 Task: Compressor.
Action: Mouse moved to (1132, 705)
Screenshot: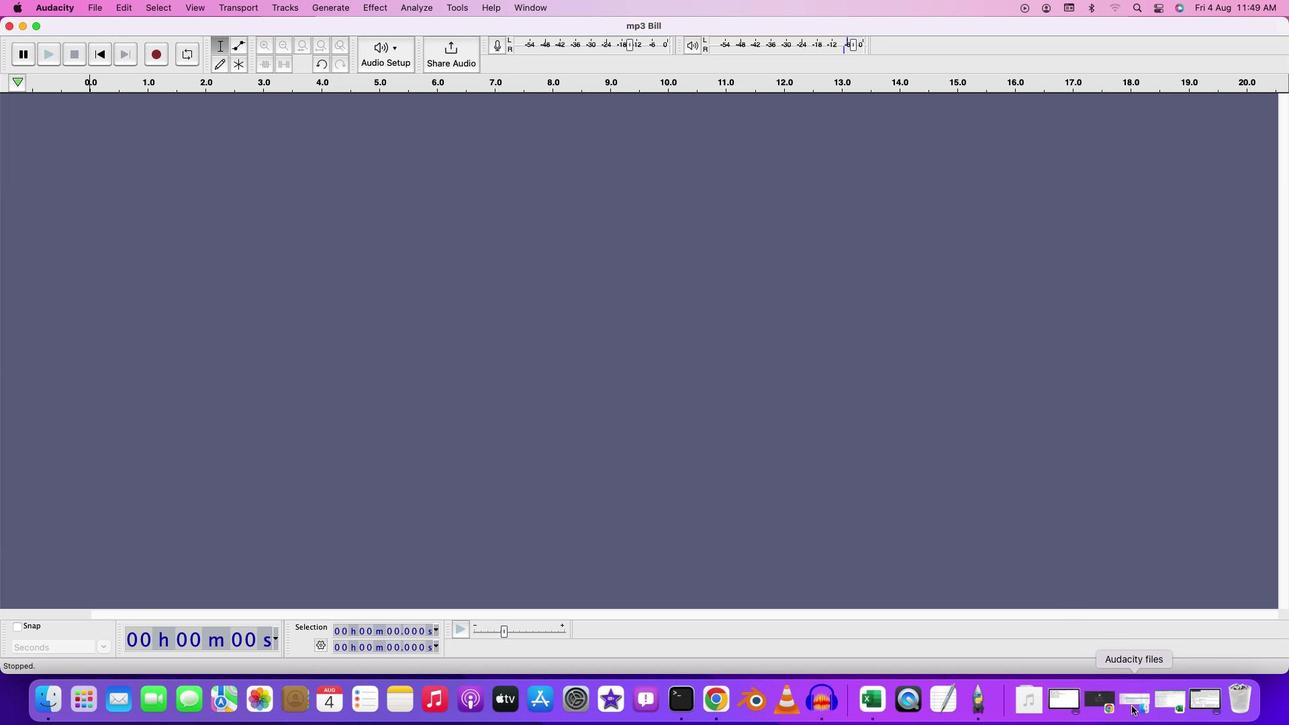 
Action: Mouse pressed left at (1132, 705)
Screenshot: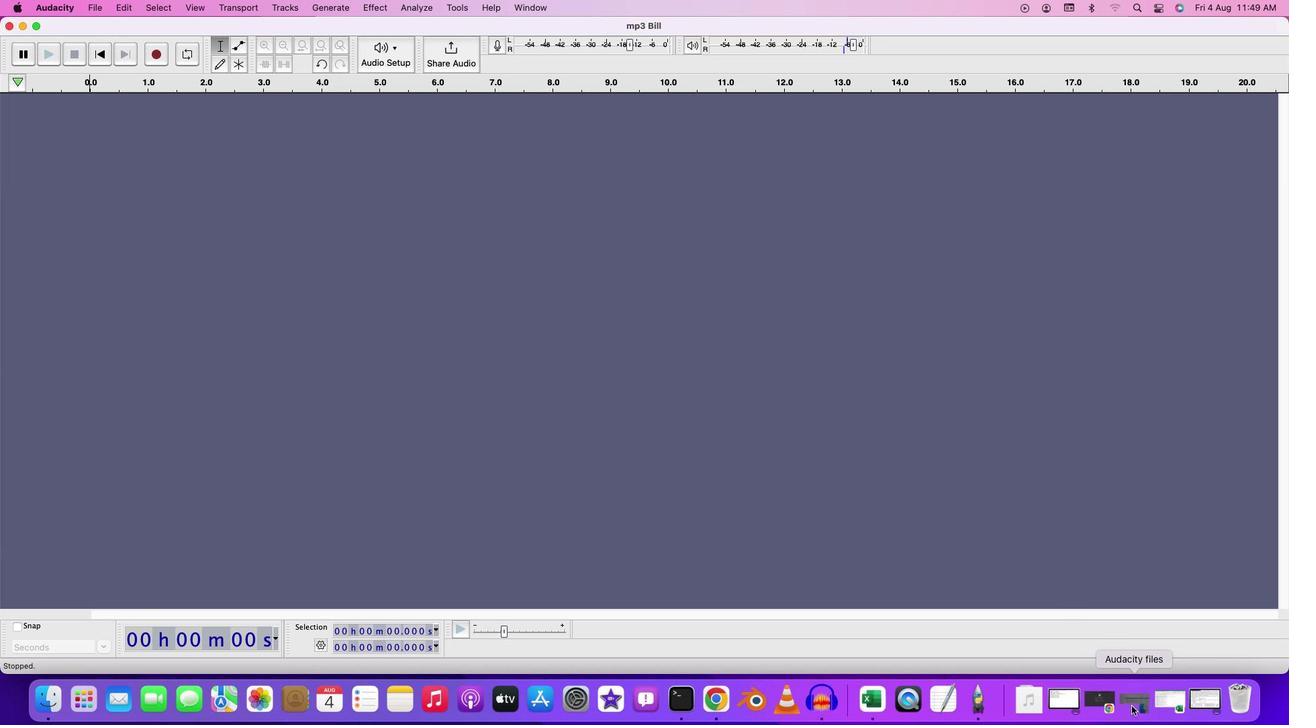 
Action: Mouse moved to (685, 413)
Screenshot: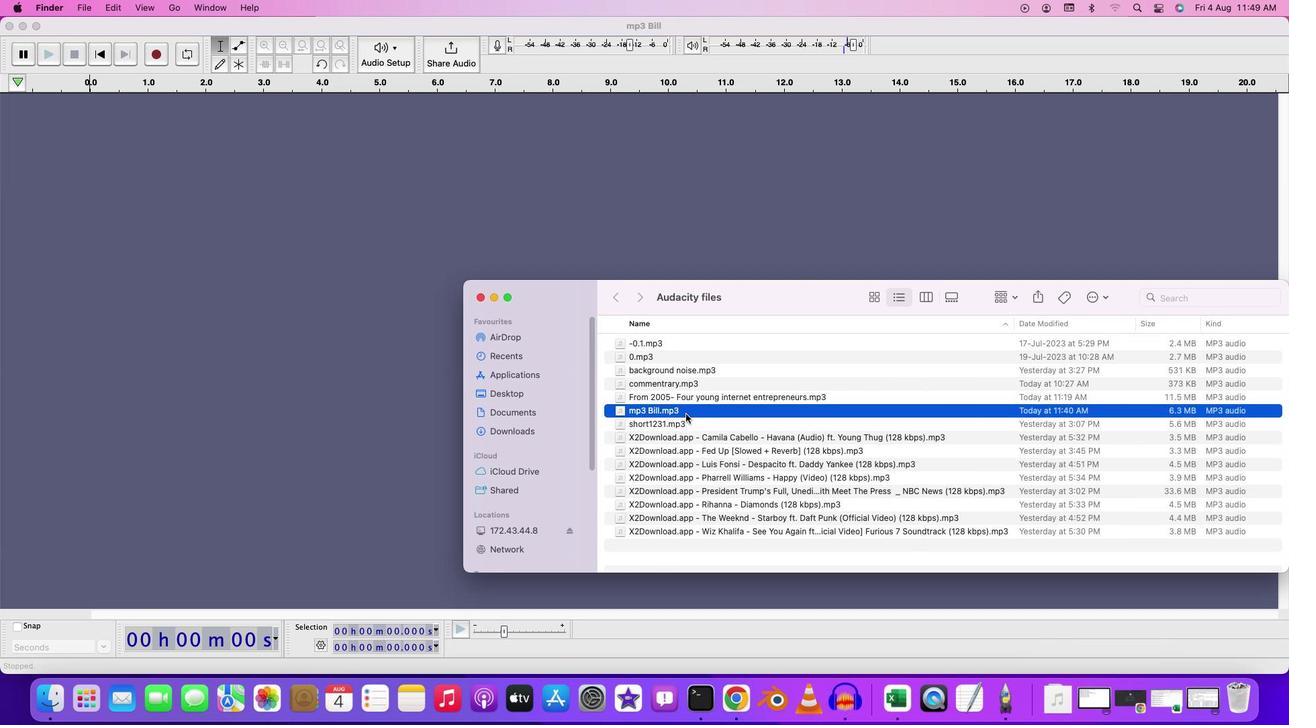 
Action: Mouse pressed left at (685, 413)
Screenshot: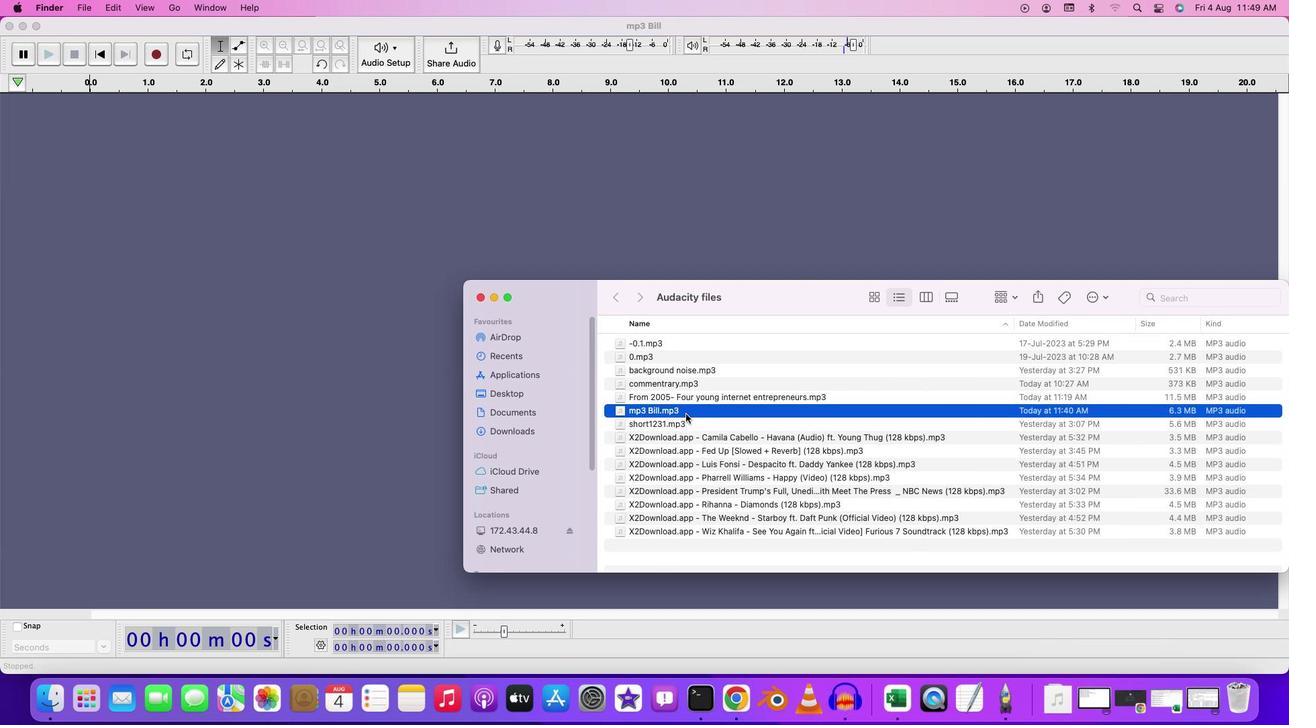 
Action: Mouse moved to (495, 299)
Screenshot: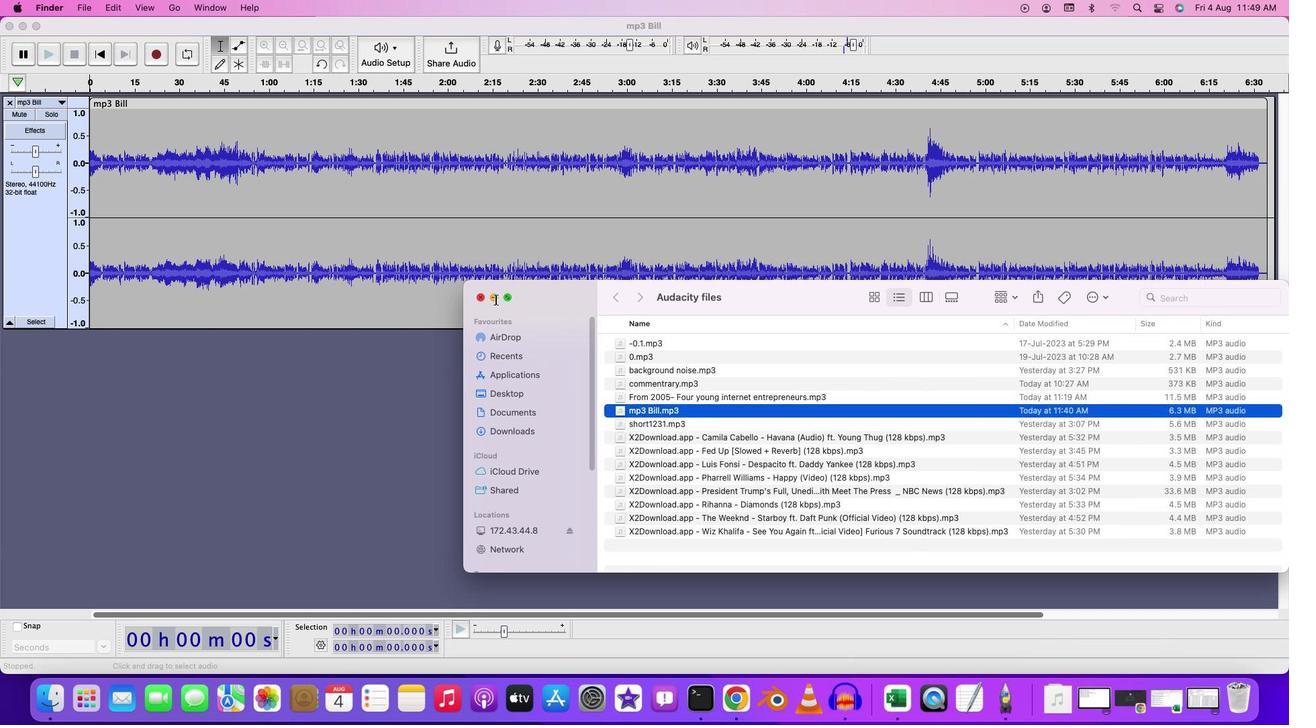 
Action: Mouse pressed left at (495, 299)
Screenshot: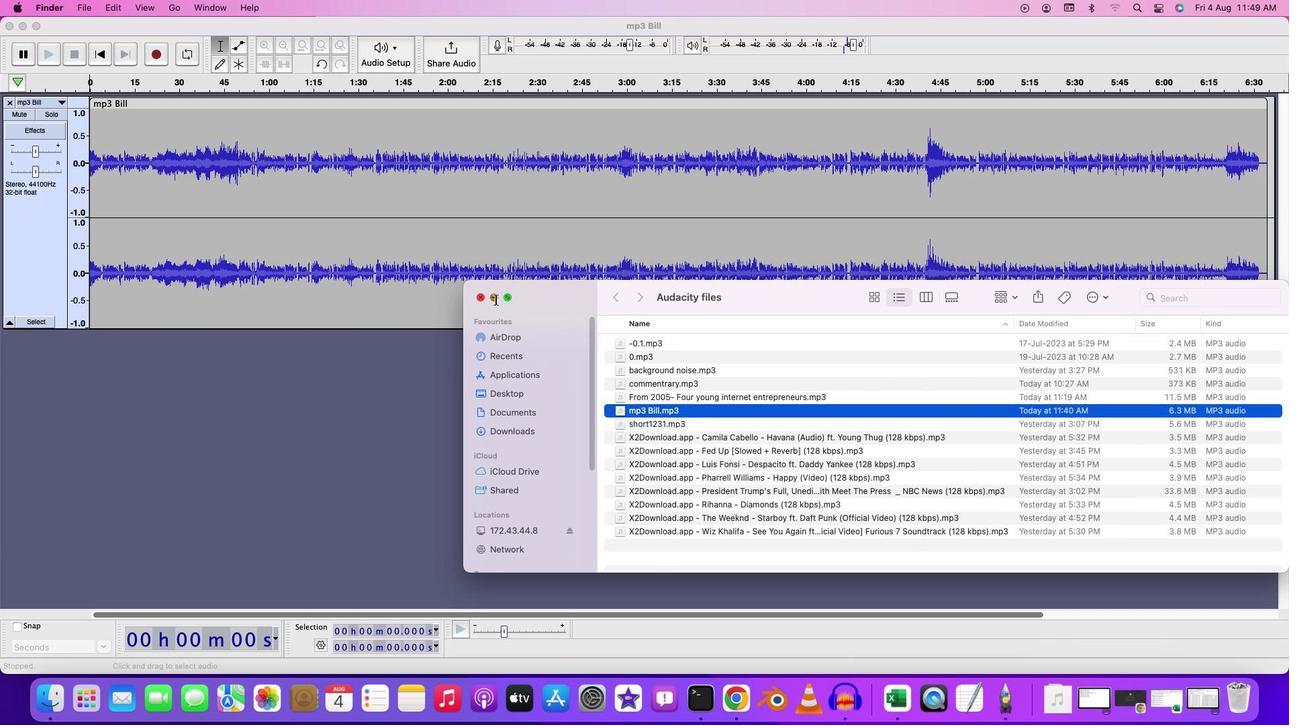 
Action: Mouse moved to (109, 126)
Screenshot: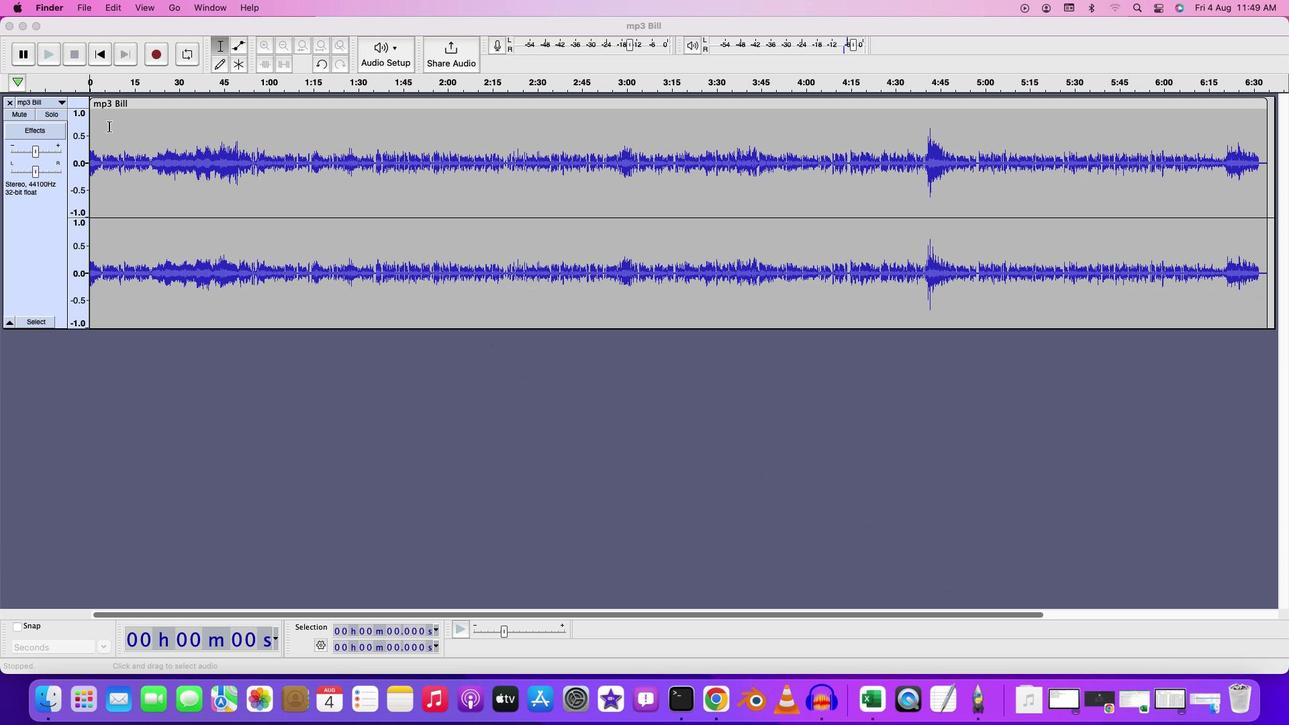 
Action: Mouse pressed left at (109, 126)
Screenshot: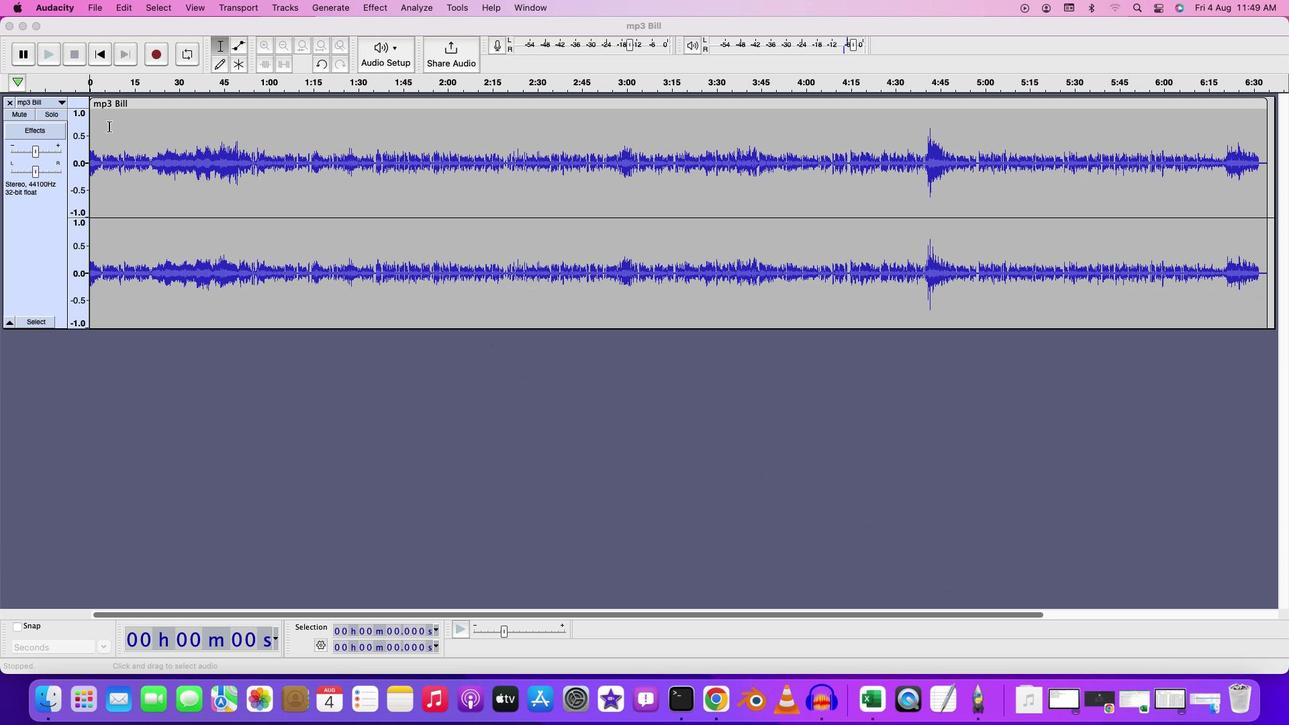 
Action: Key pressed Key.space
Screenshot: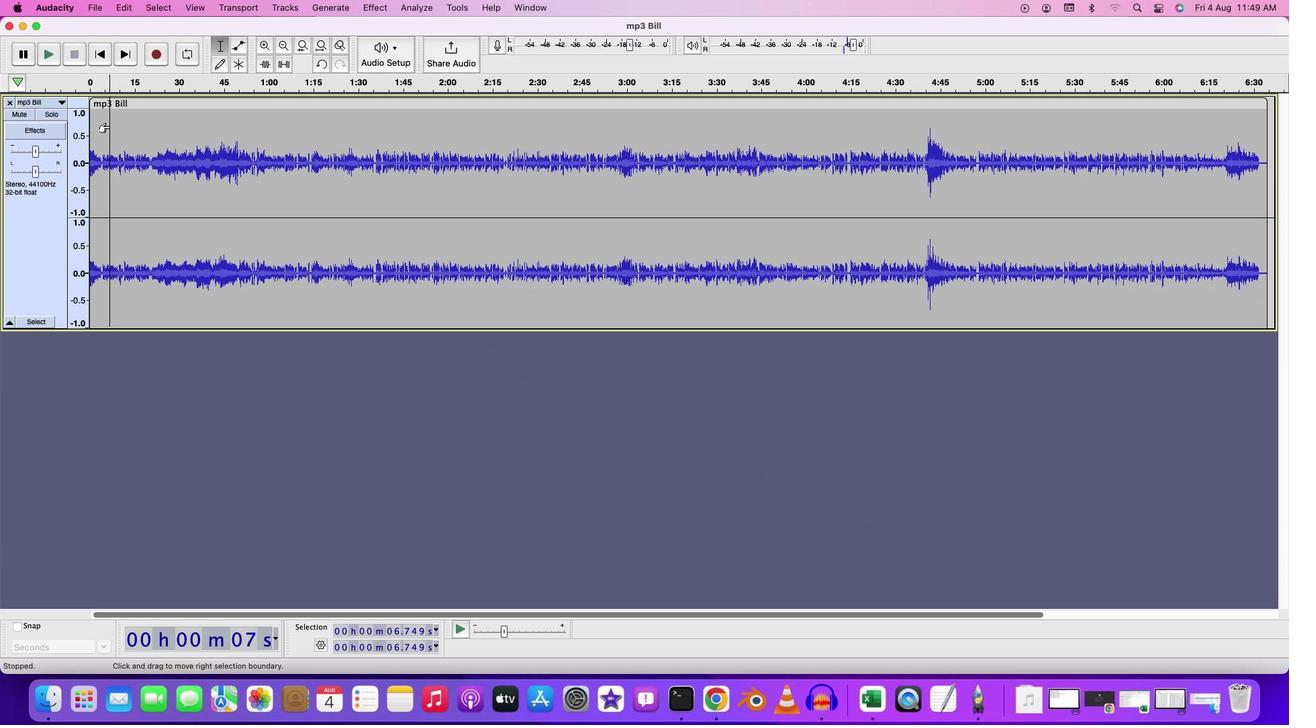 
Action: Mouse moved to (274, 122)
Screenshot: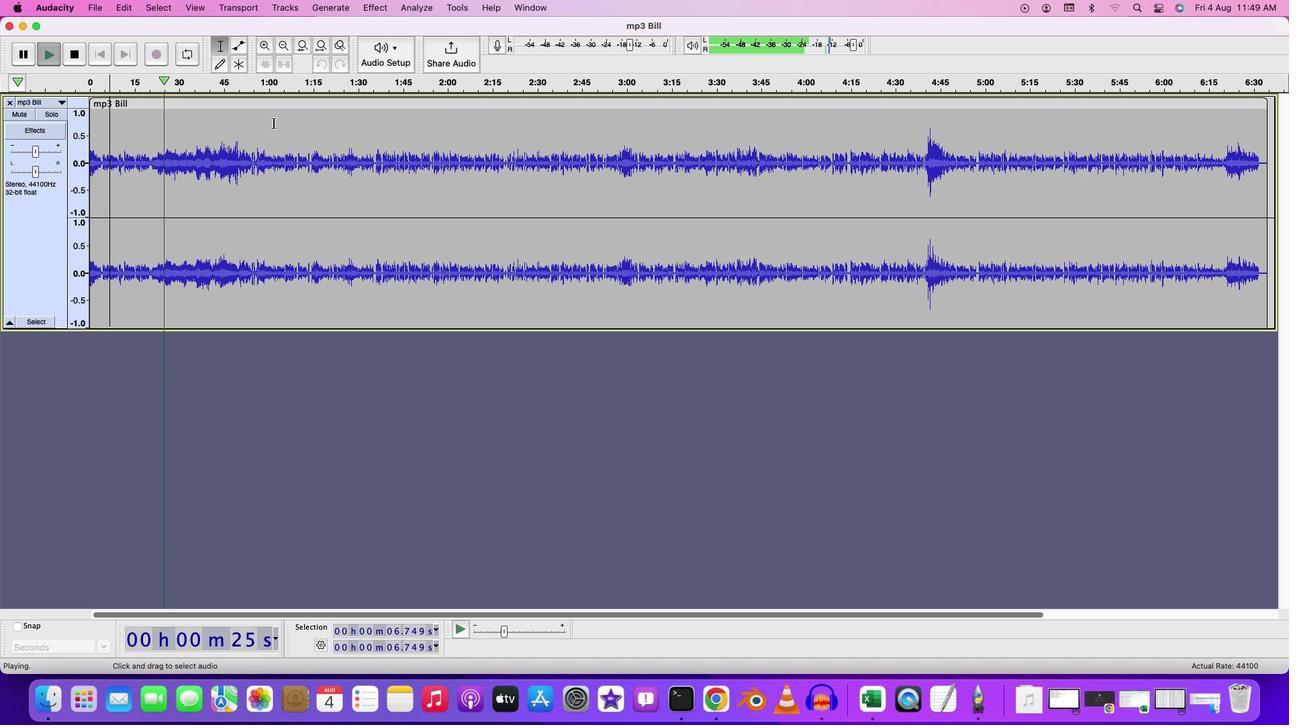 
Action: Mouse pressed left at (274, 122)
Screenshot: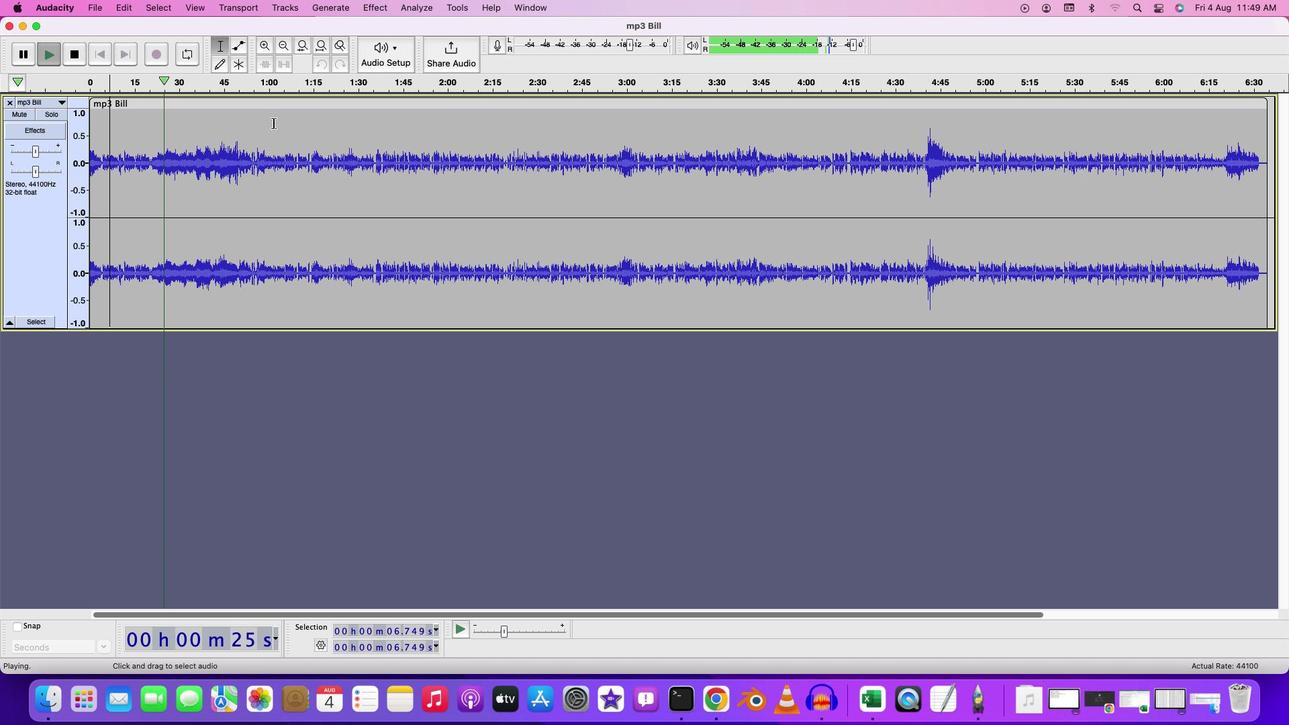 
Action: Key pressed Key.space
Screenshot: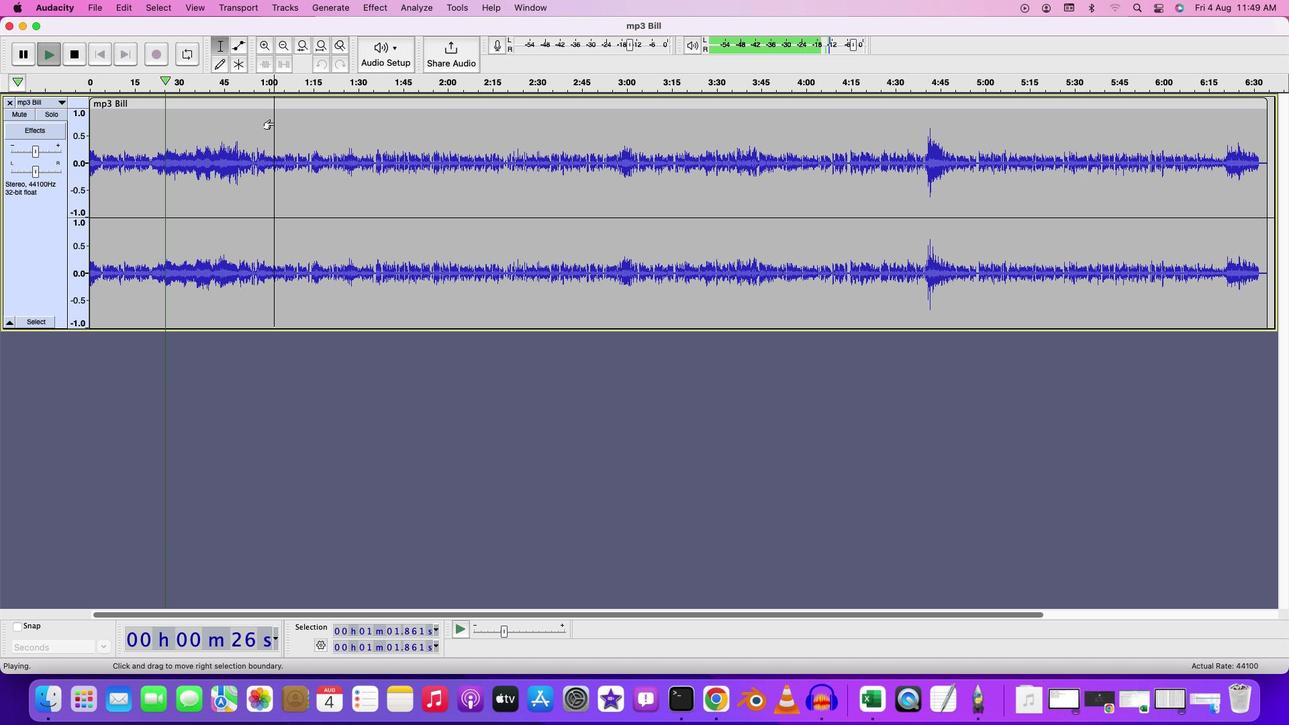 
Action: Mouse moved to (274, 122)
Screenshot: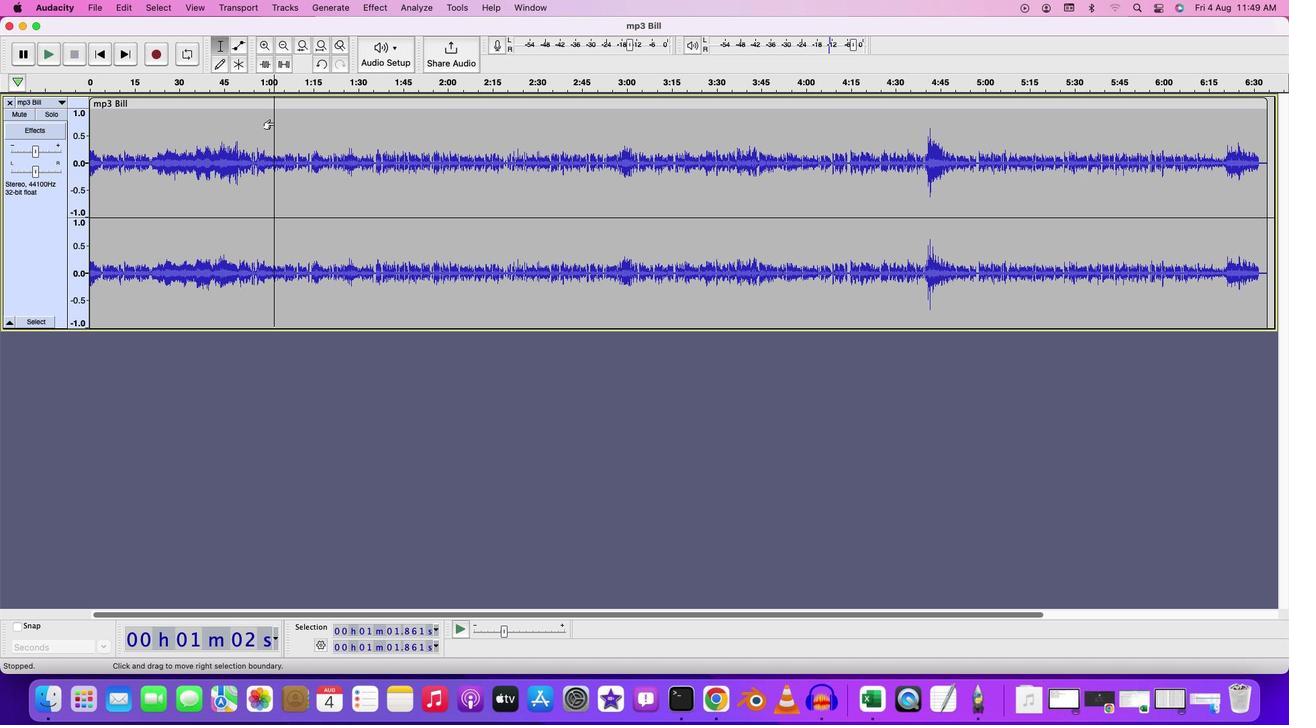 
Action: Key pressed Key.space
Screenshot: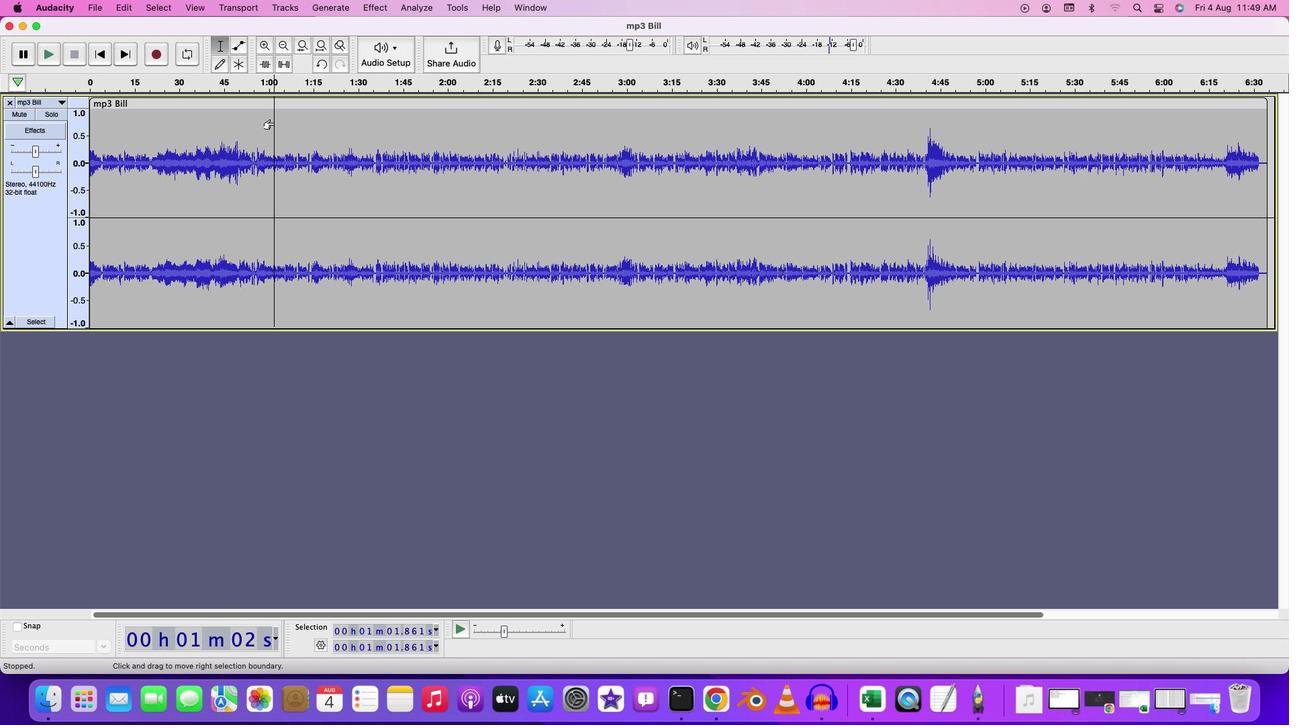 
Action: Mouse moved to (271, 125)
Screenshot: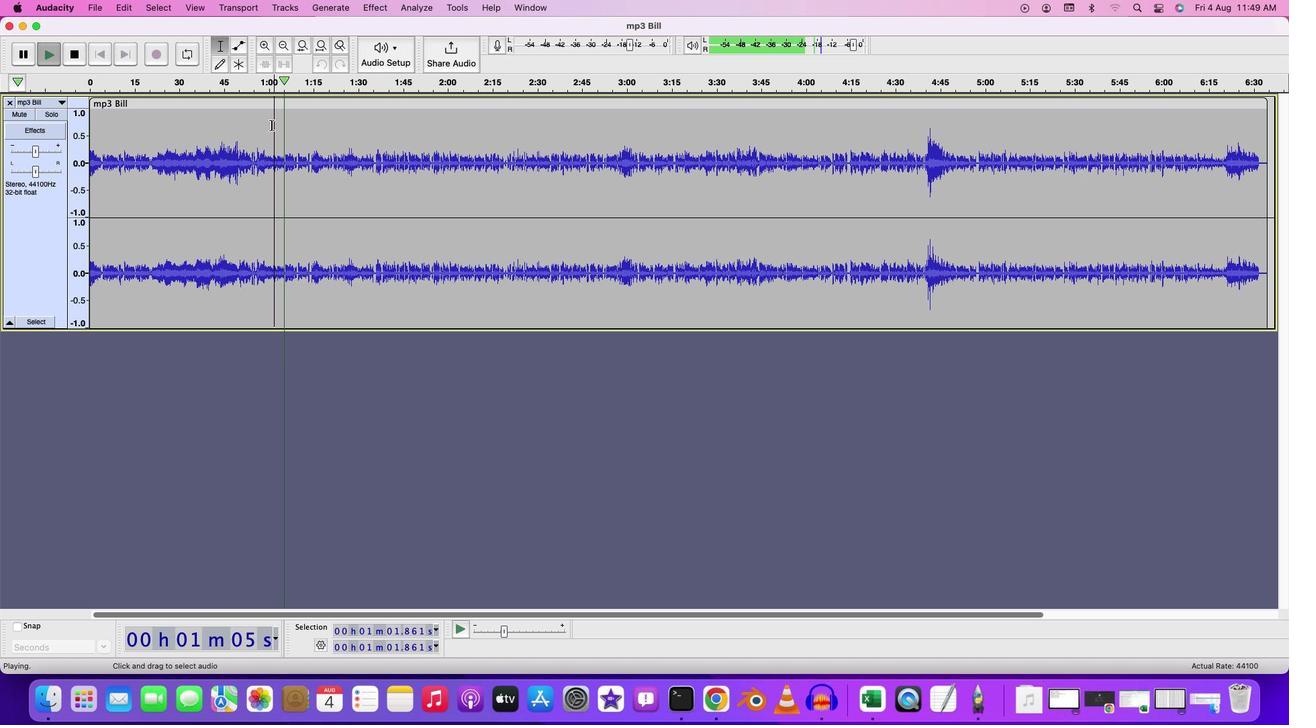 
Action: Key pressed Key.space
Screenshot: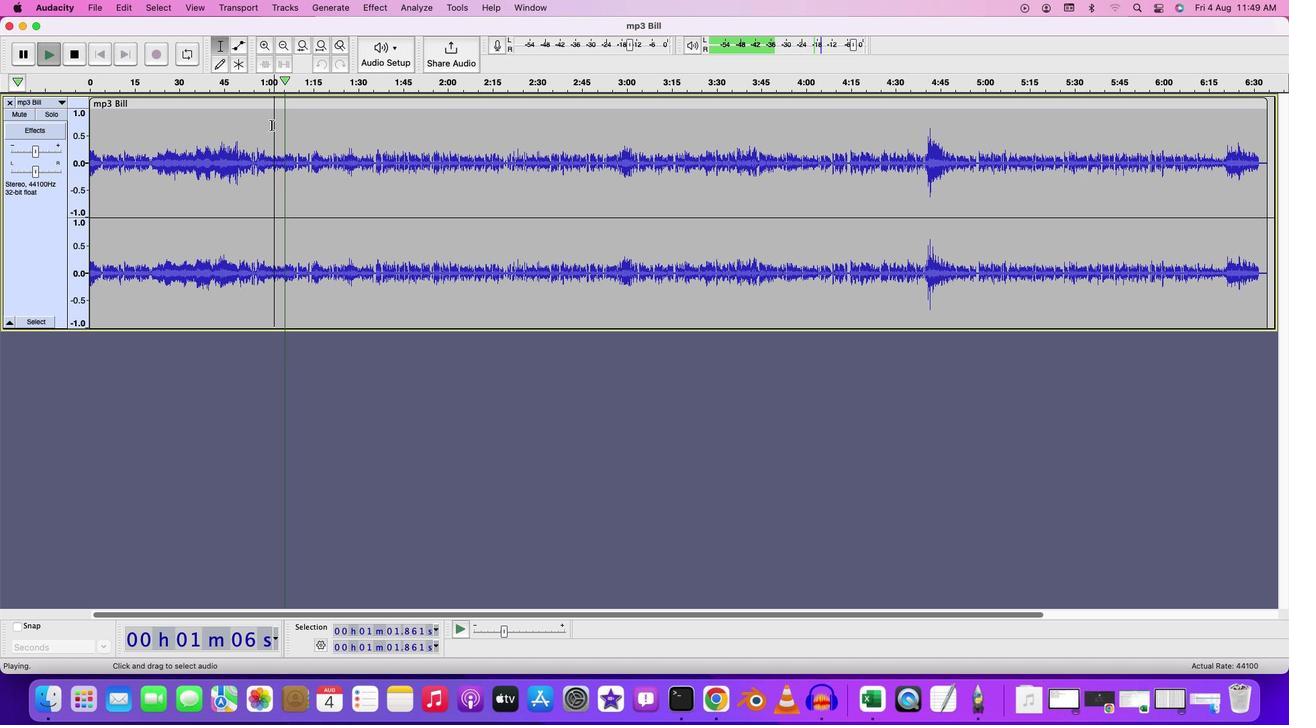 
Action: Mouse moved to (188, 155)
Screenshot: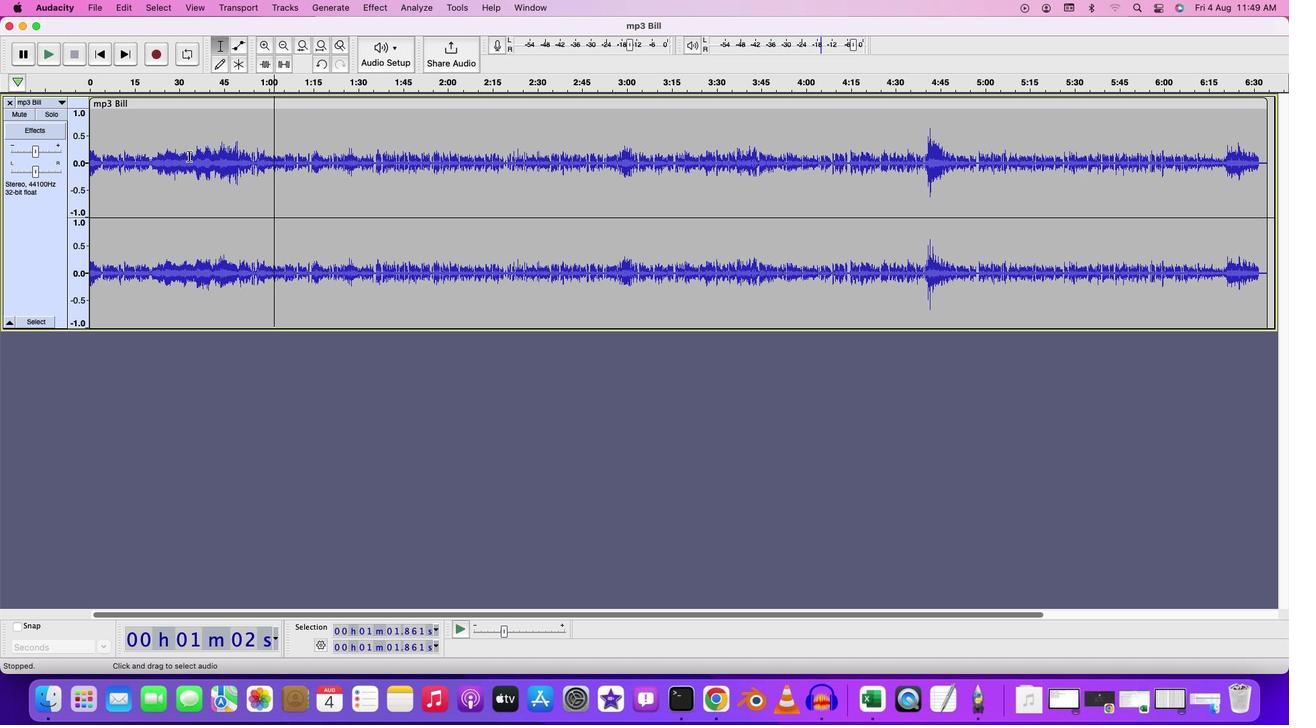 
Action: Mouse pressed left at (188, 155)
Screenshot: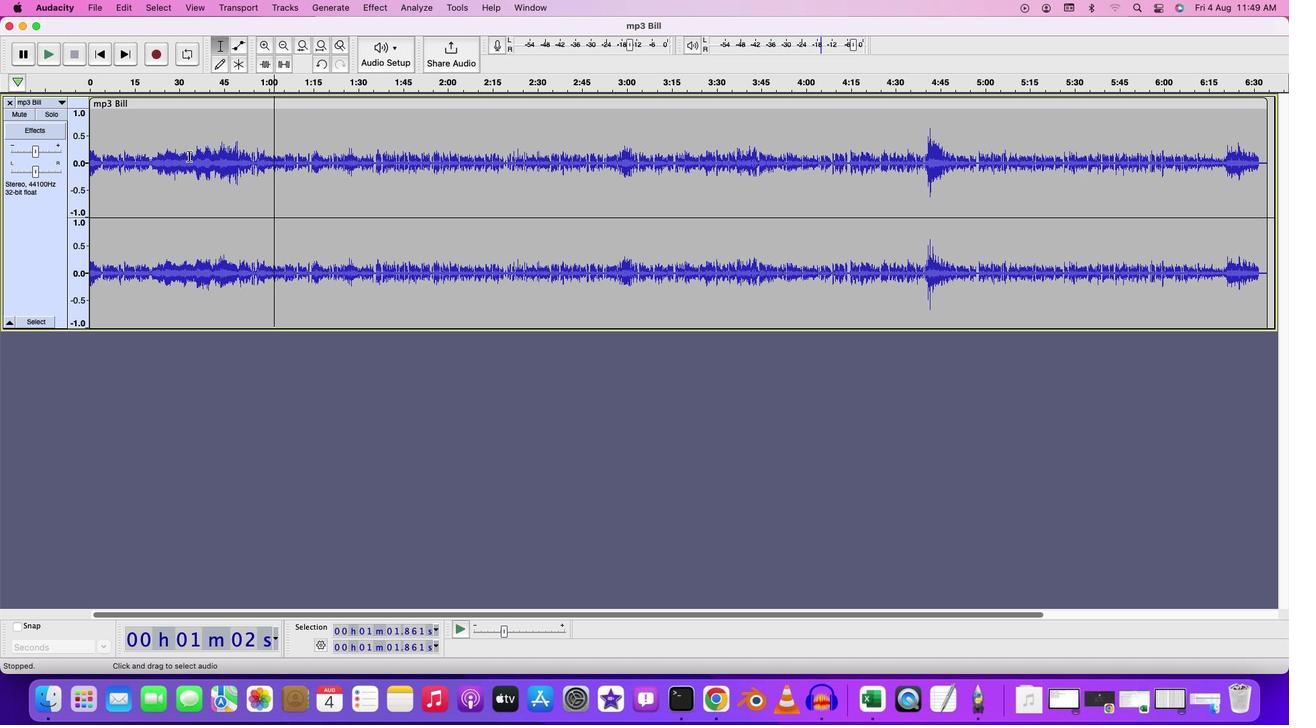 
Action: Key pressed Key.cmd'a'
Screenshot: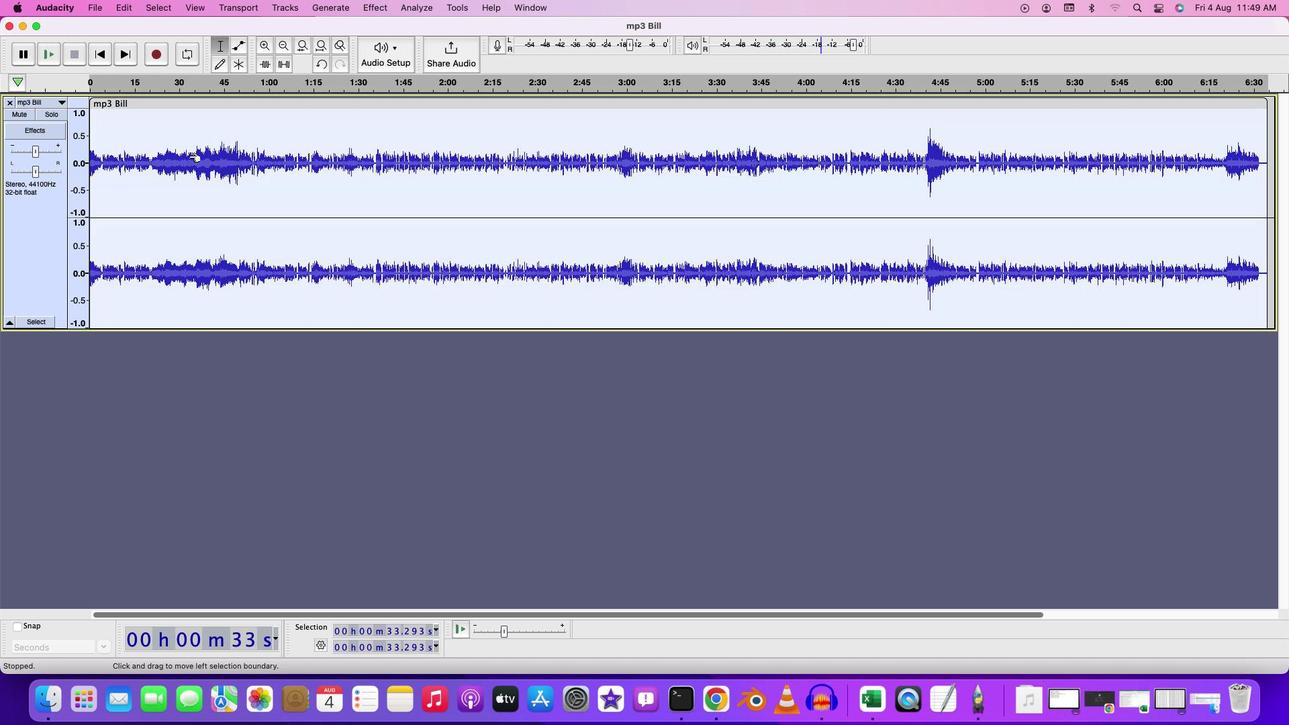 
Action: Mouse moved to (385, 9)
Screenshot: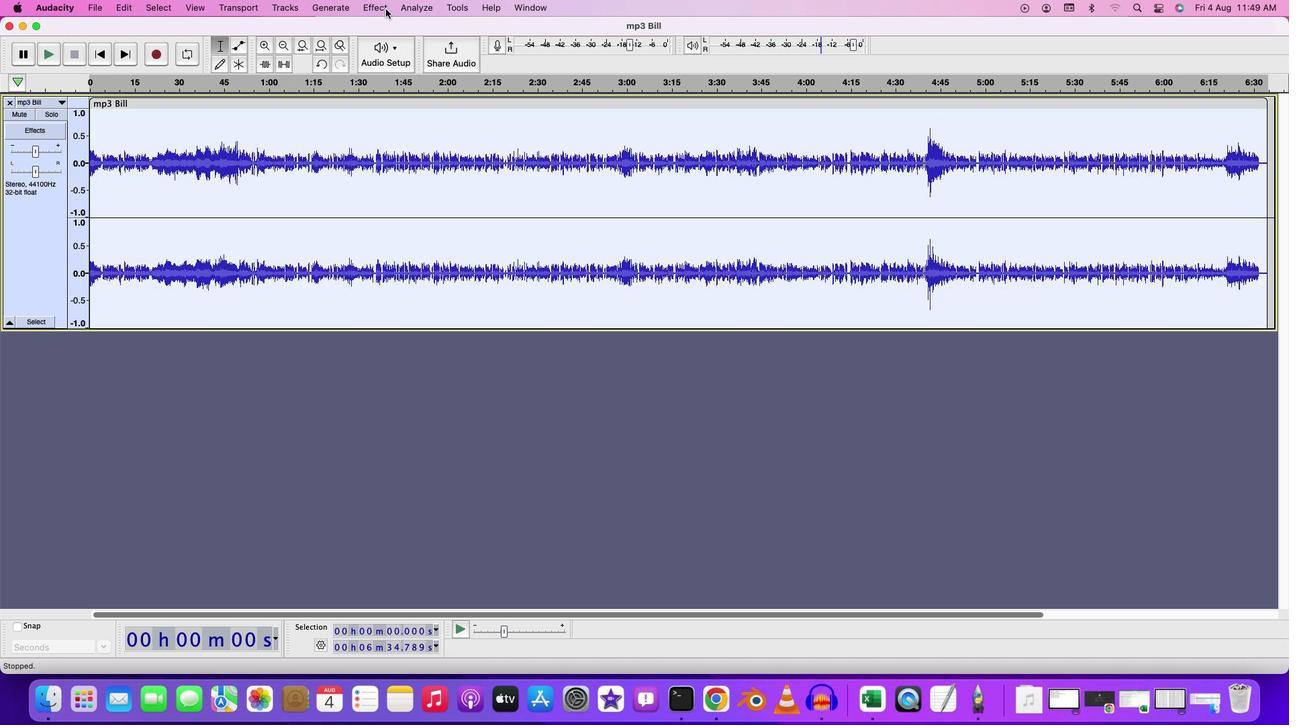 
Action: Mouse pressed left at (385, 9)
Screenshot: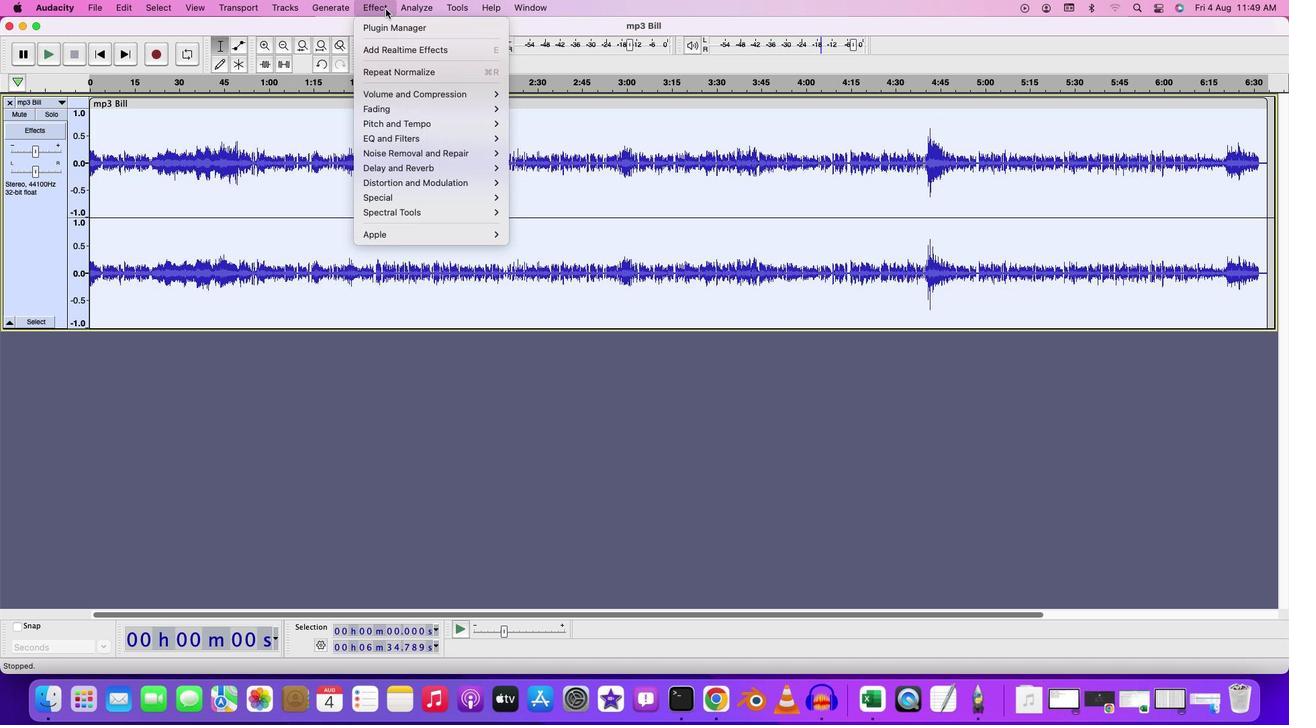 
Action: Mouse moved to (544, 122)
Screenshot: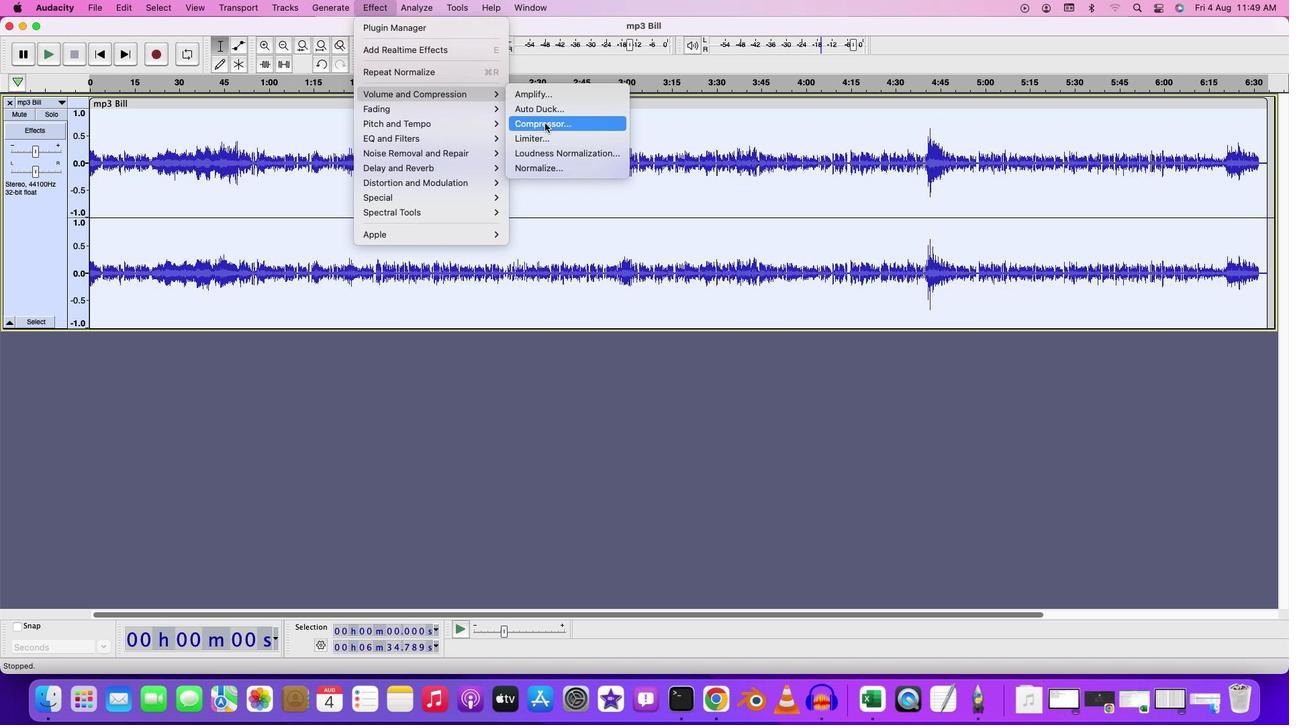 
Action: Mouse pressed left at (544, 122)
Screenshot: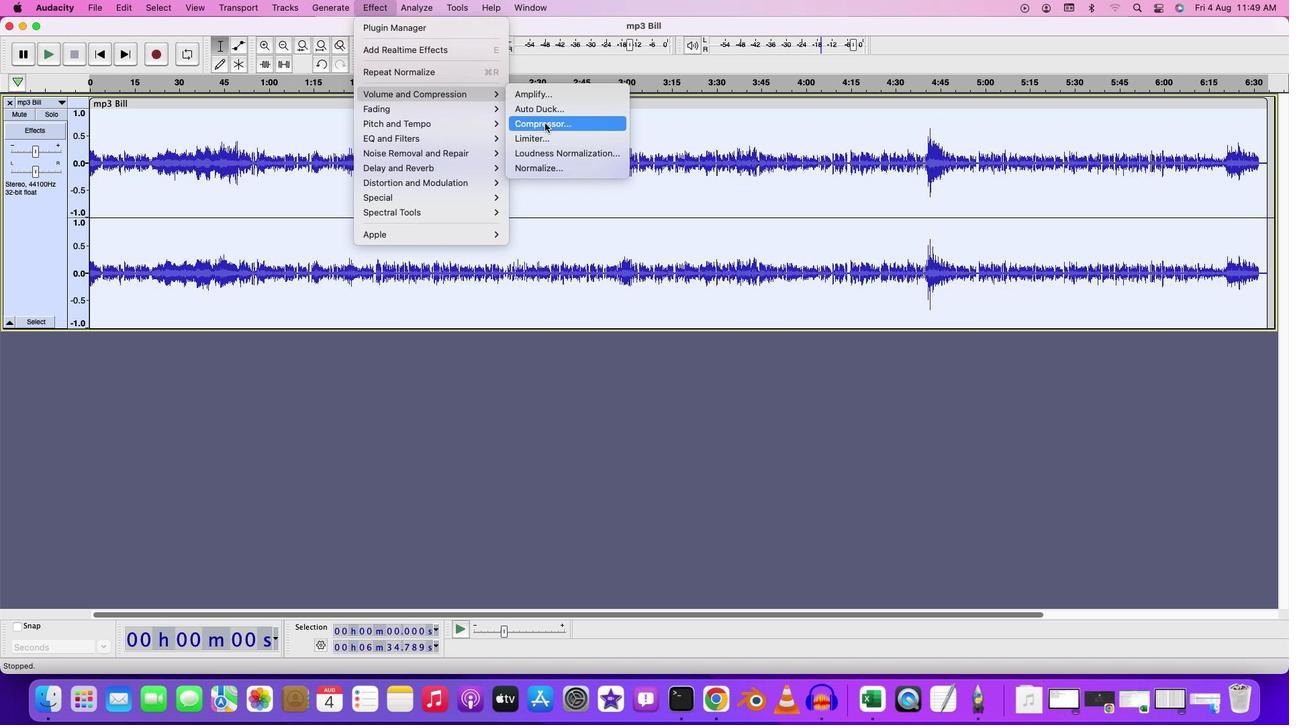 
Action: Mouse moved to (744, 239)
Screenshot: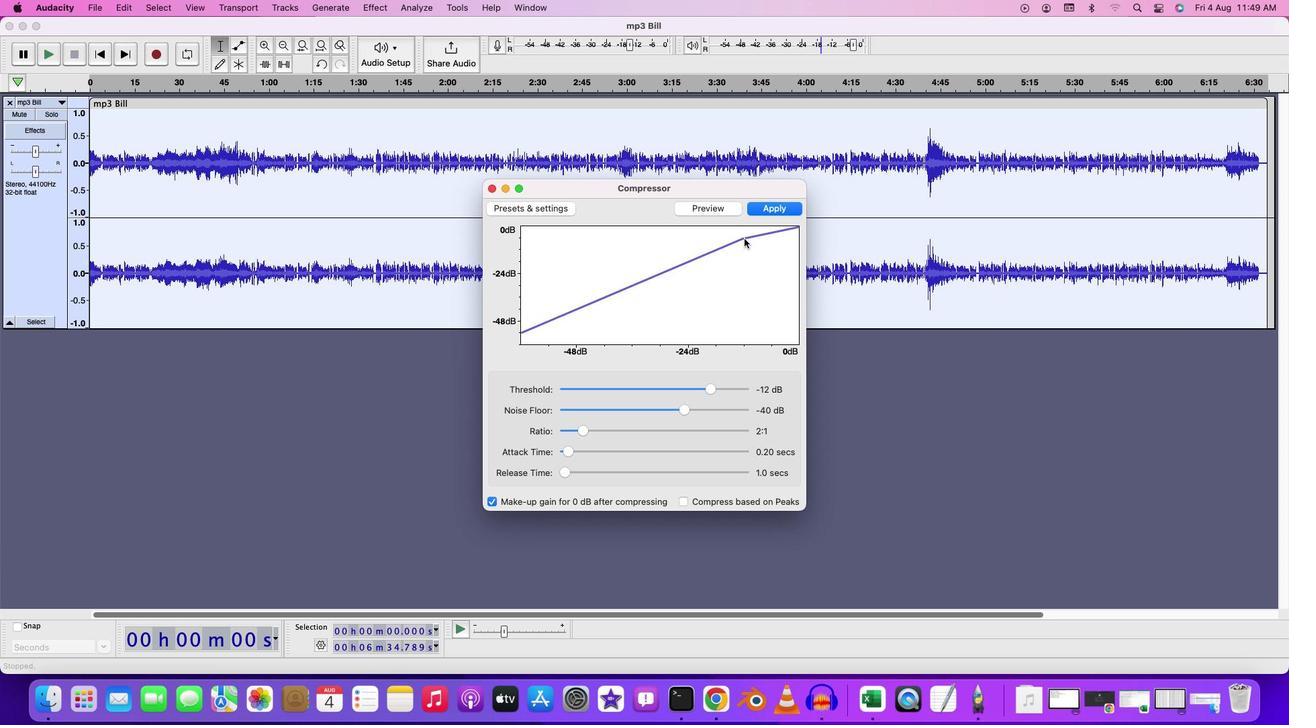 
Action: Mouse pressed left at (744, 239)
Screenshot: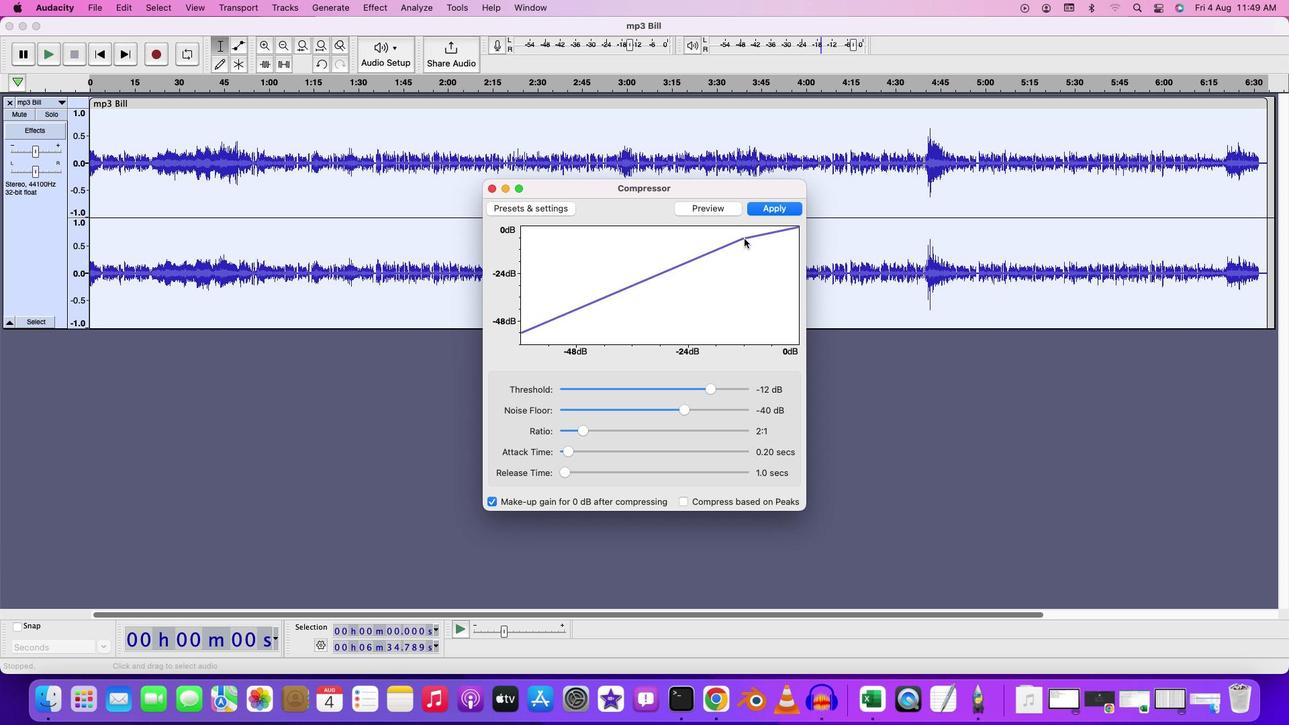 
Action: Mouse moved to (713, 388)
Screenshot: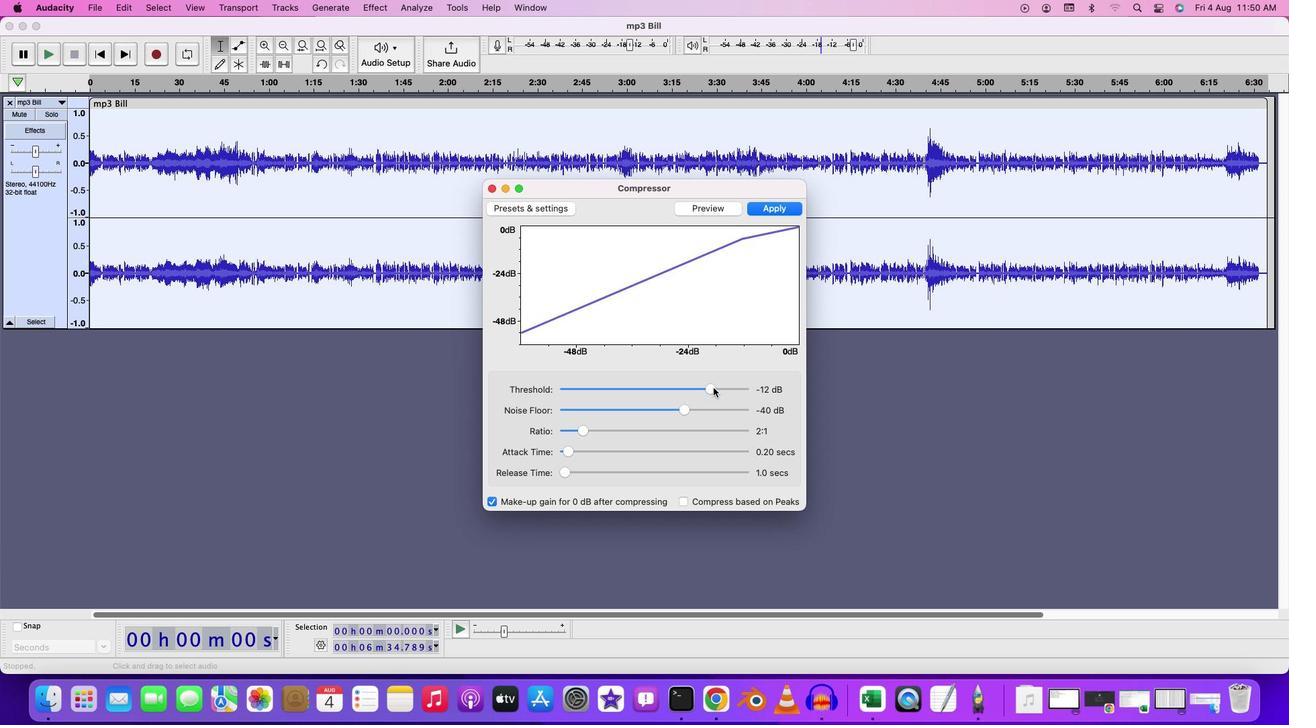 
Action: Mouse pressed left at (713, 388)
Screenshot: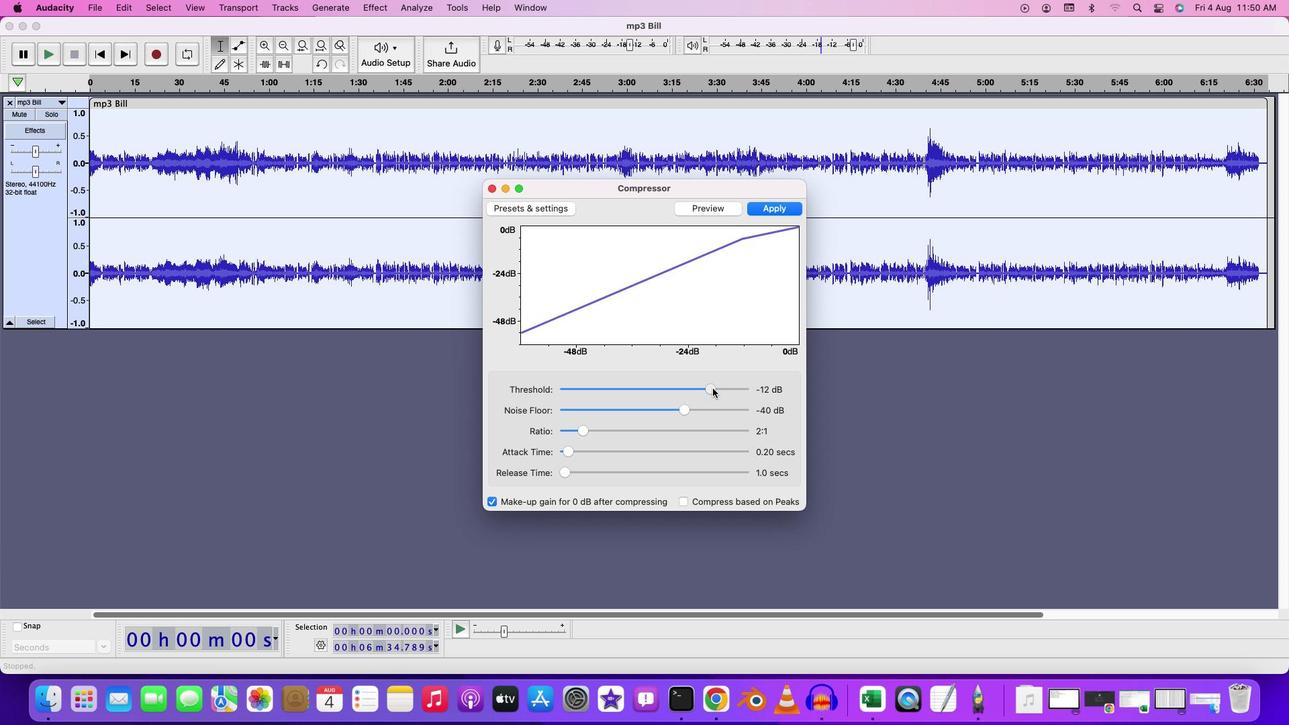 
Action: Mouse moved to (683, 412)
Screenshot: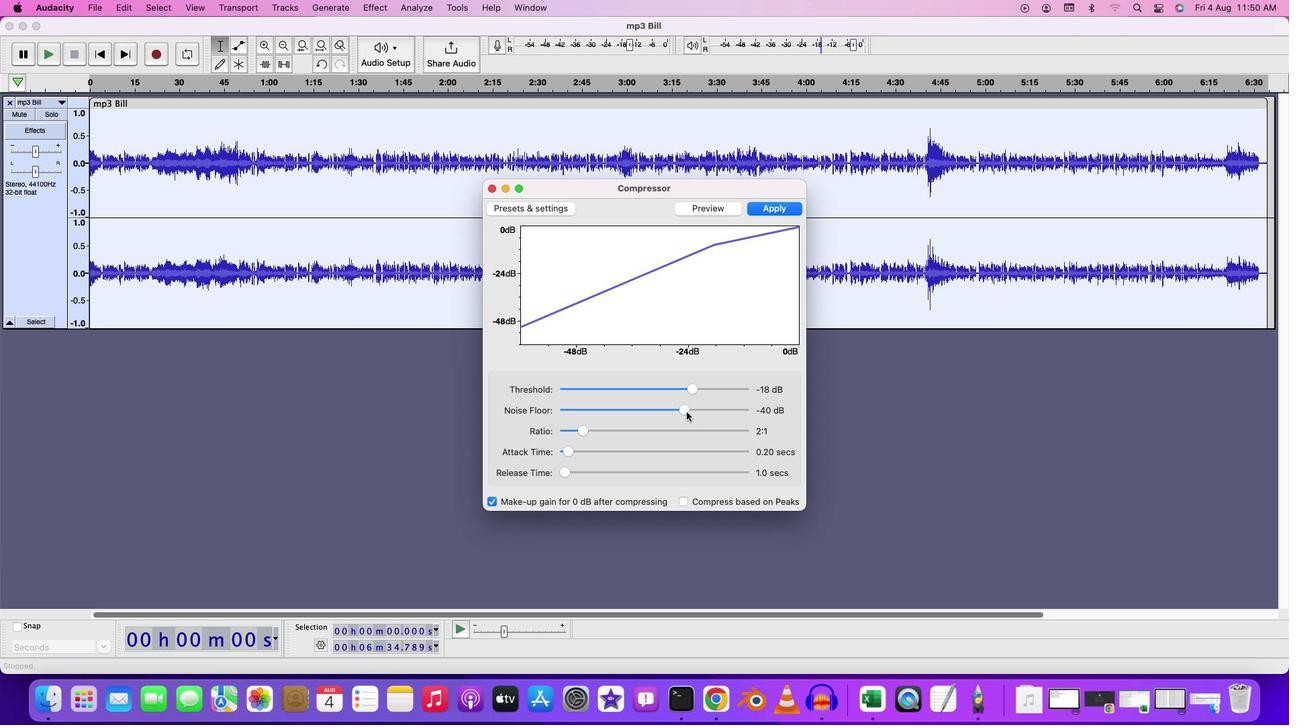 
Action: Mouse pressed left at (683, 412)
Screenshot: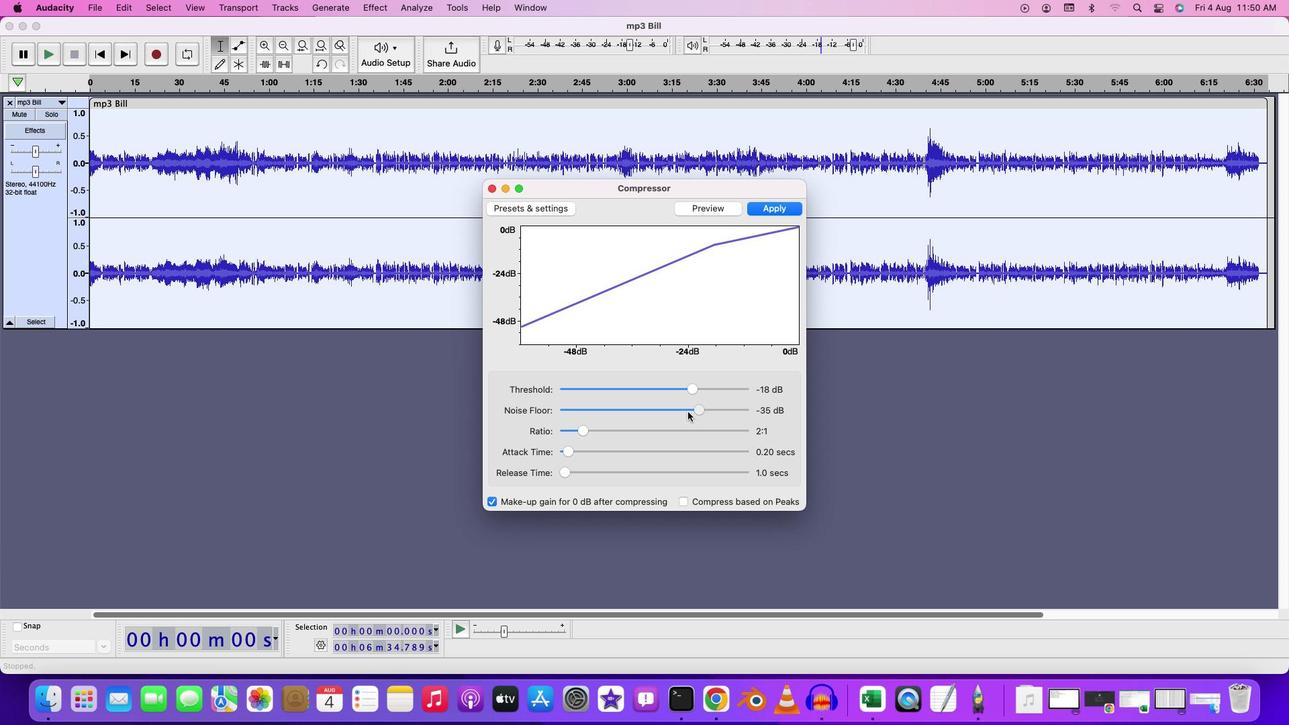 
Action: Mouse moved to (582, 432)
Screenshot: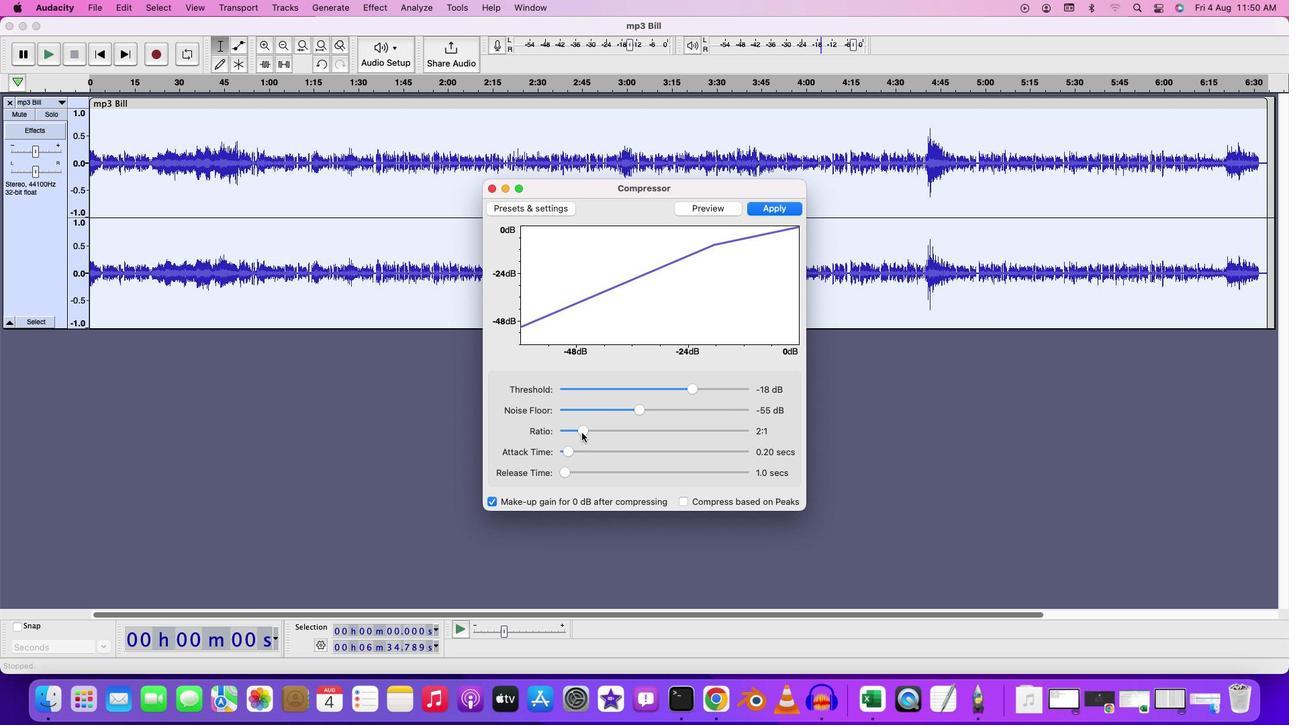 
Action: Mouse pressed left at (582, 432)
Screenshot: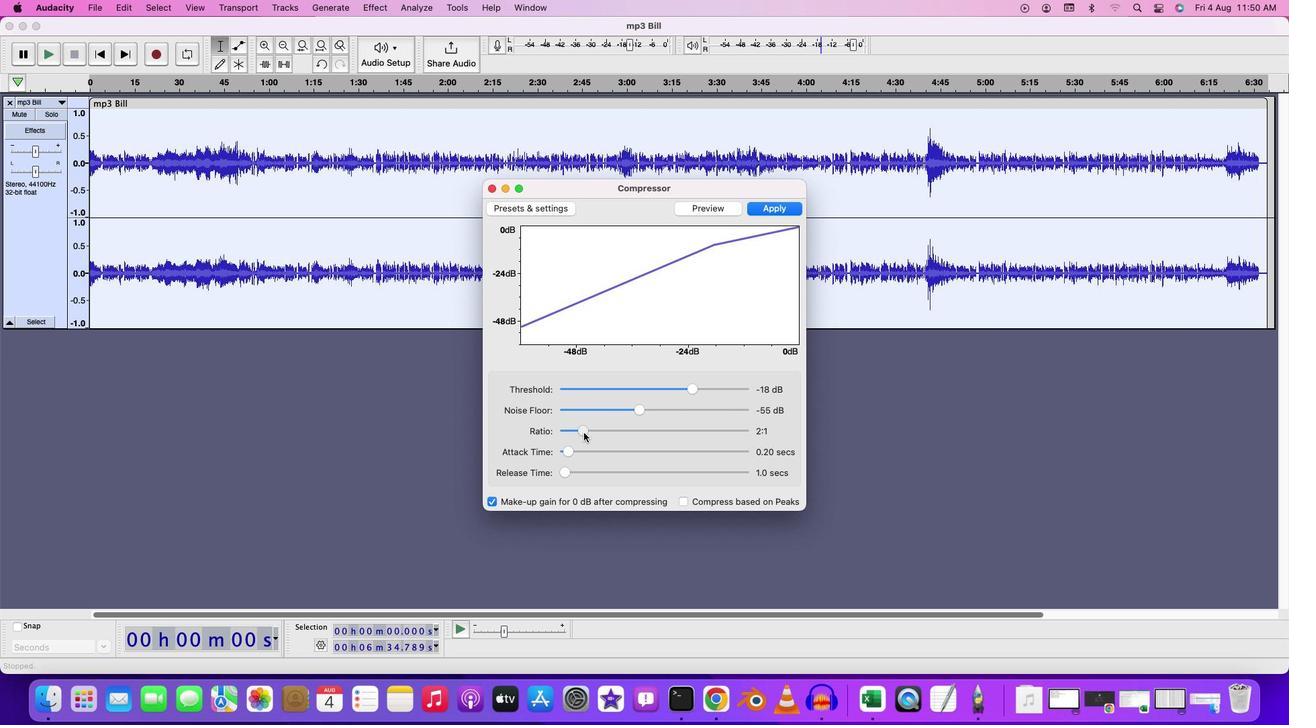
Action: Mouse moved to (570, 450)
Screenshot: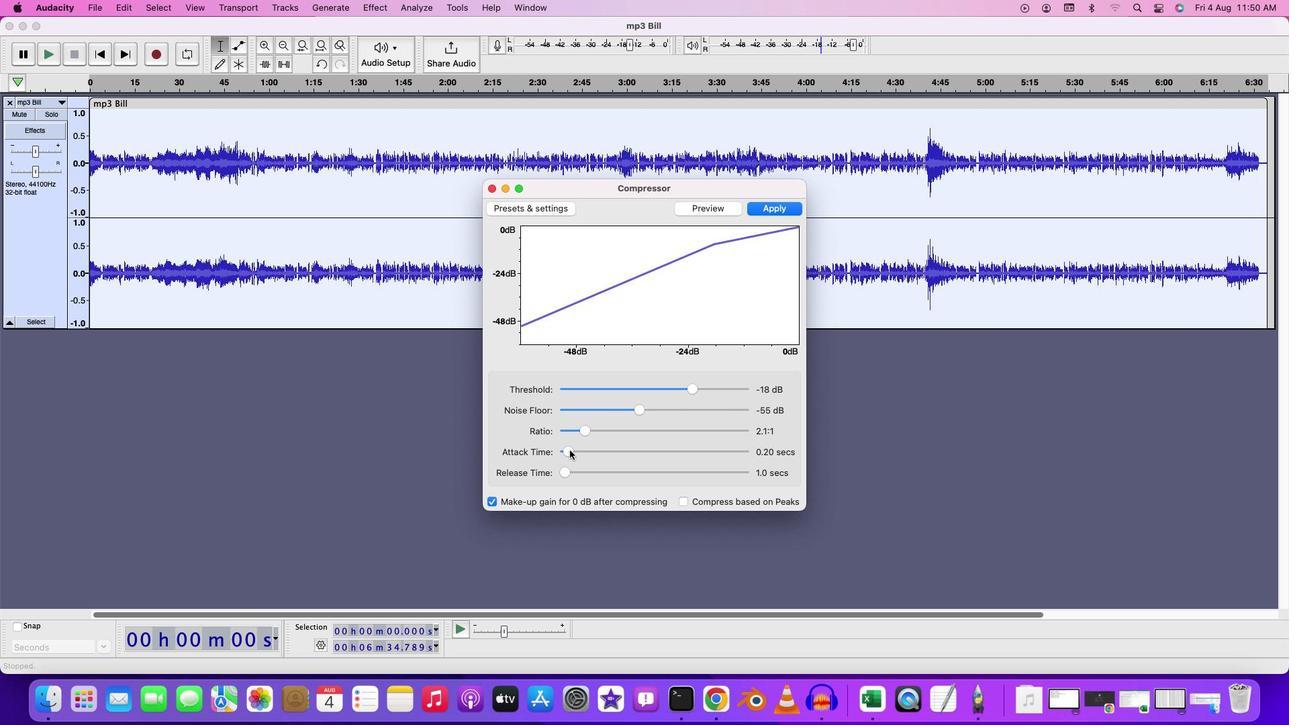 
Action: Mouse pressed left at (570, 450)
Screenshot: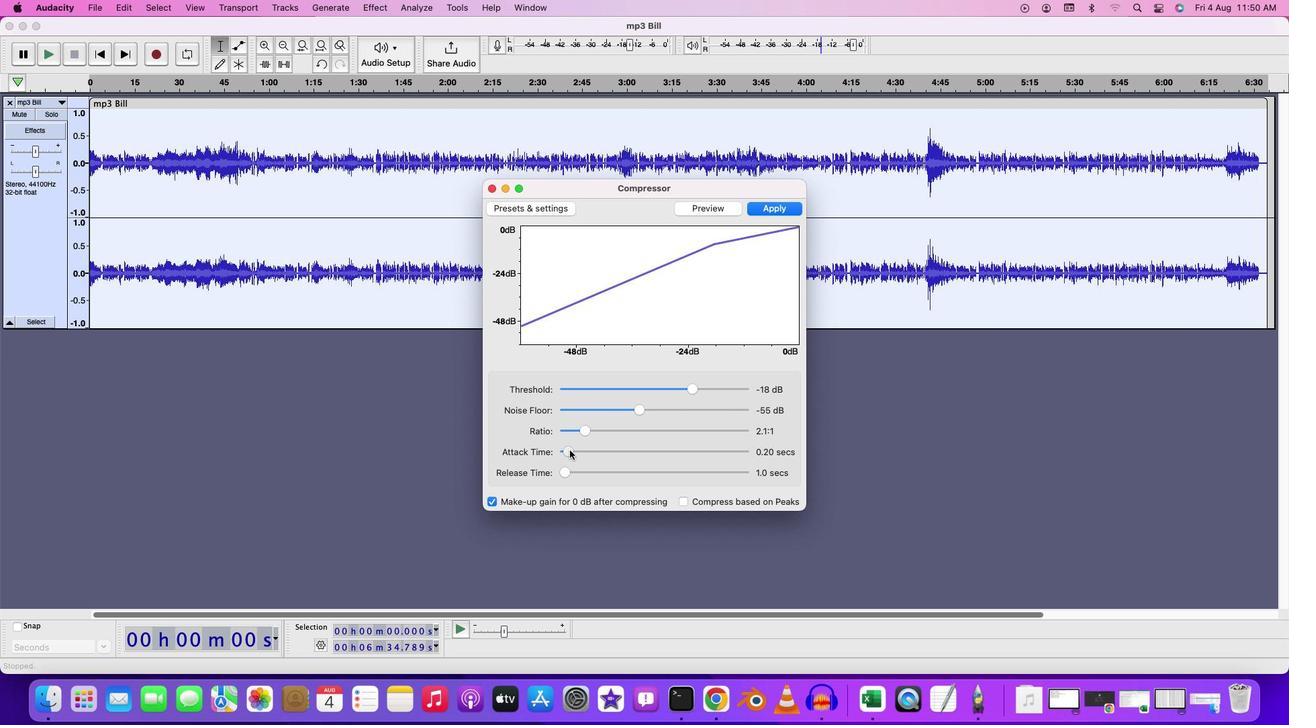 
Action: Mouse moved to (564, 470)
Screenshot: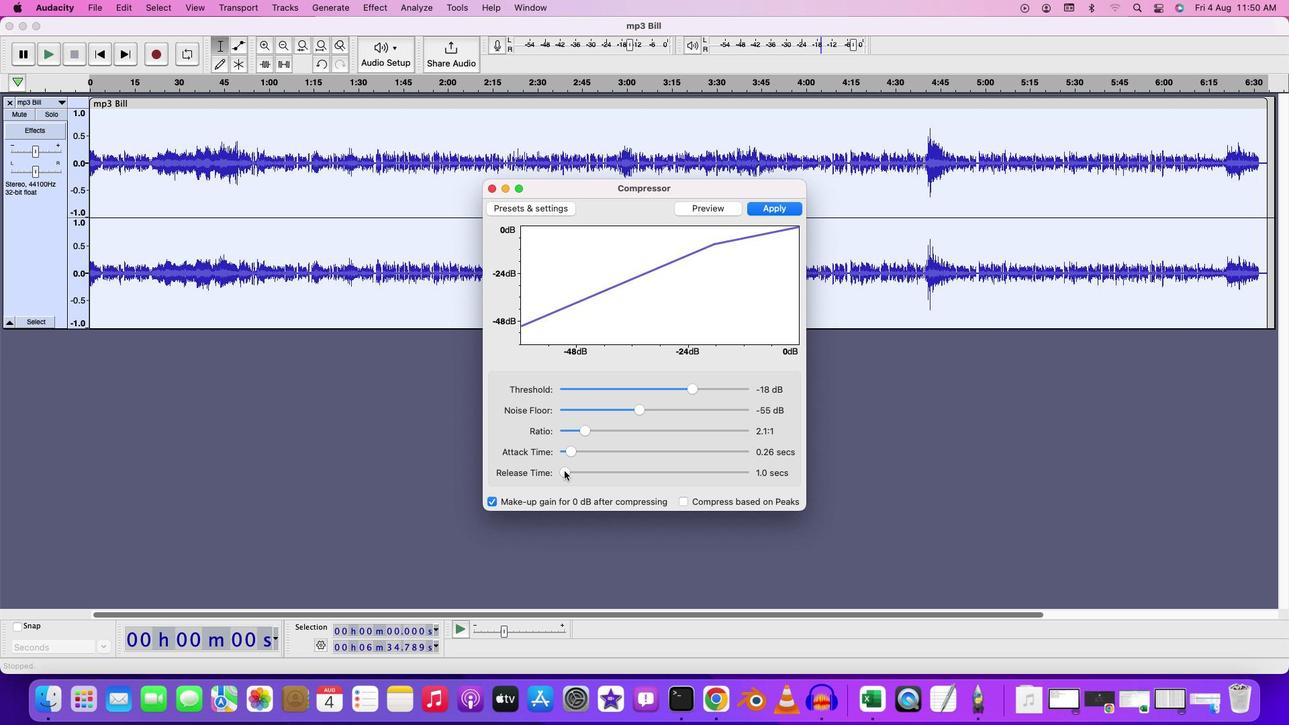 
Action: Mouse pressed left at (564, 470)
Screenshot: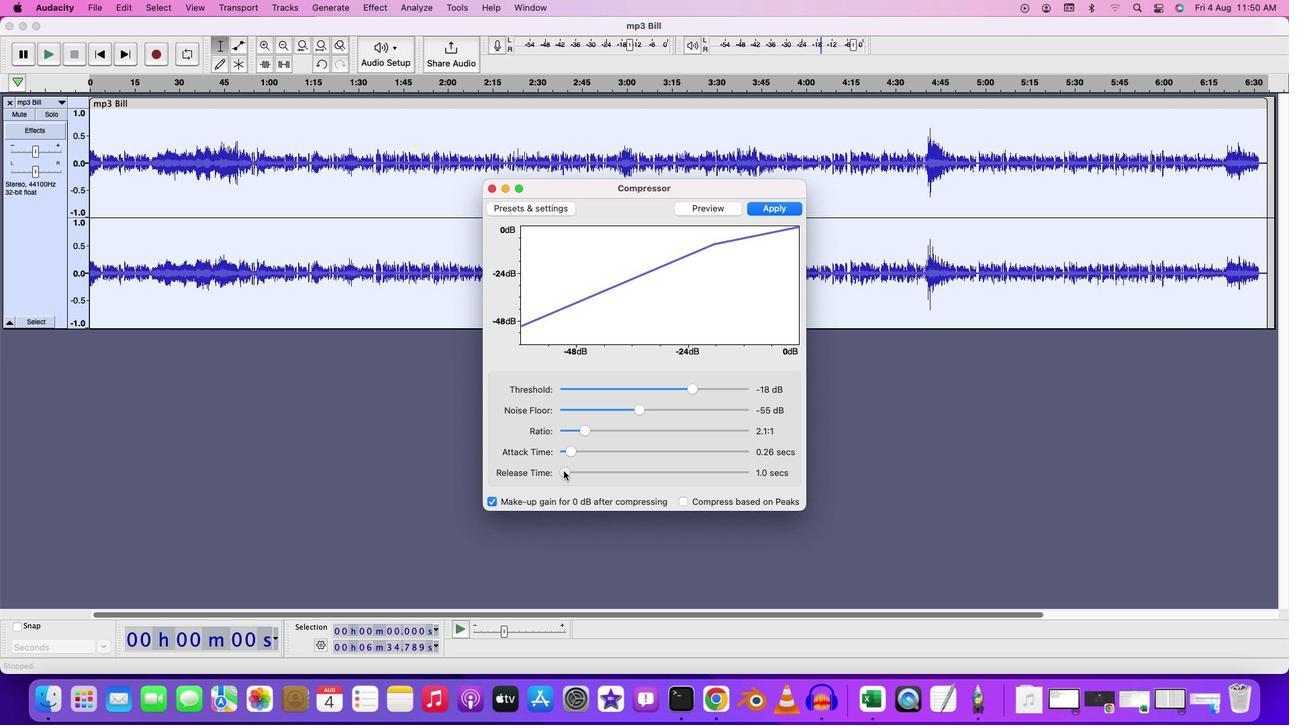 
Action: Mouse moved to (714, 210)
Screenshot: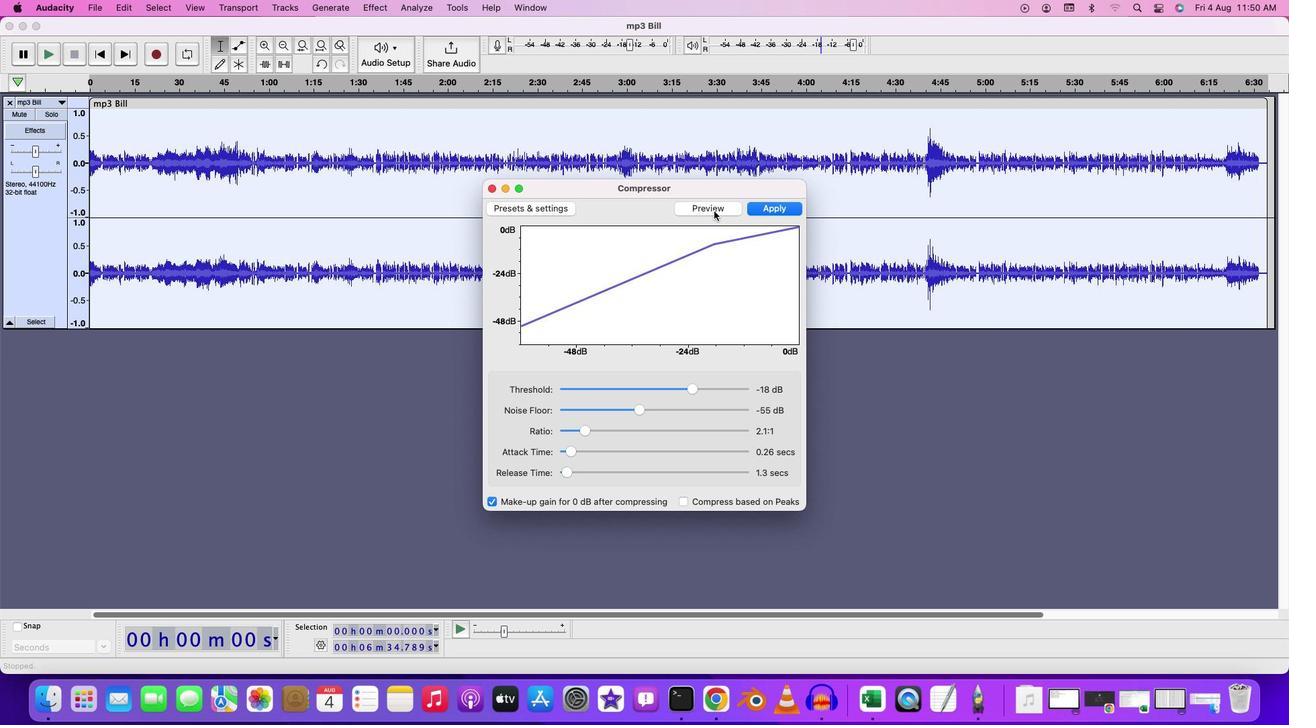 
Action: Mouse pressed left at (714, 210)
Screenshot: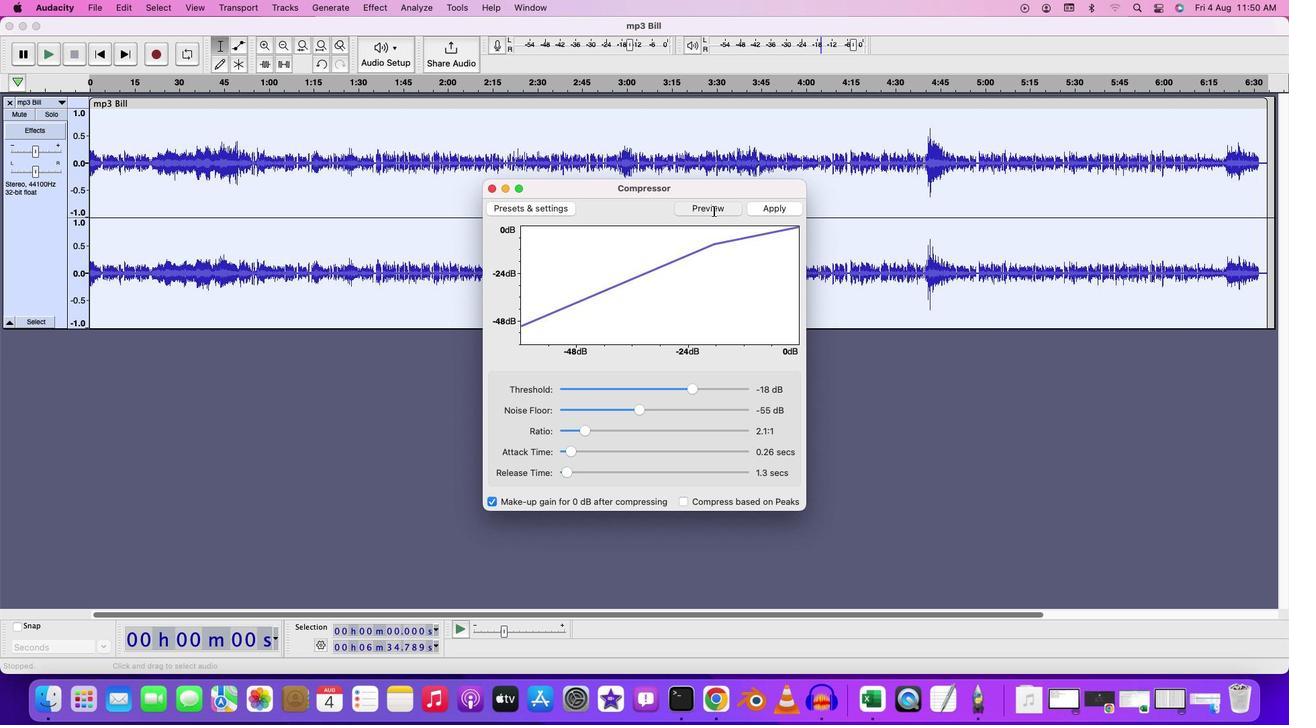 
Action: Mouse moved to (694, 390)
Screenshot: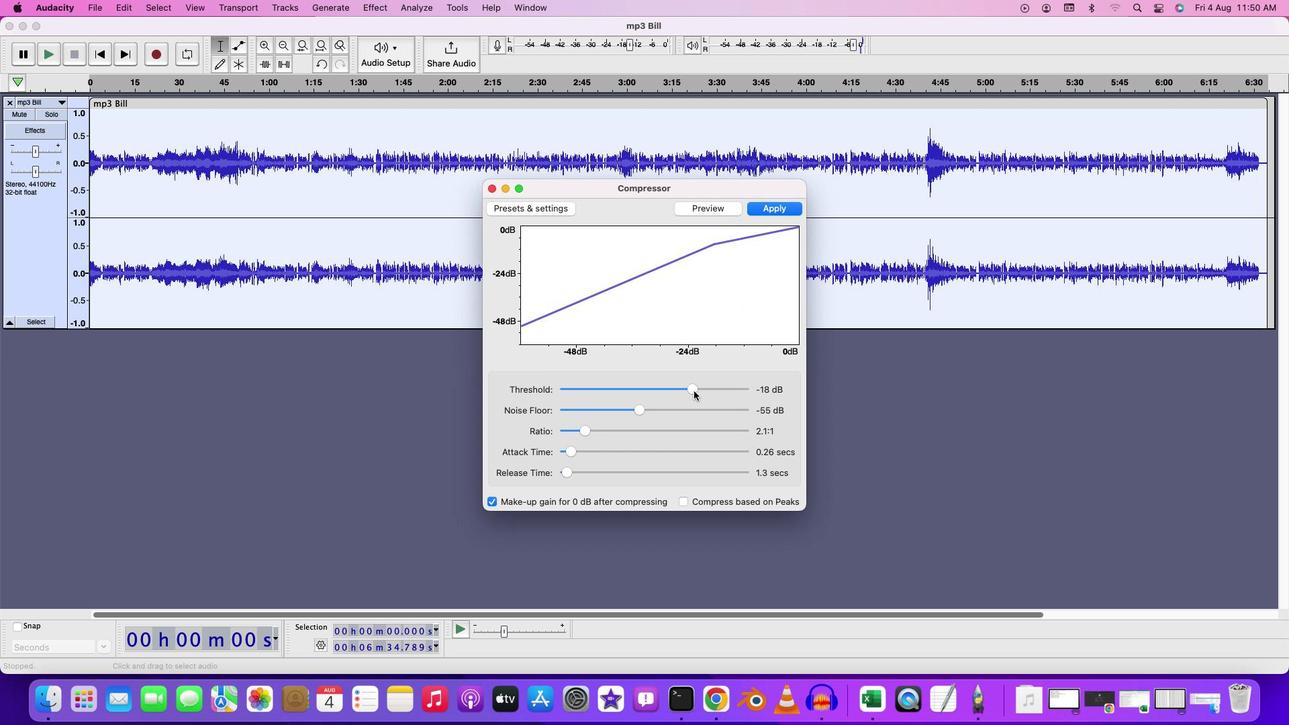 
Action: Mouse pressed left at (694, 390)
Screenshot: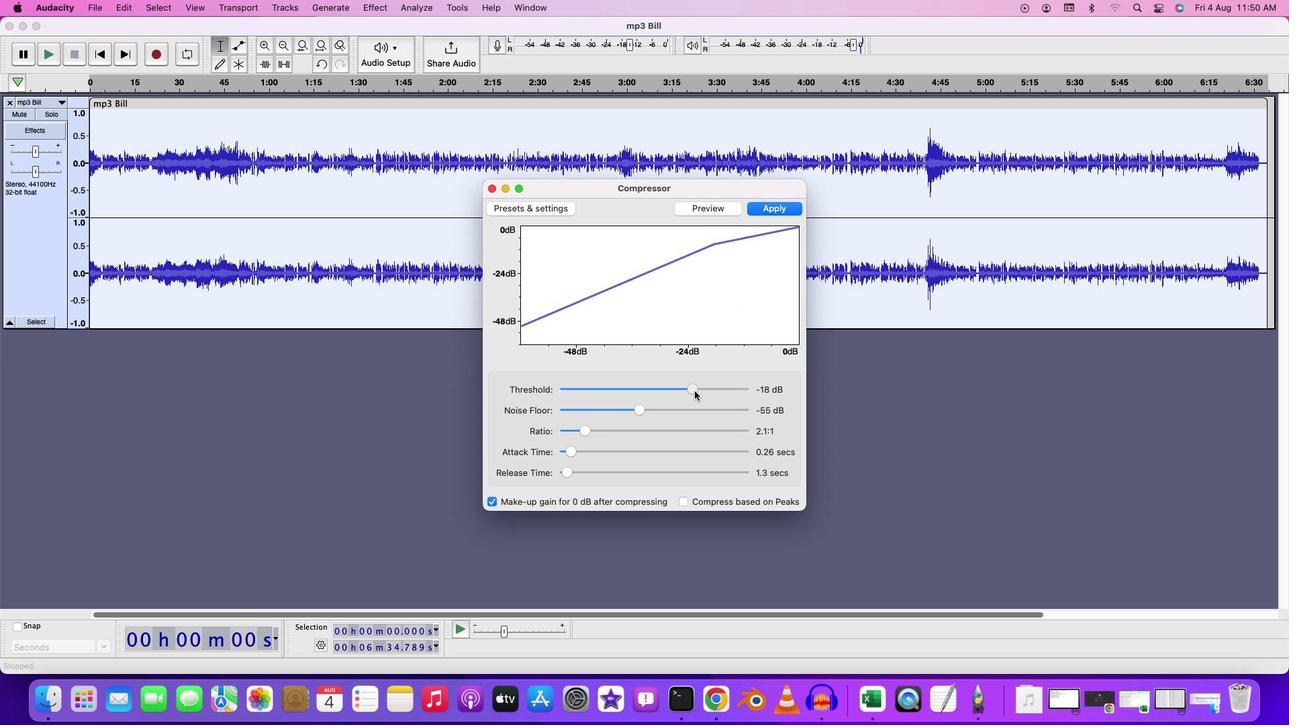 
Action: Mouse moved to (643, 409)
Screenshot: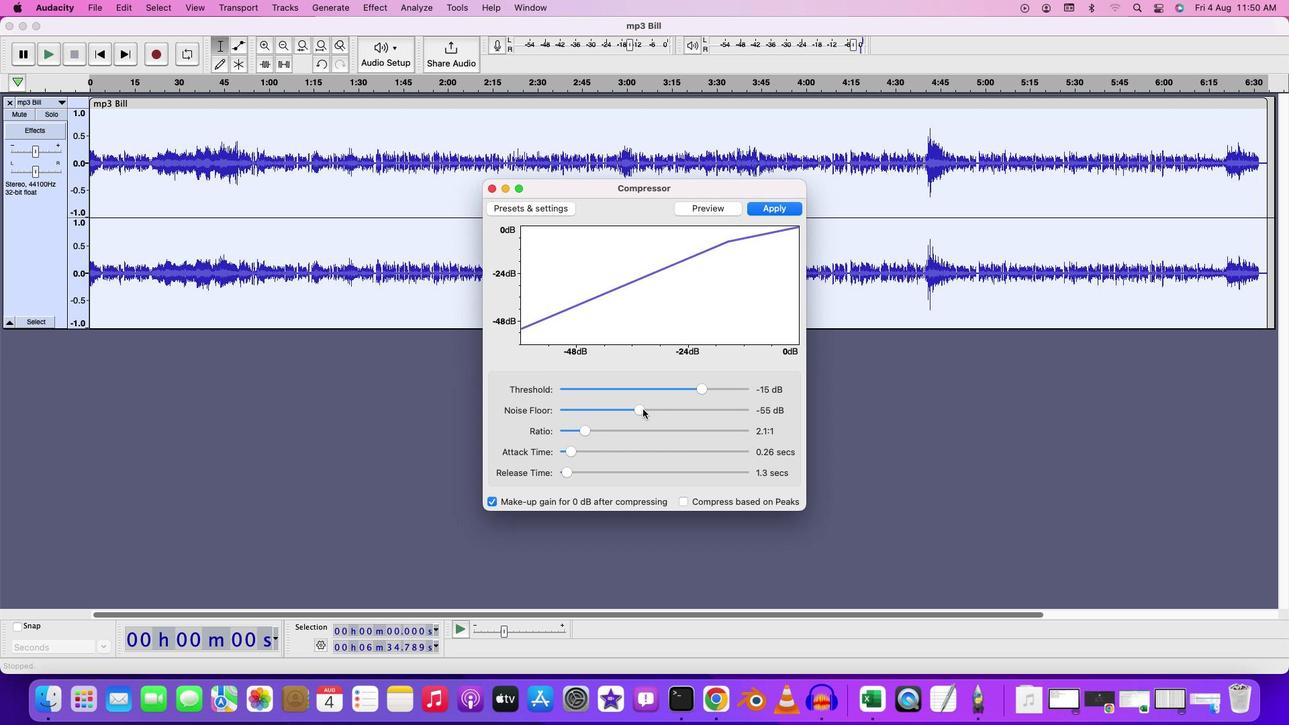 
Action: Mouse pressed left at (643, 409)
Screenshot: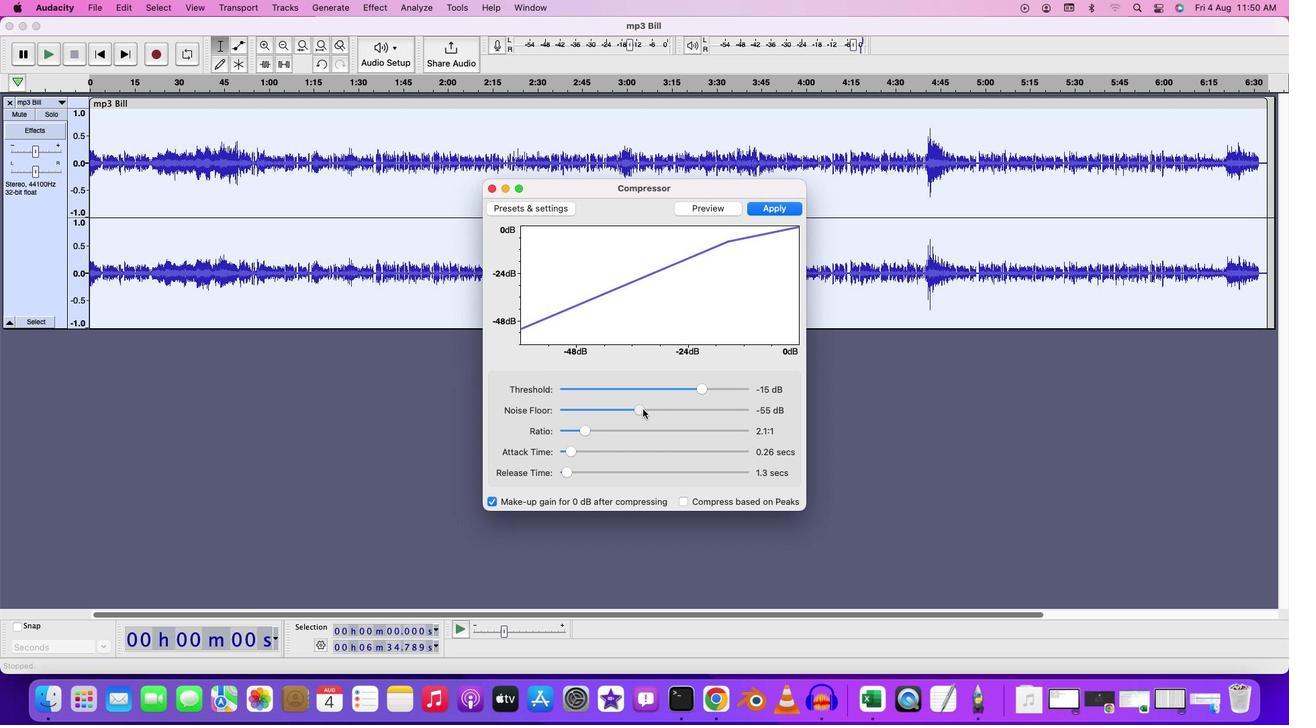
Action: Mouse moved to (654, 409)
Screenshot: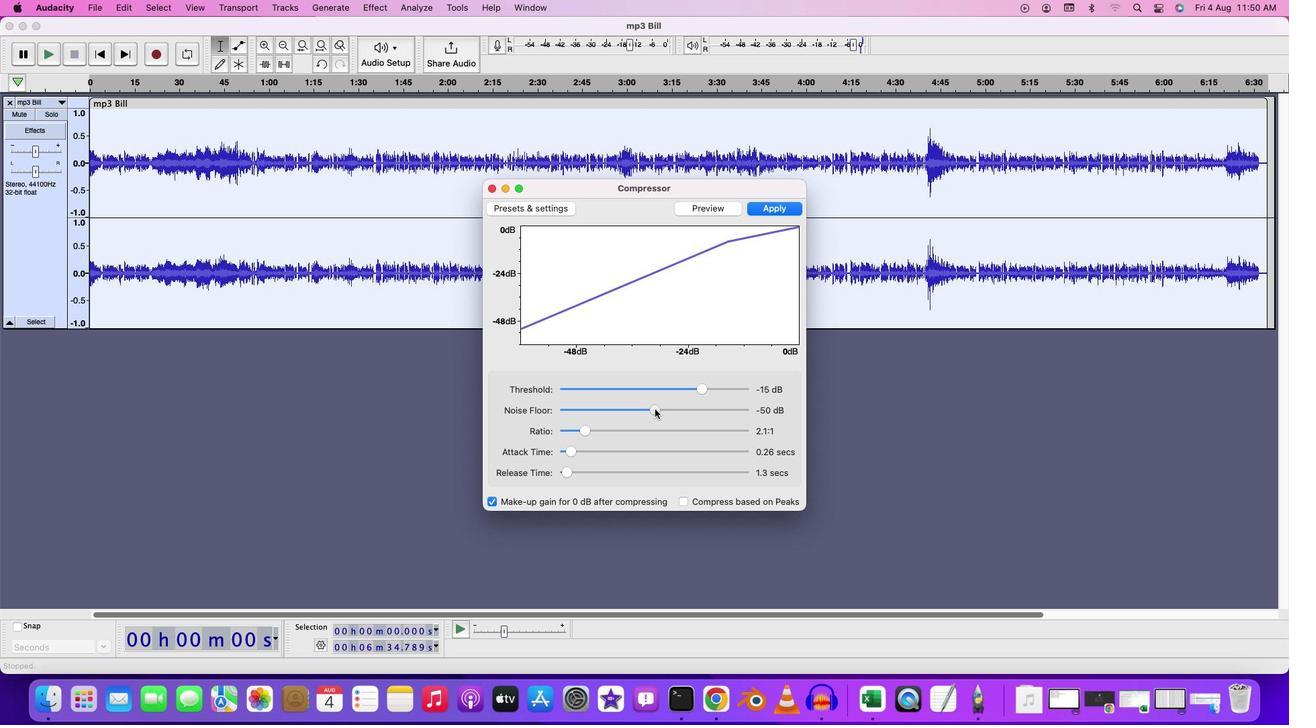 
Action: Mouse pressed left at (654, 409)
Screenshot: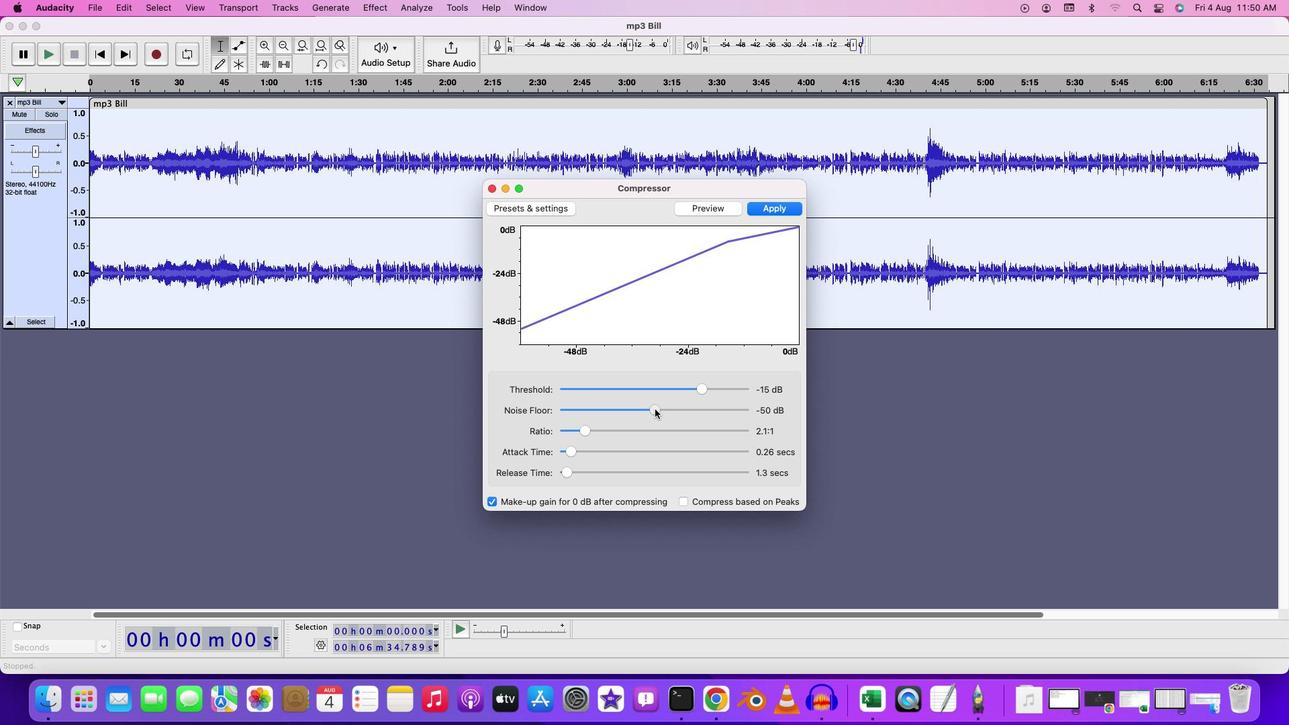 
Action: Mouse moved to (587, 429)
Screenshot: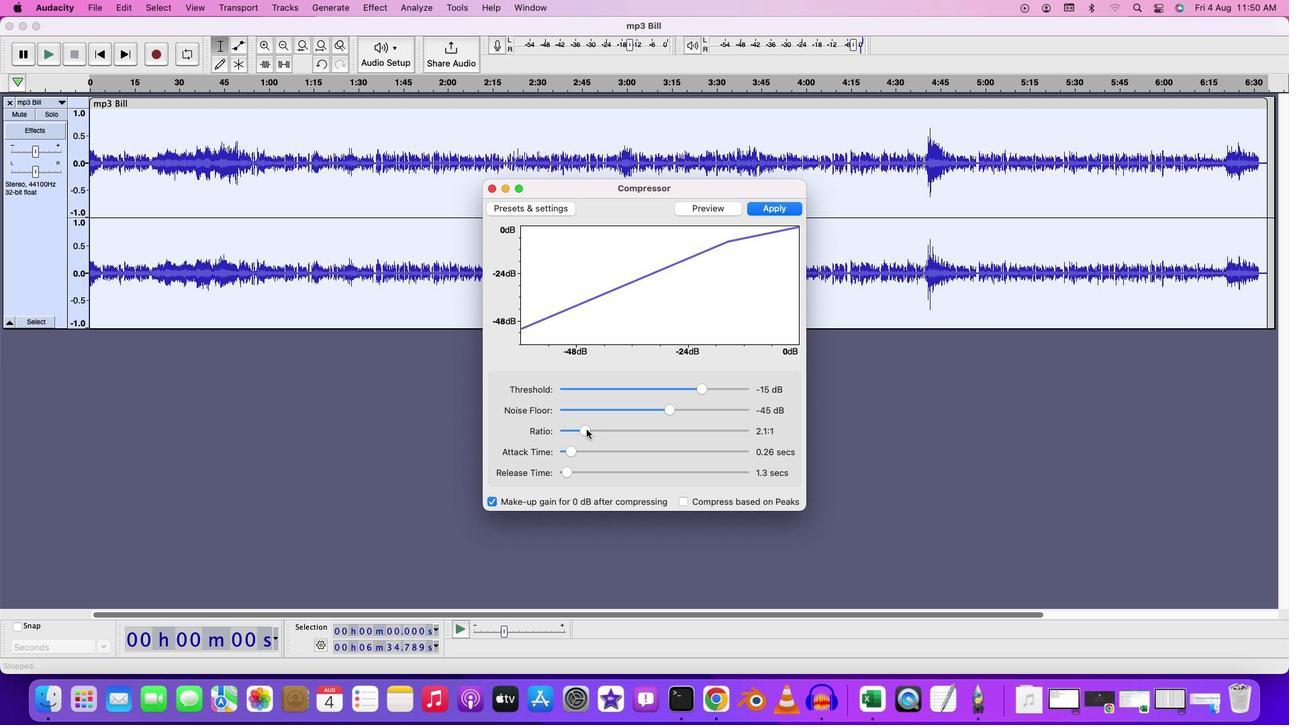 
Action: Mouse pressed left at (587, 429)
Screenshot: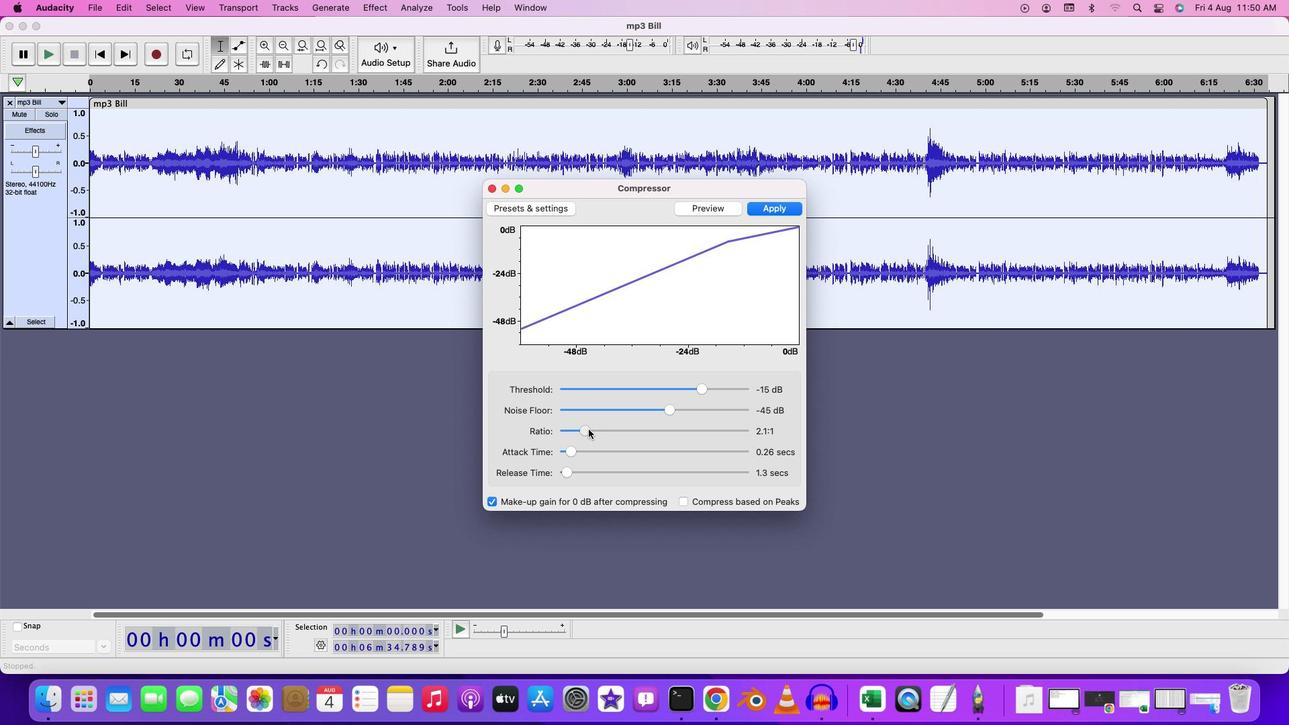 
Action: Mouse moved to (700, 390)
Screenshot: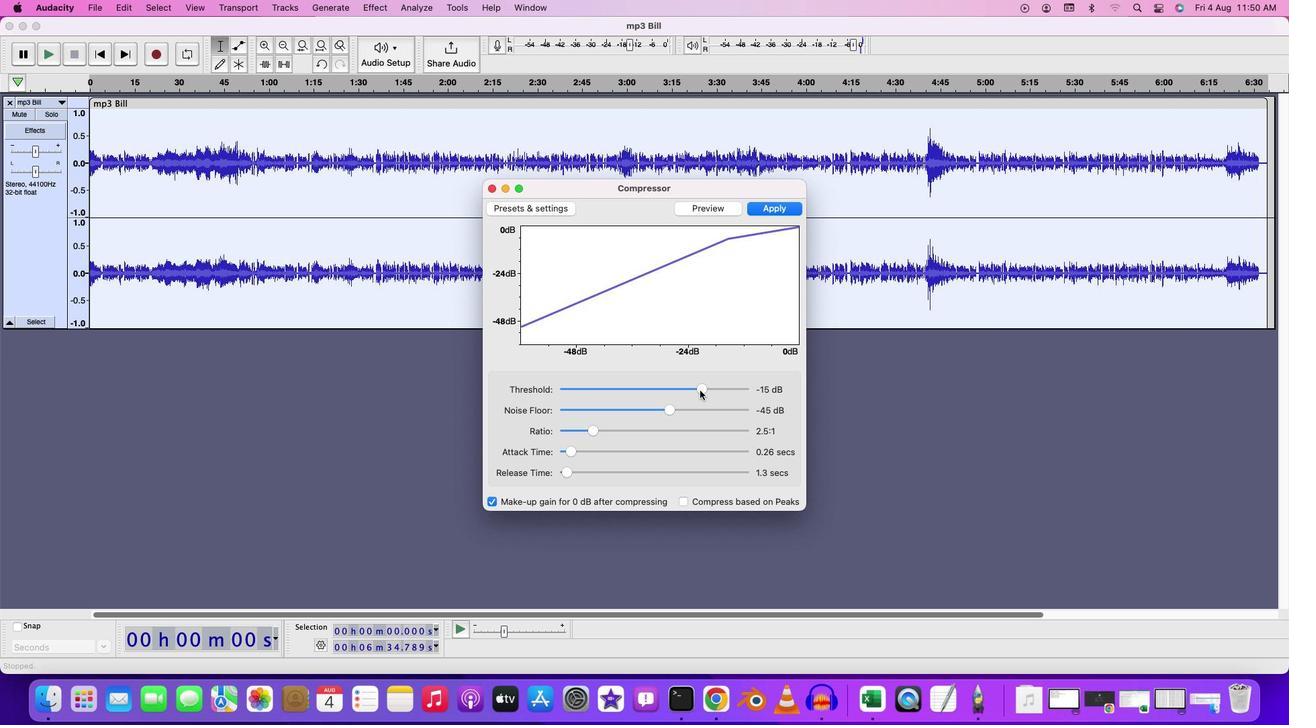 
Action: Mouse pressed left at (700, 390)
Screenshot: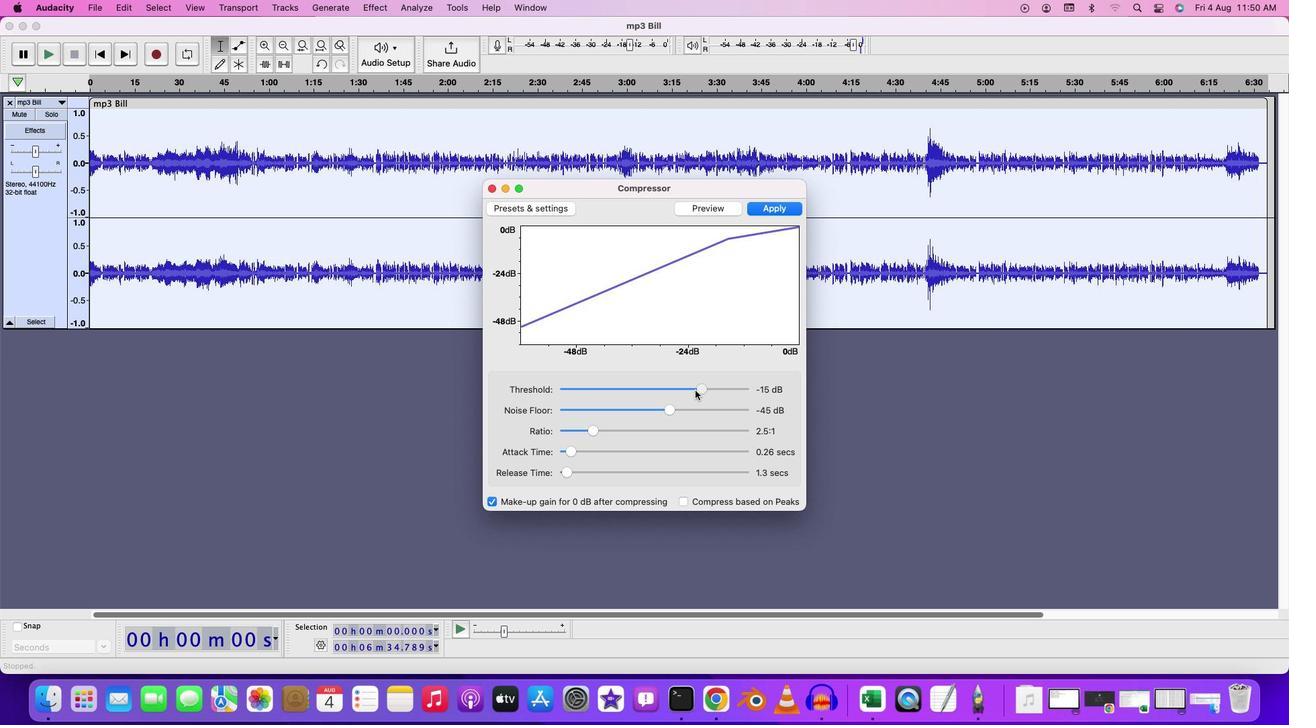 
Action: Mouse moved to (700, 208)
Screenshot: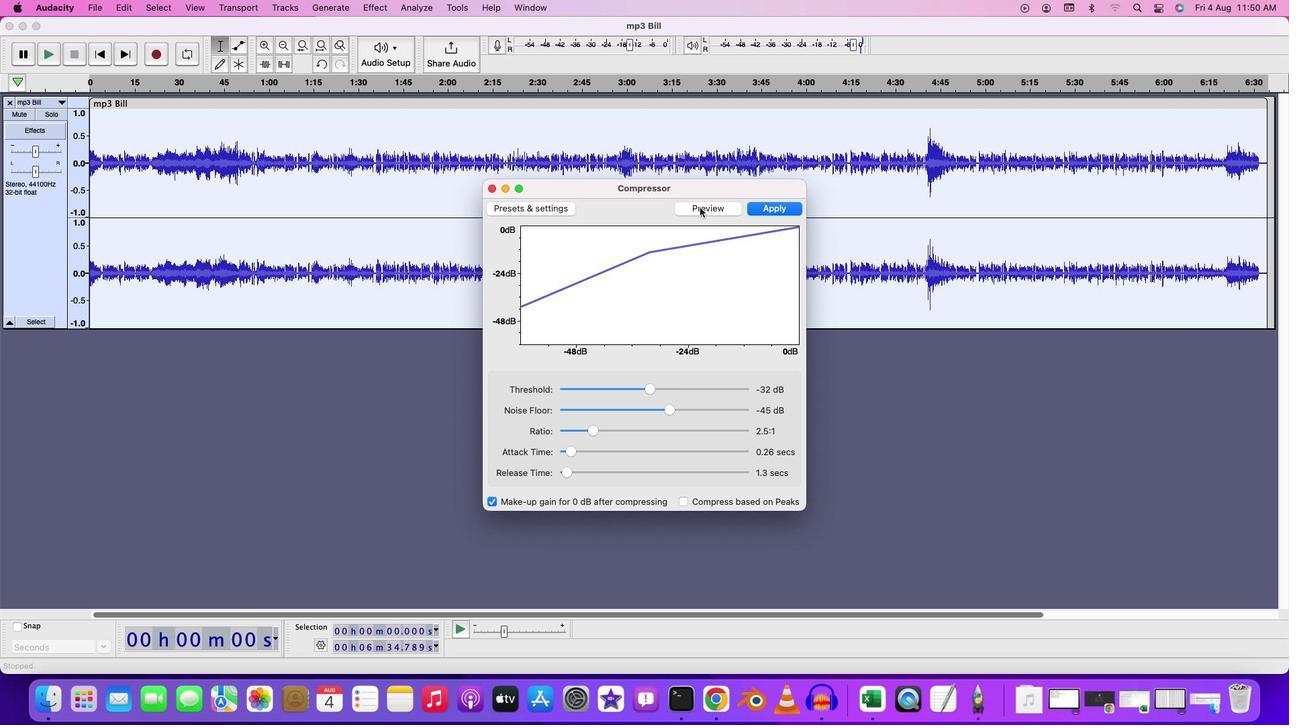 
Action: Mouse pressed left at (700, 208)
Screenshot: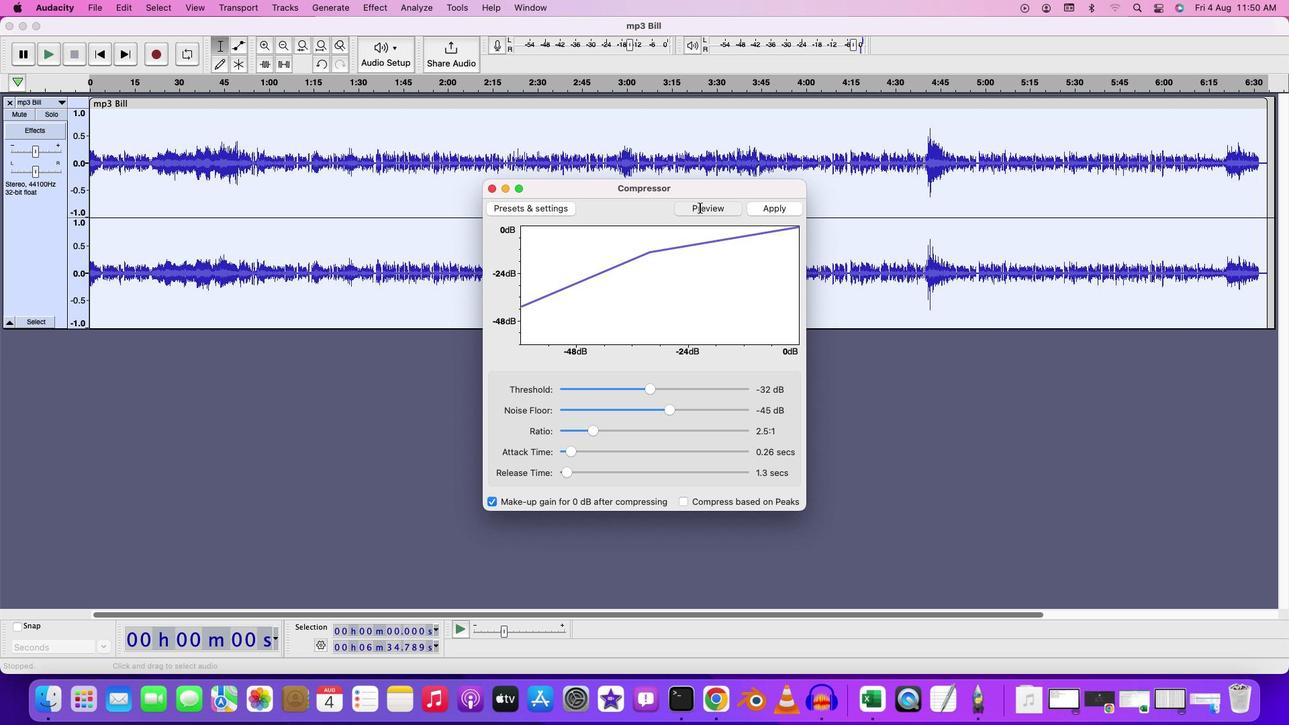 
Action: Mouse moved to (651, 390)
Screenshot: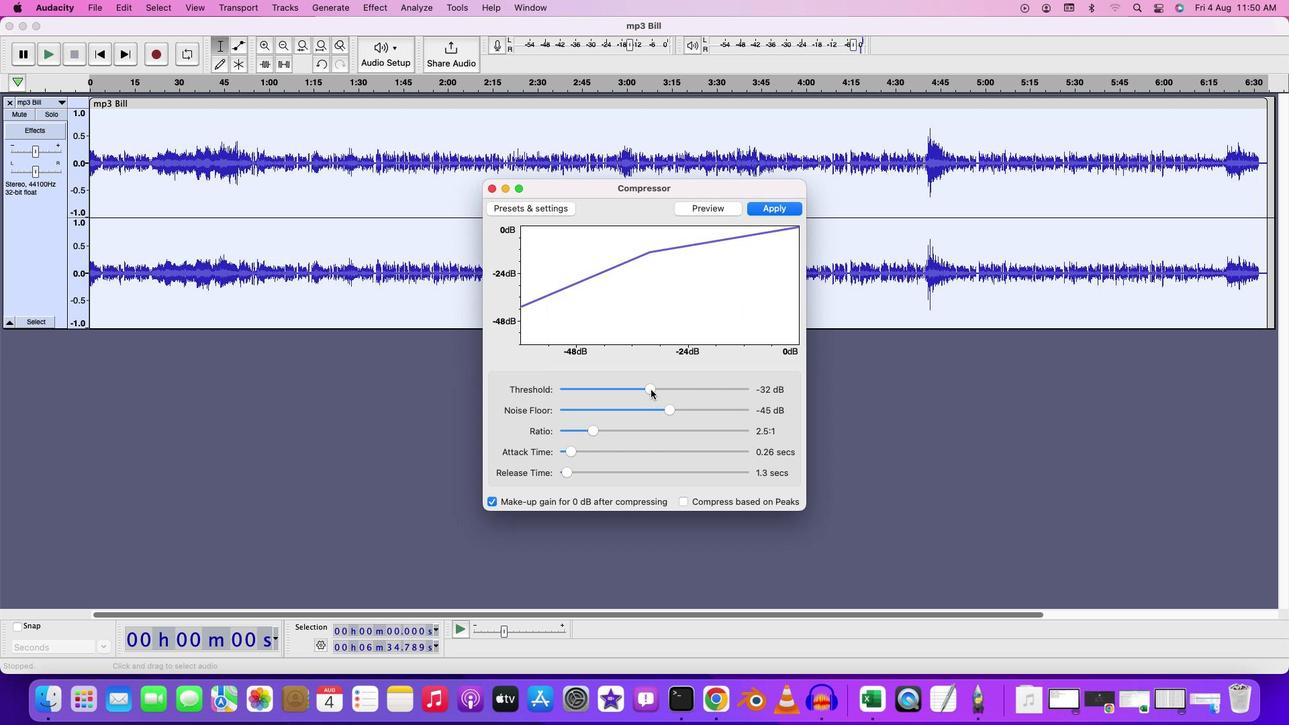 
Action: Mouse pressed left at (651, 390)
Screenshot: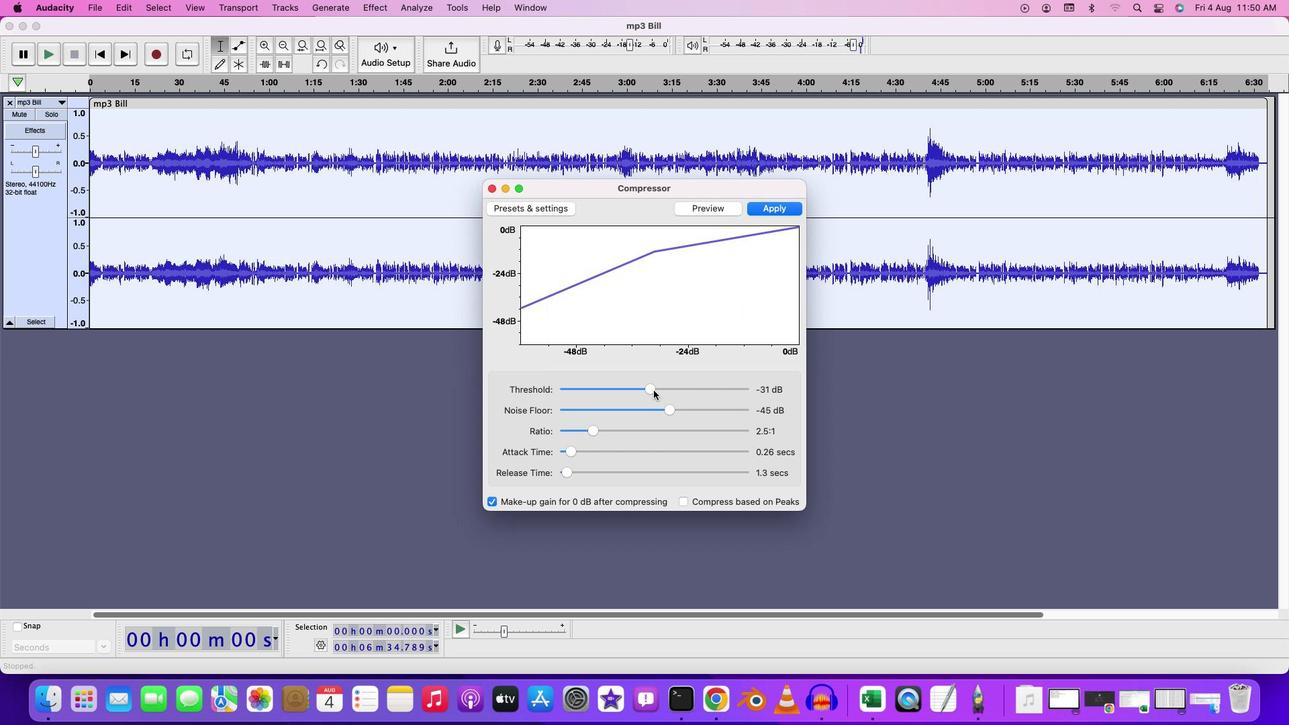 
Action: Mouse moved to (568, 453)
Screenshot: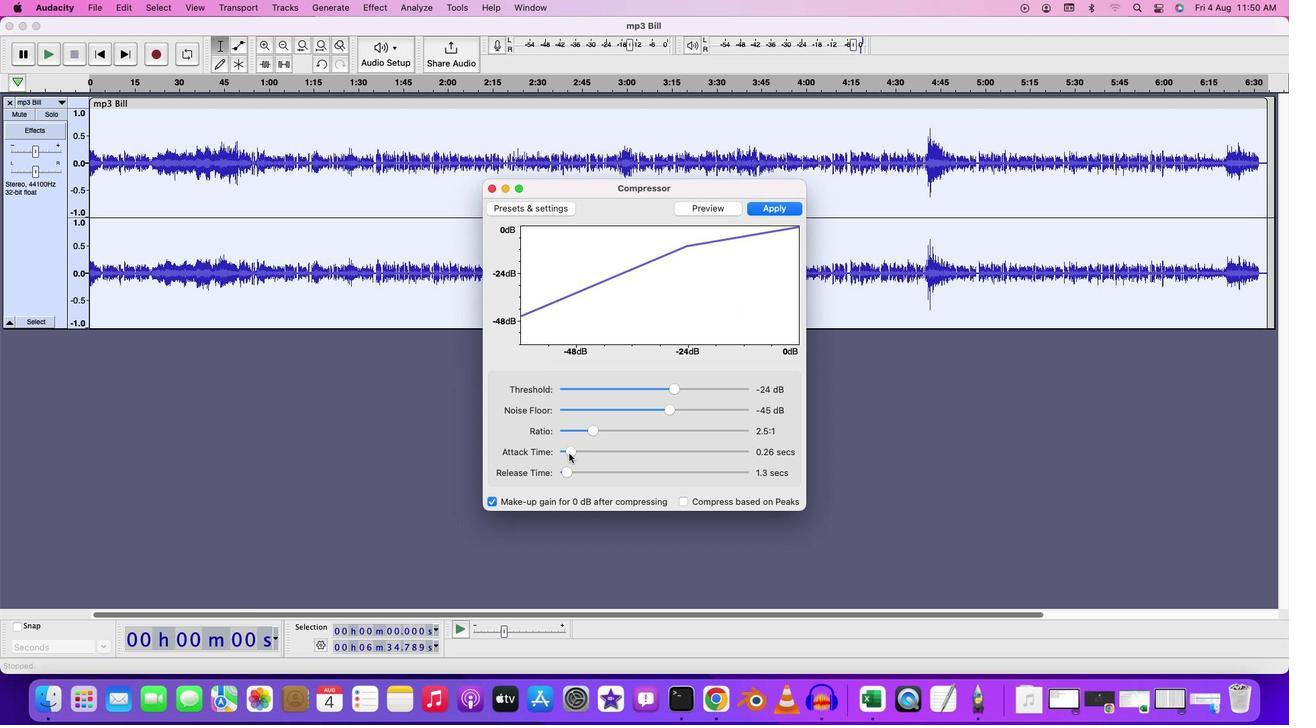 
Action: Mouse pressed left at (568, 453)
Screenshot: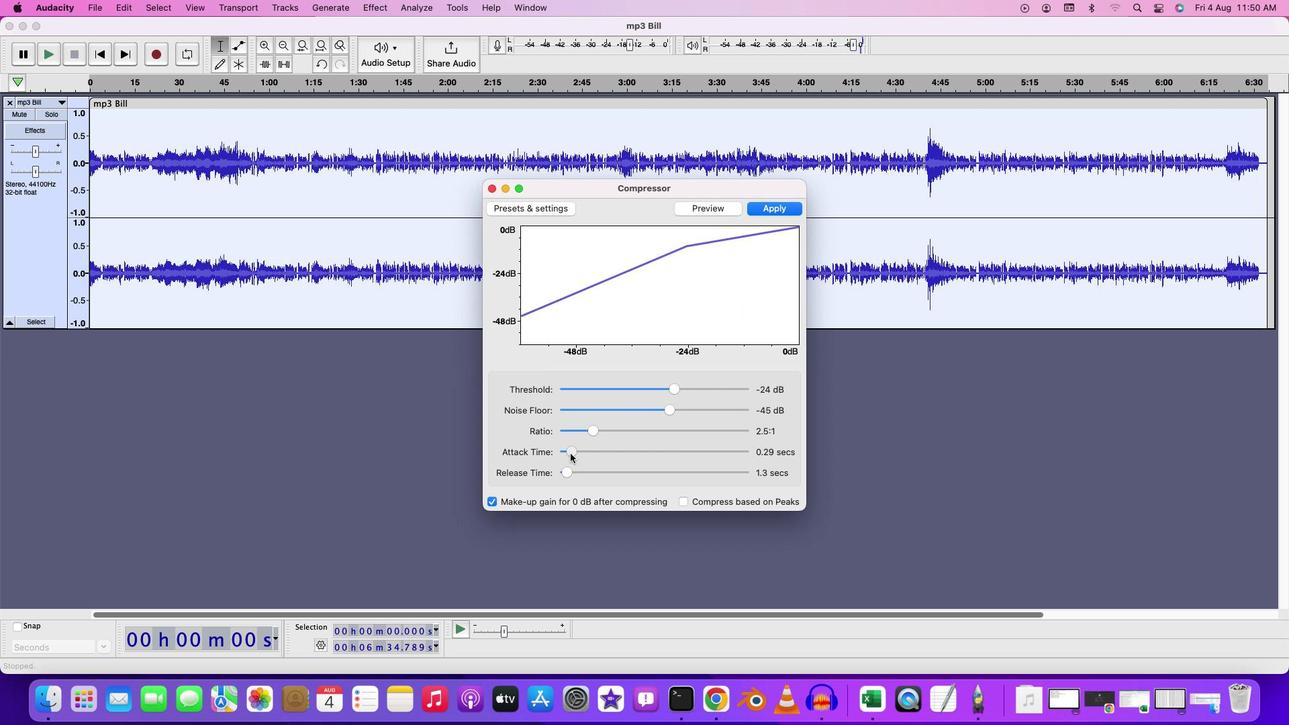 
Action: Mouse moved to (567, 472)
Screenshot: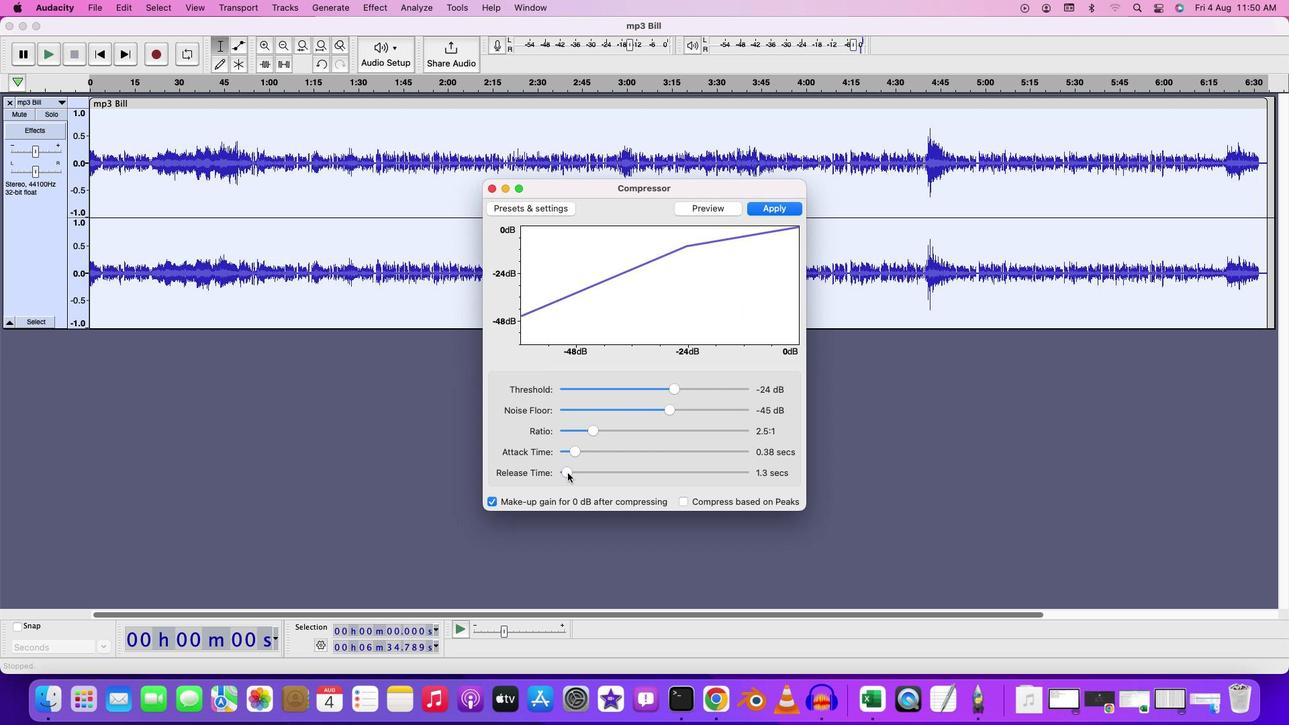
Action: Mouse pressed left at (567, 472)
Screenshot: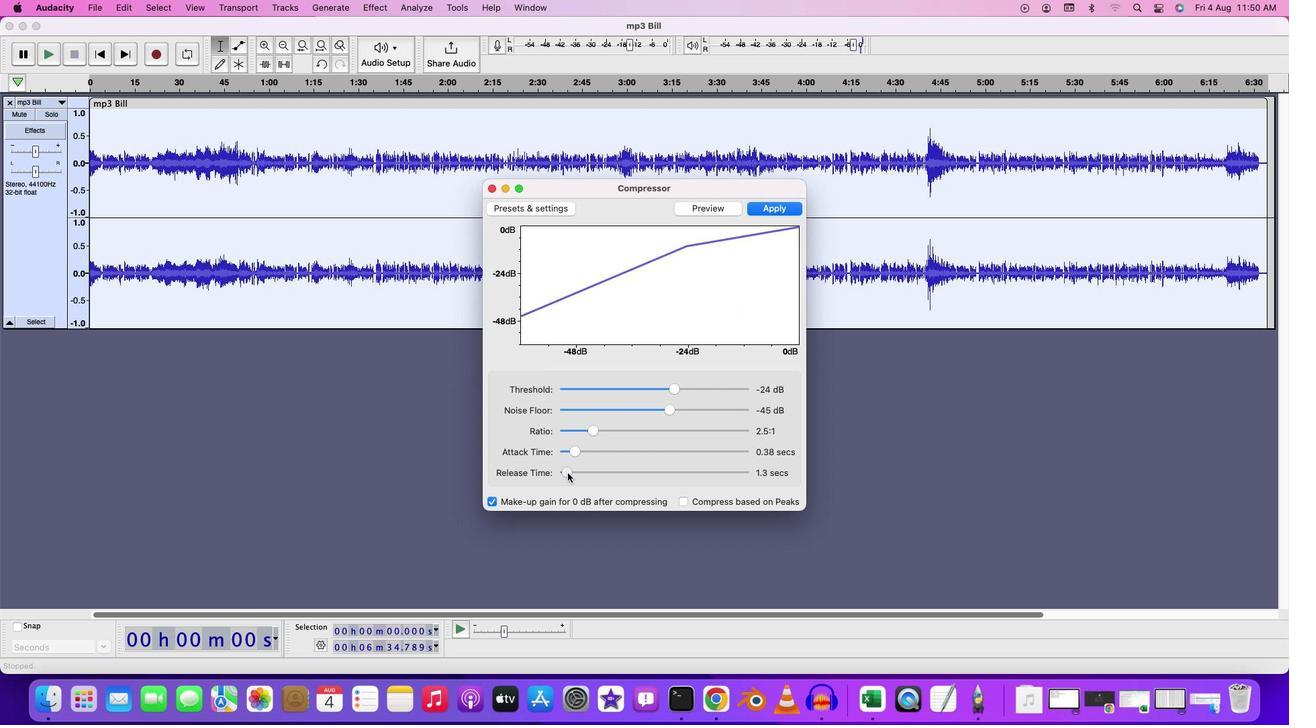 
Action: Mouse moved to (716, 210)
Screenshot: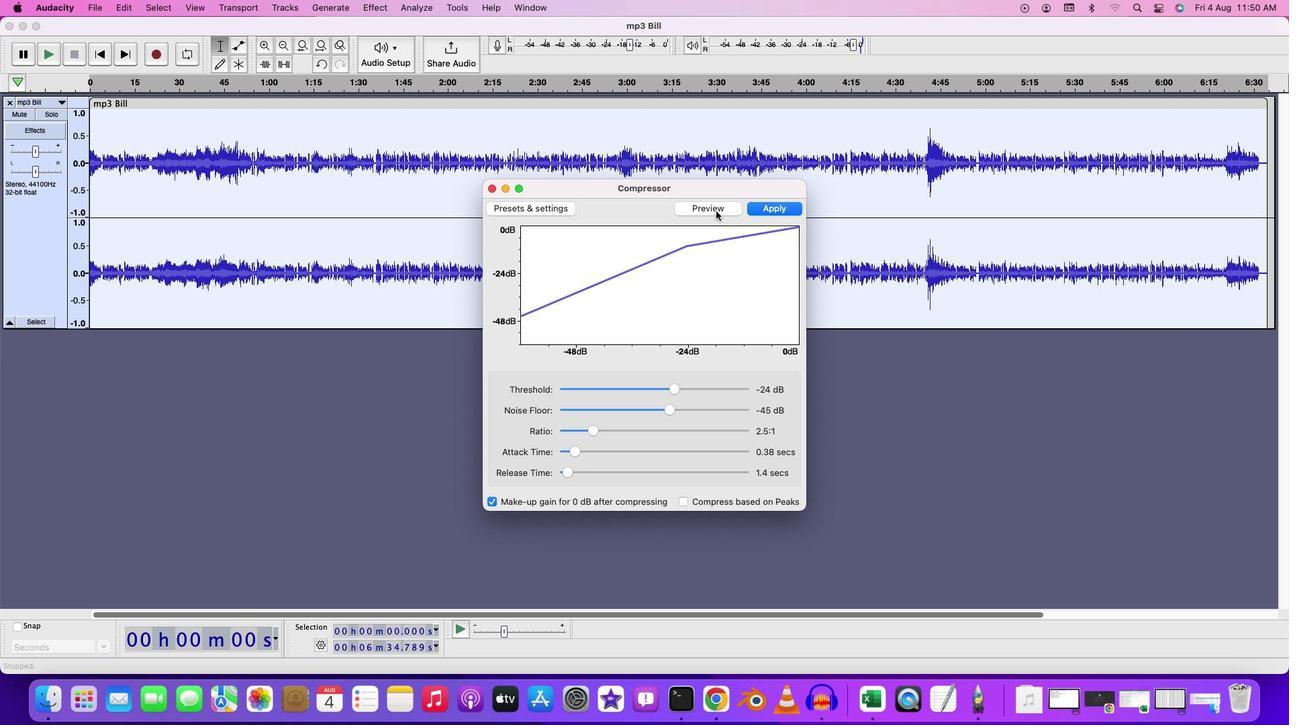 
Action: Mouse pressed left at (716, 210)
Screenshot: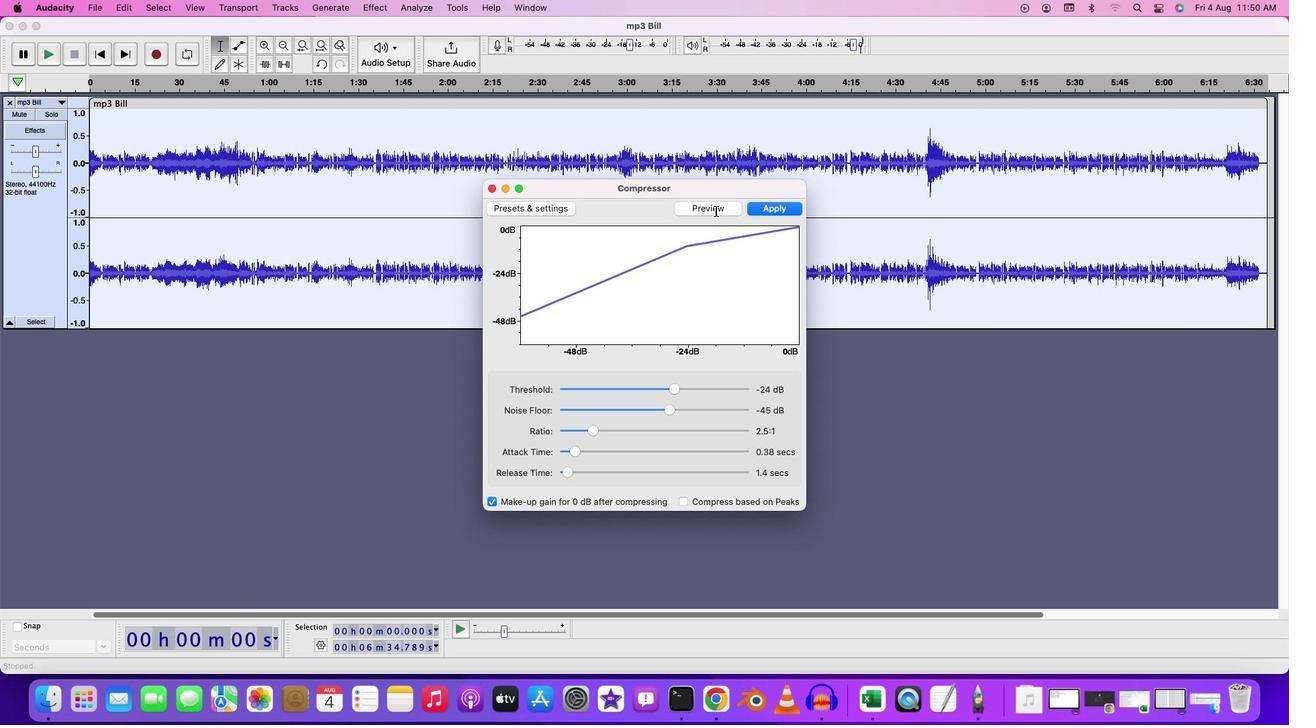 
Action: Mouse moved to (764, 210)
Screenshot: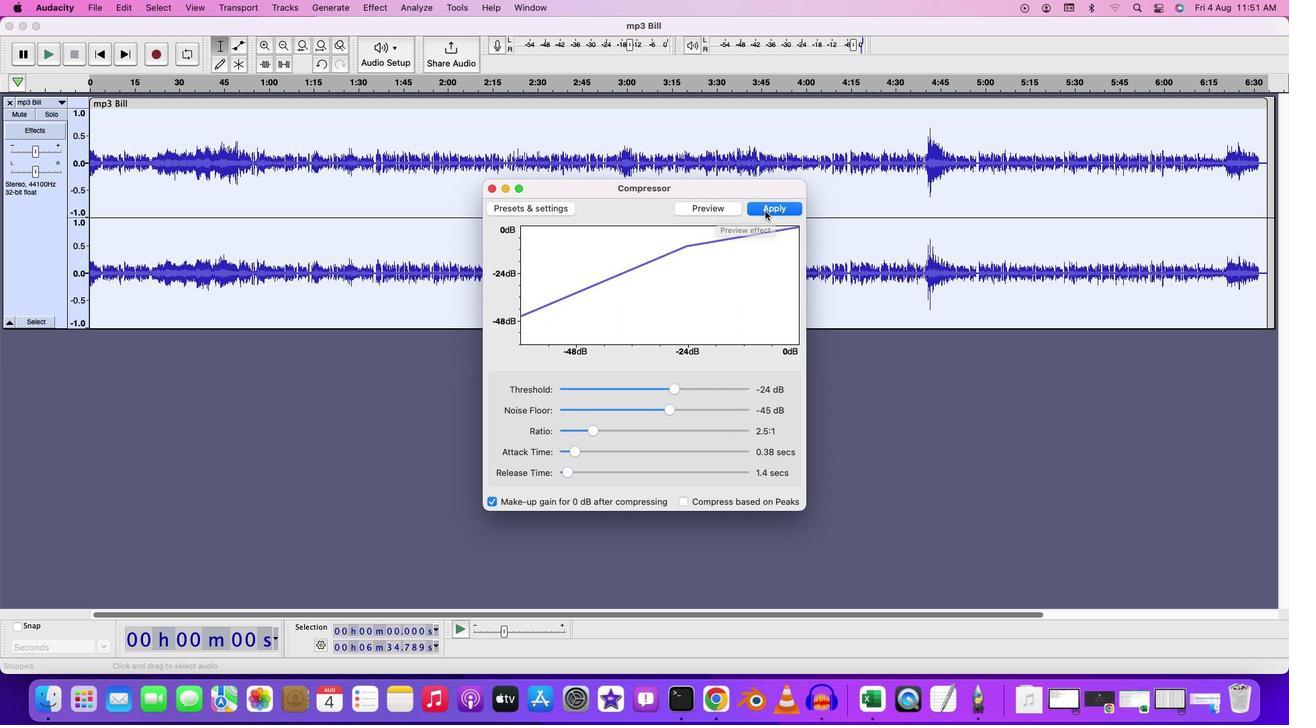 
Action: Mouse pressed left at (764, 210)
Screenshot: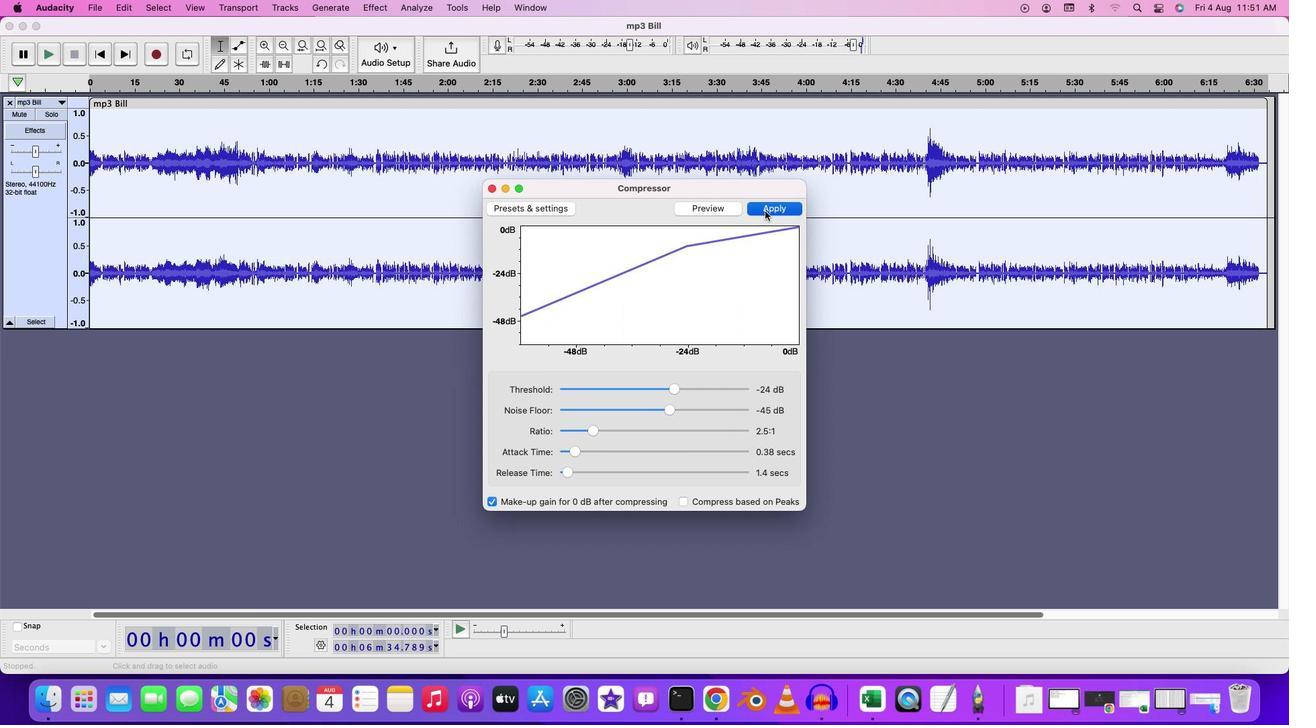 
Action: Mouse moved to (94, 118)
Screenshot: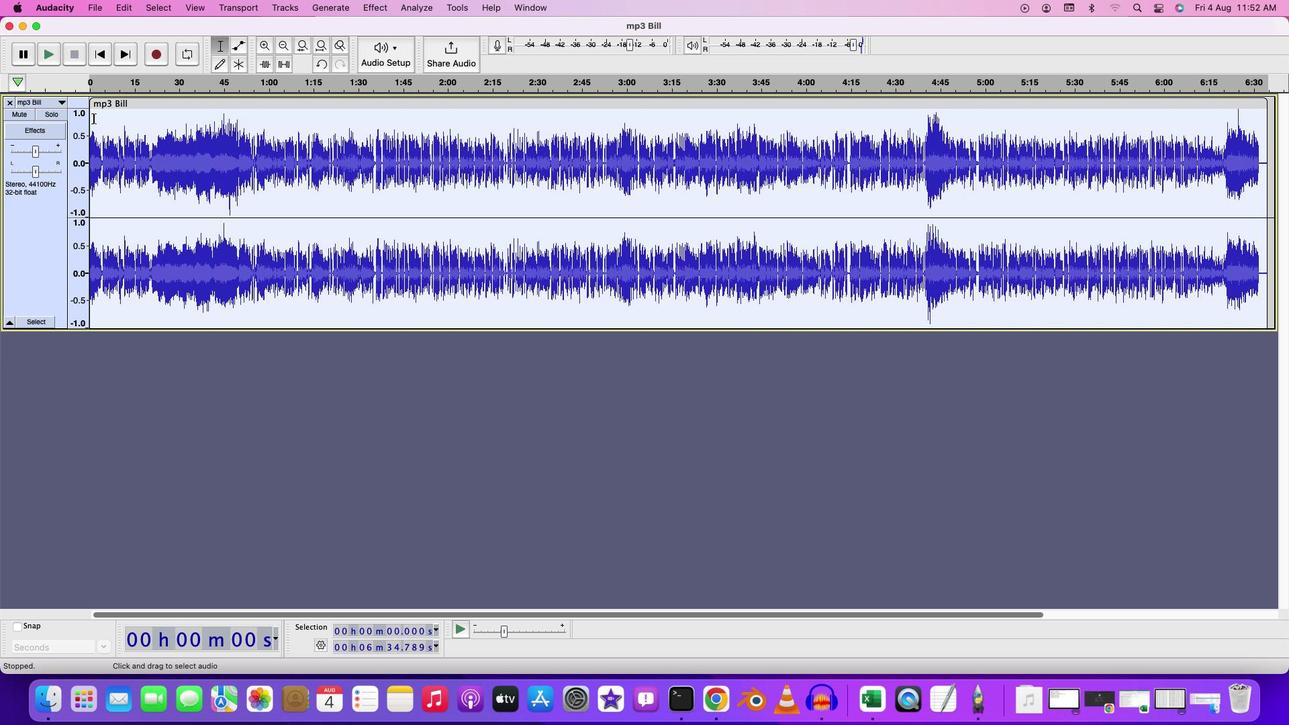 
Action: Mouse pressed left at (94, 118)
Screenshot: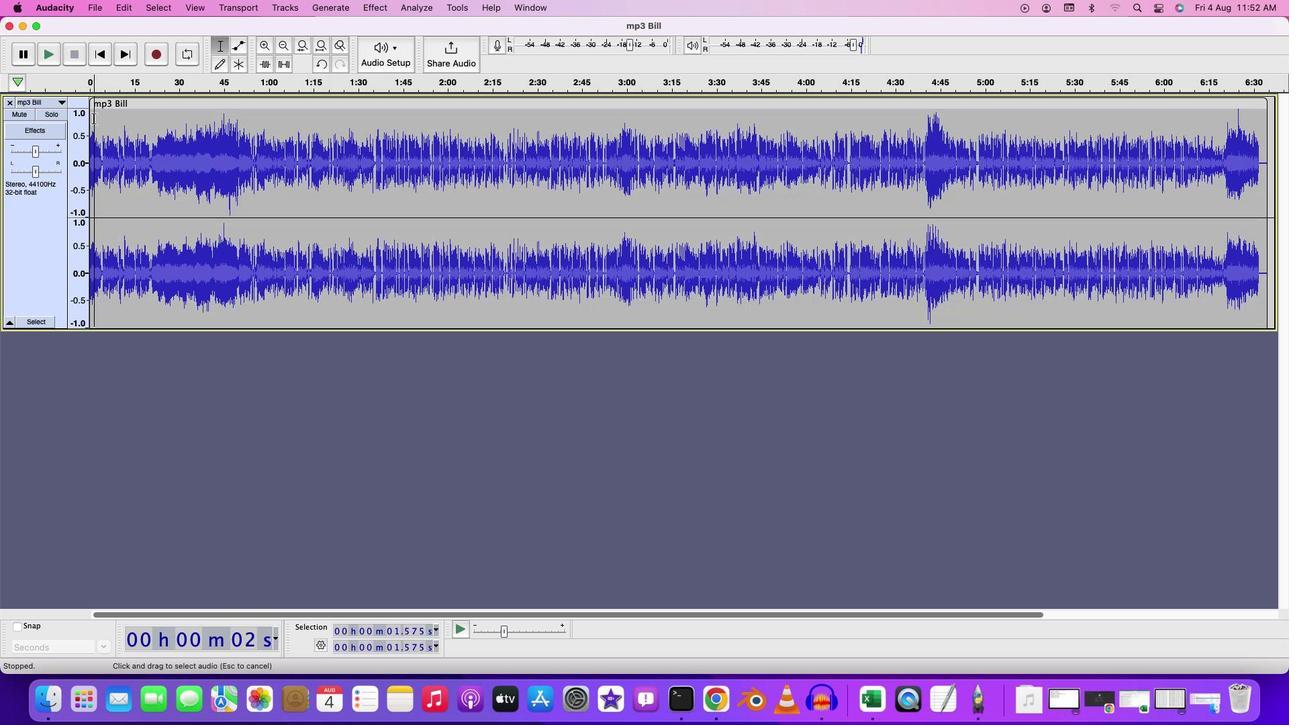 
Action: Key pressed Key.space
Screenshot: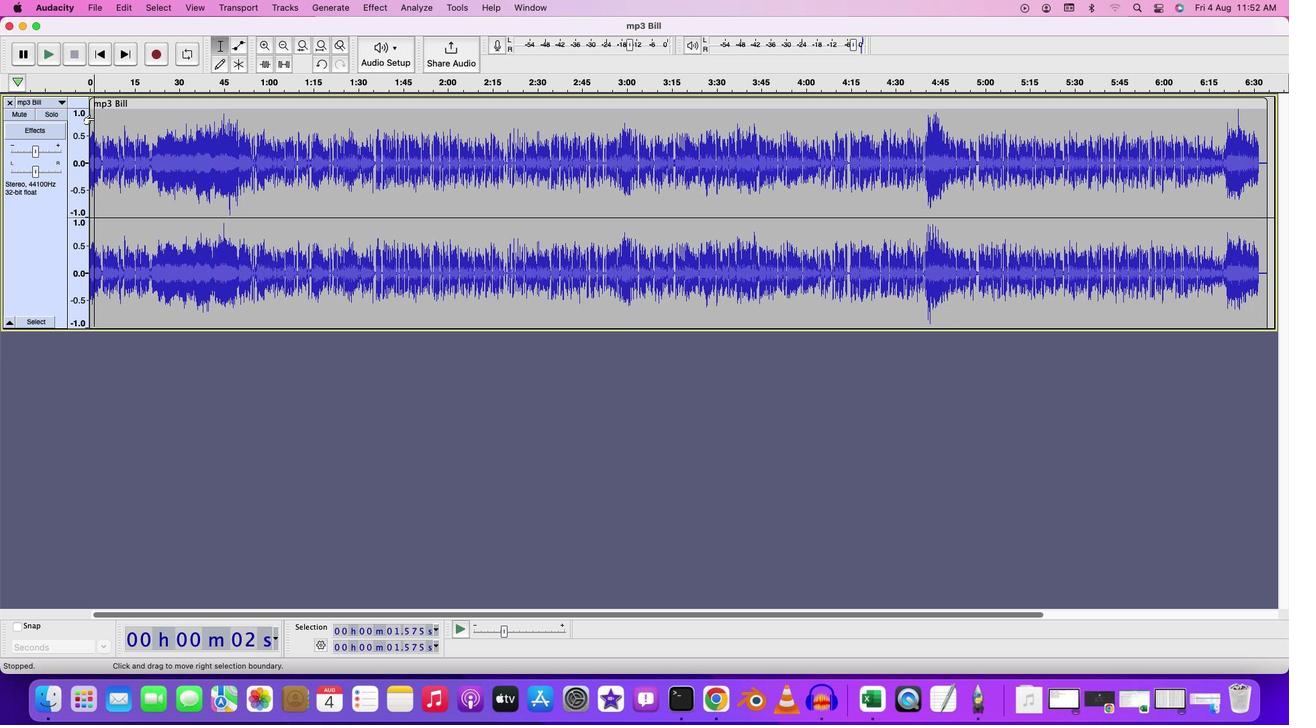 
Action: Mouse moved to (242, 118)
Screenshot: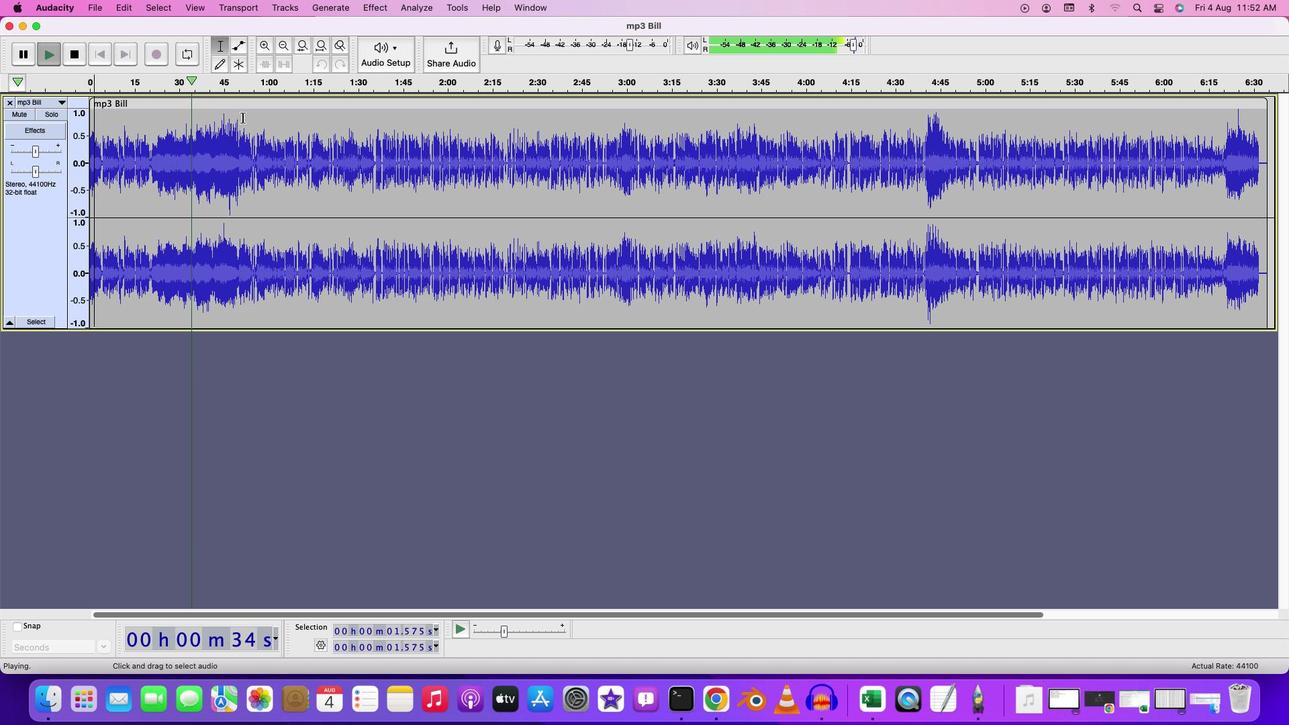 
Action: Mouse pressed left at (242, 118)
Screenshot: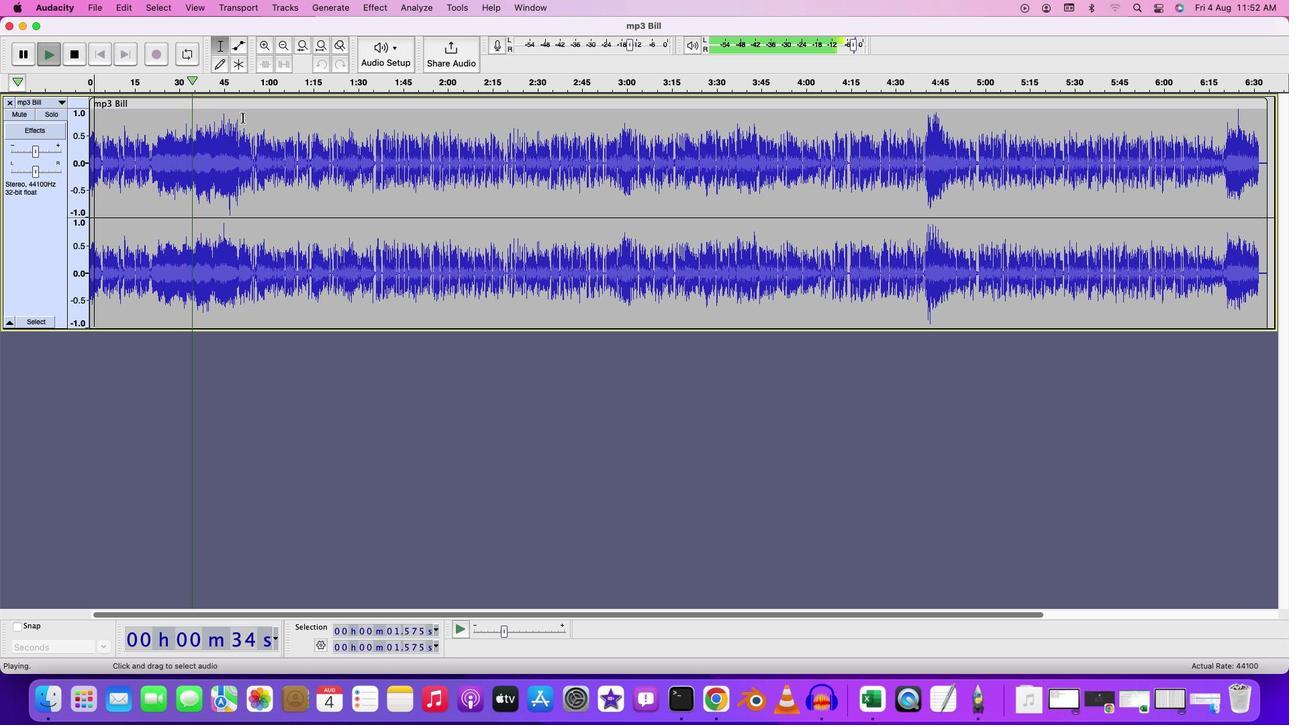 
Action: Key pressed Key.spaceKey.space
Screenshot: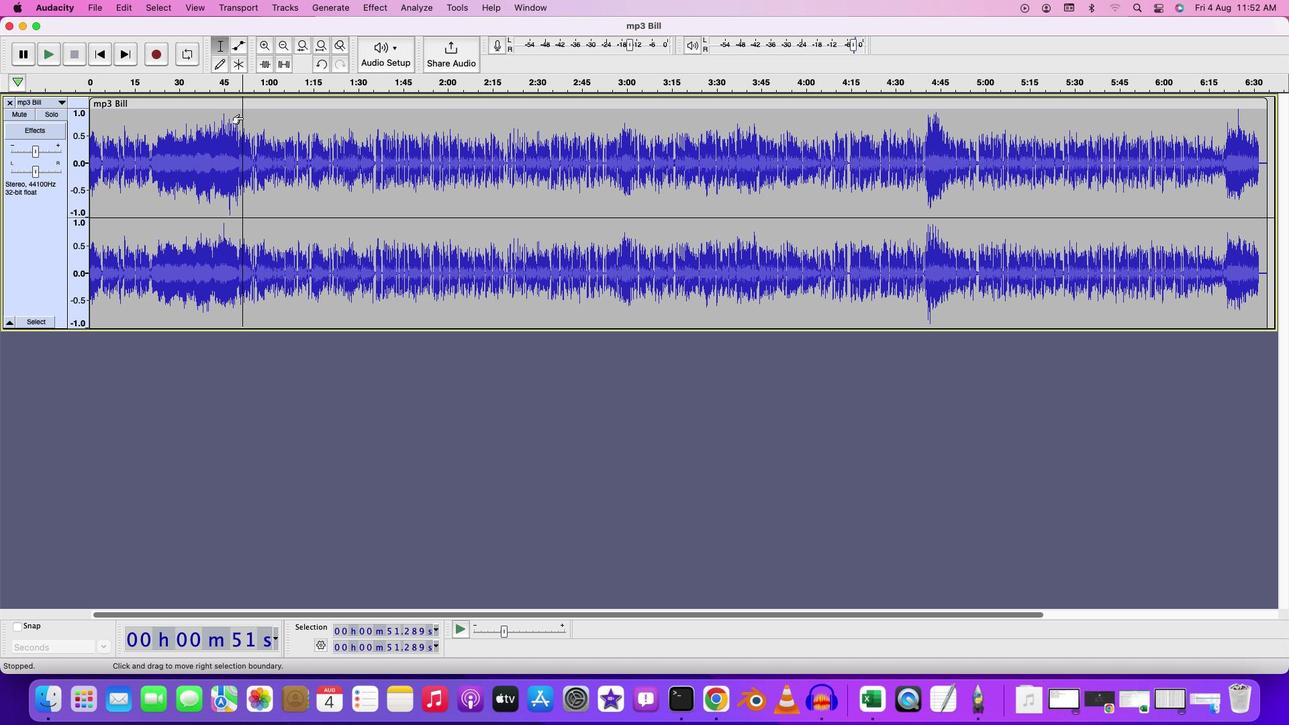 
Action: Mouse moved to (896, 122)
Screenshot: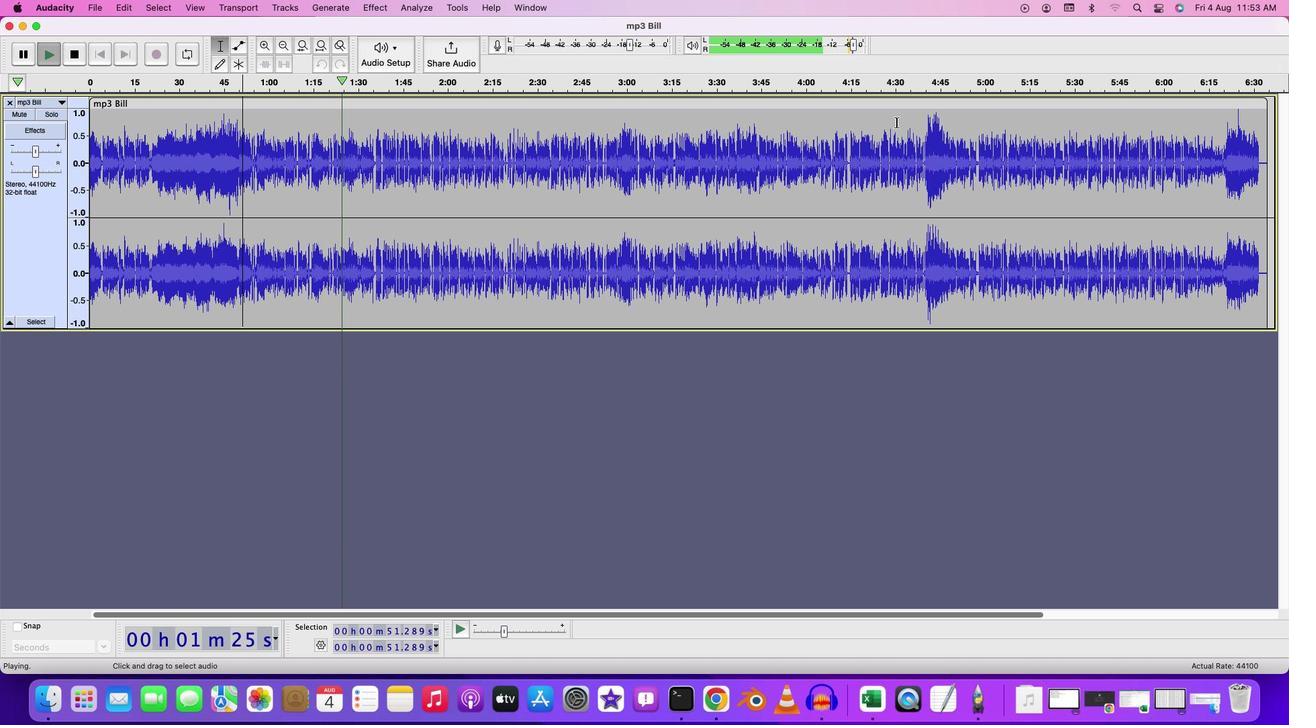 
Action: Mouse pressed left at (896, 122)
Screenshot: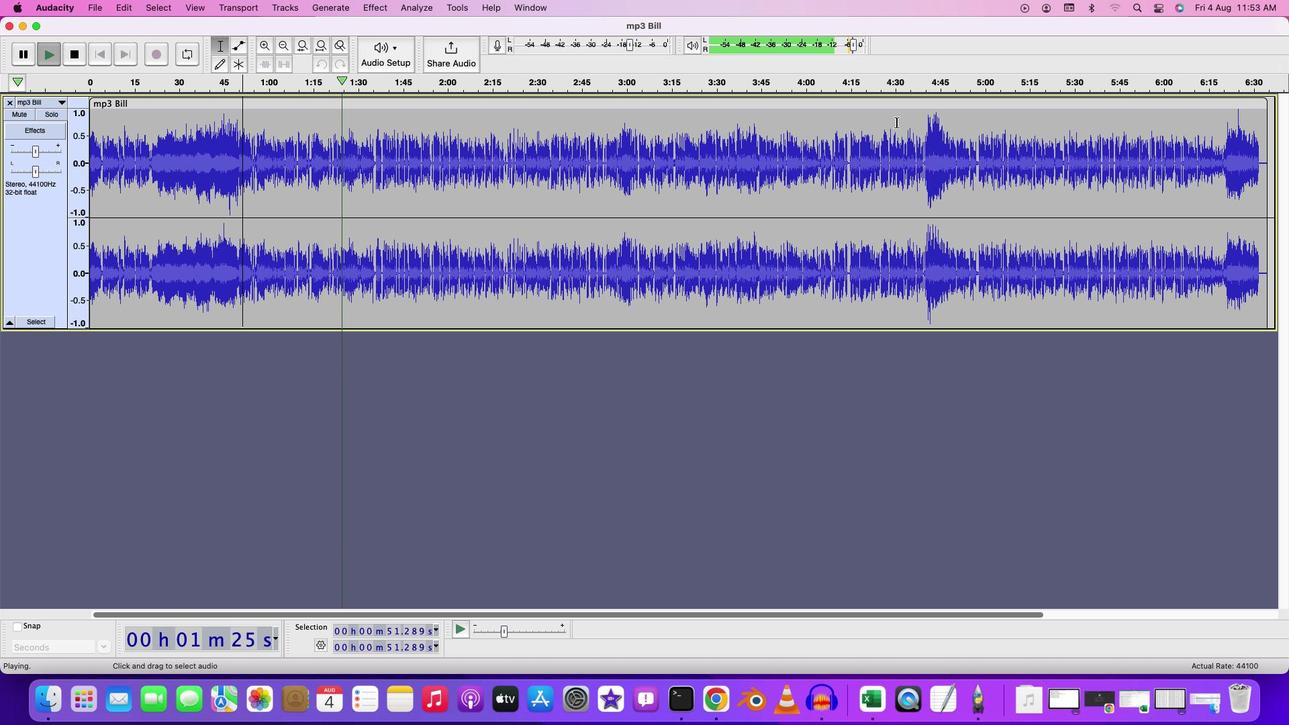 
Action: Mouse moved to (895, 122)
Screenshot: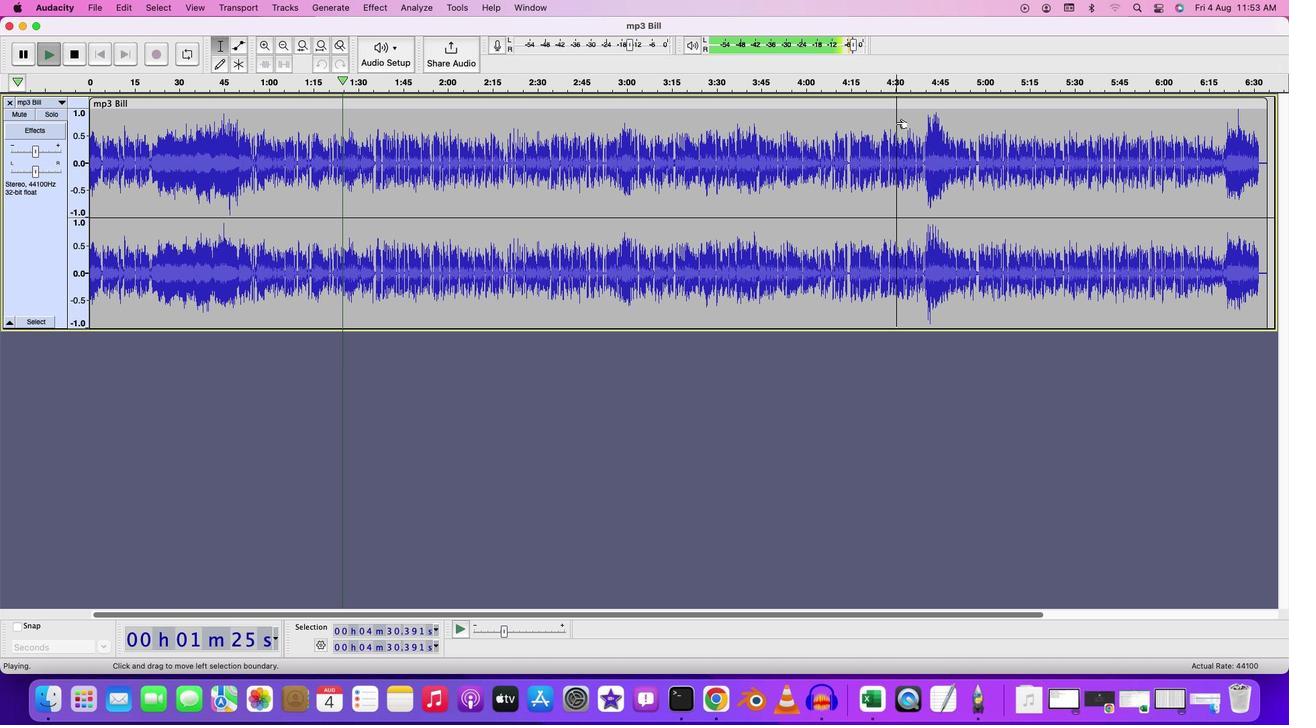 
Action: Key pressed Key.spaceKey.space
Screenshot: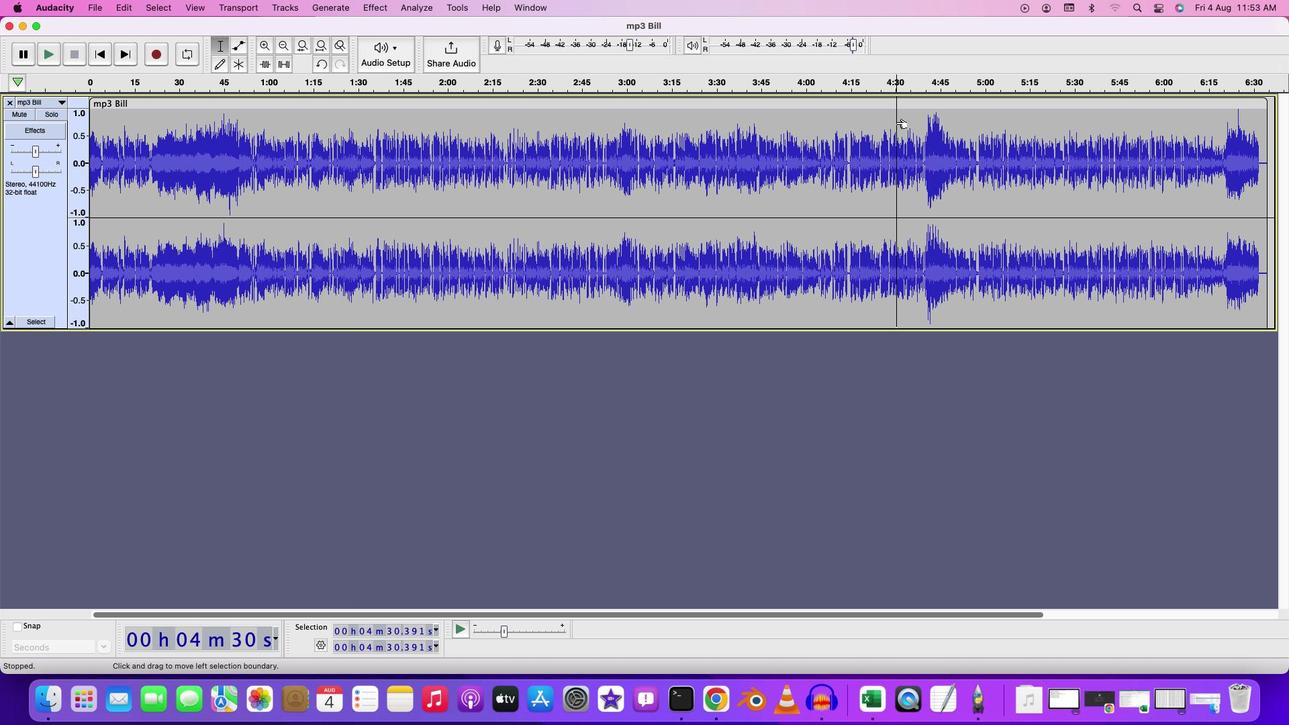 
Action: Mouse moved to (920, 114)
Screenshot: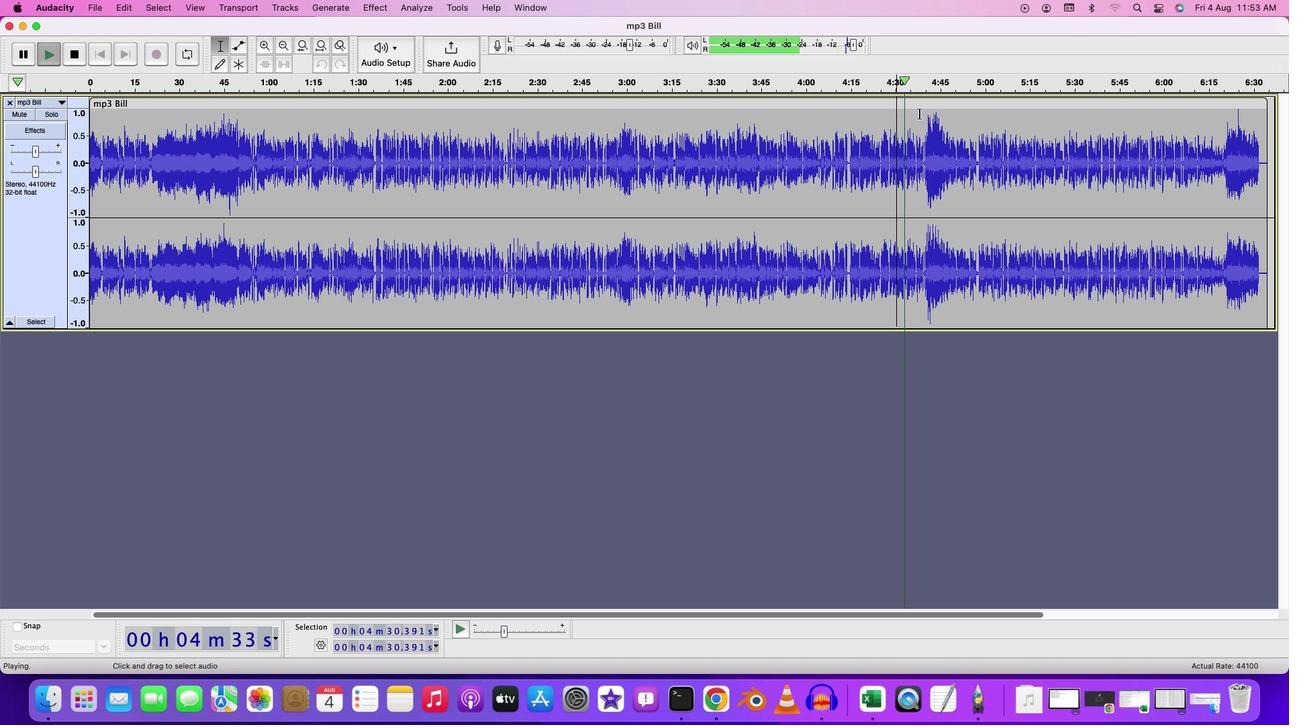 
Action: Mouse pressed left at (920, 114)
Screenshot: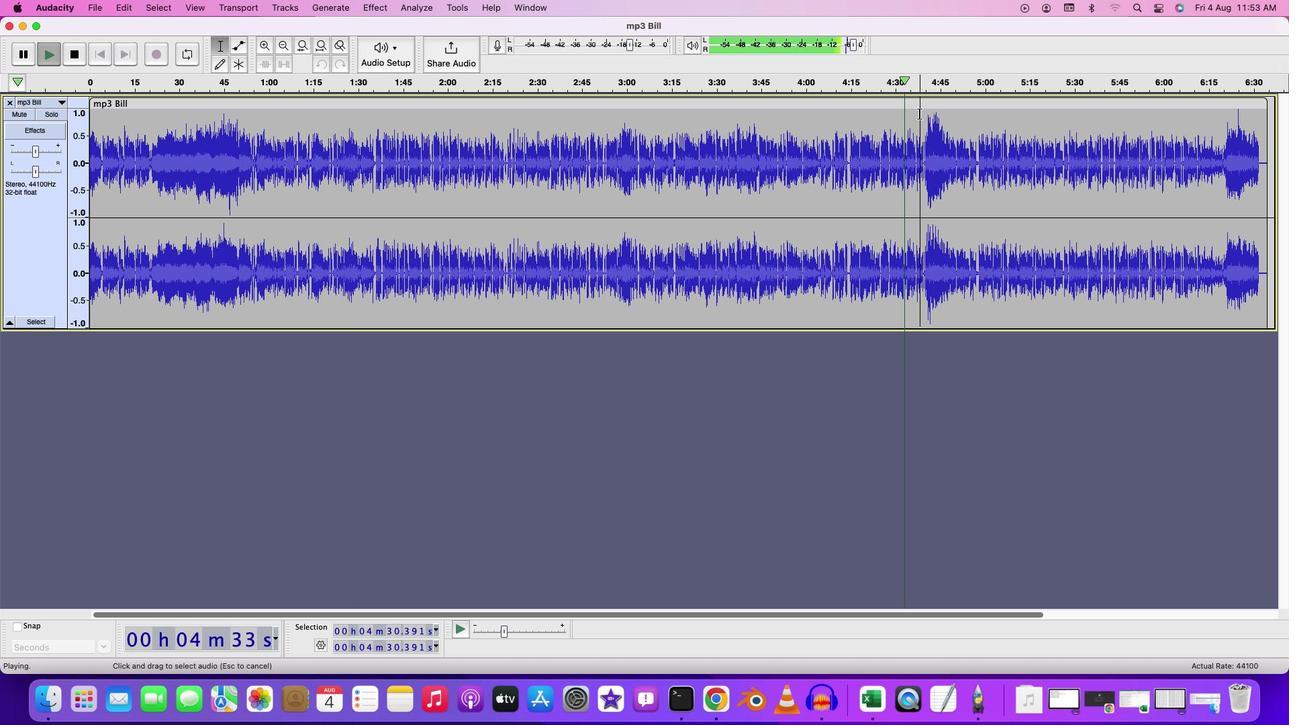 
Action: Key pressed Key.spaceKey.space
Screenshot: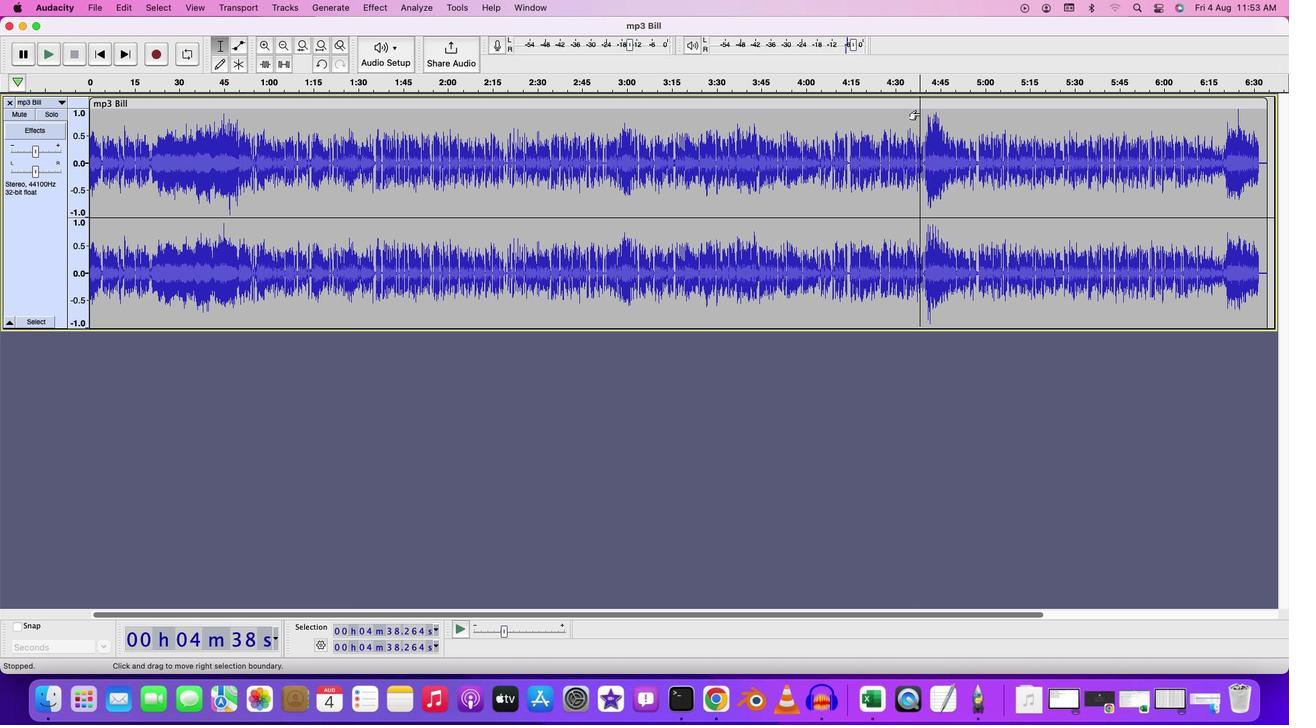
Action: Mouse moved to (1206, 123)
Screenshot: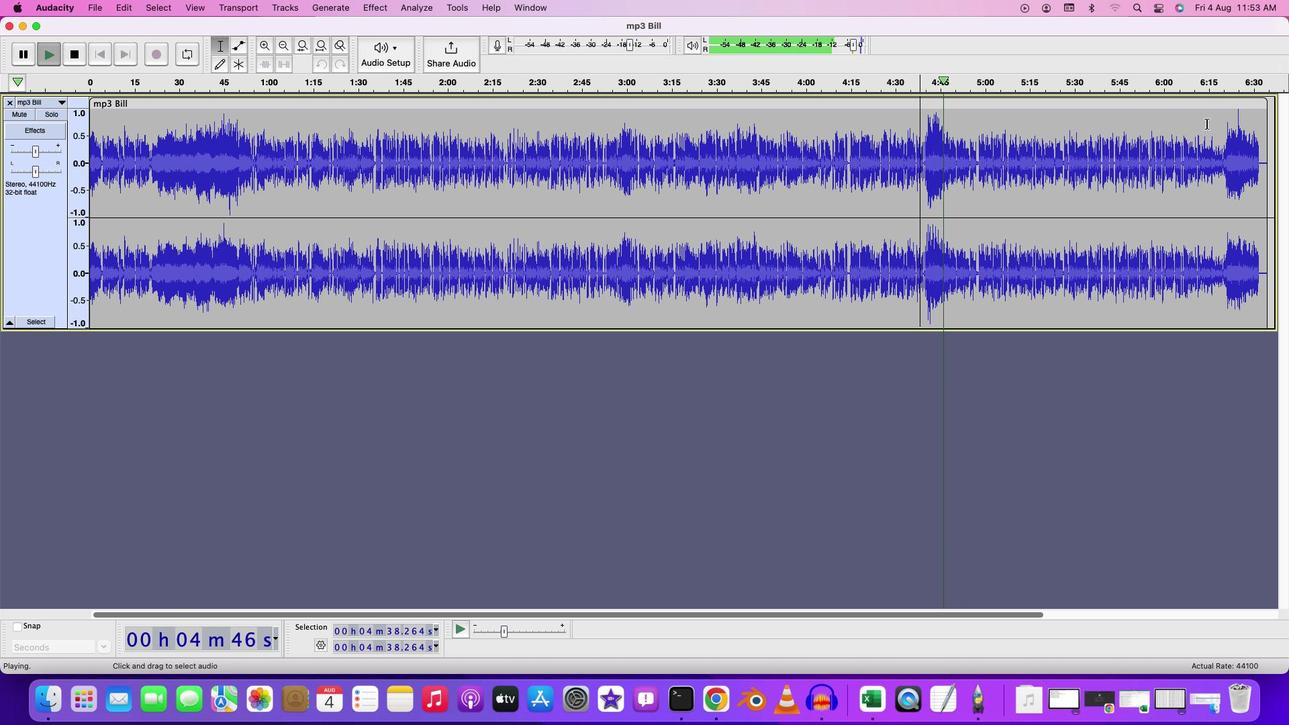 
Action: Mouse pressed left at (1206, 123)
Screenshot: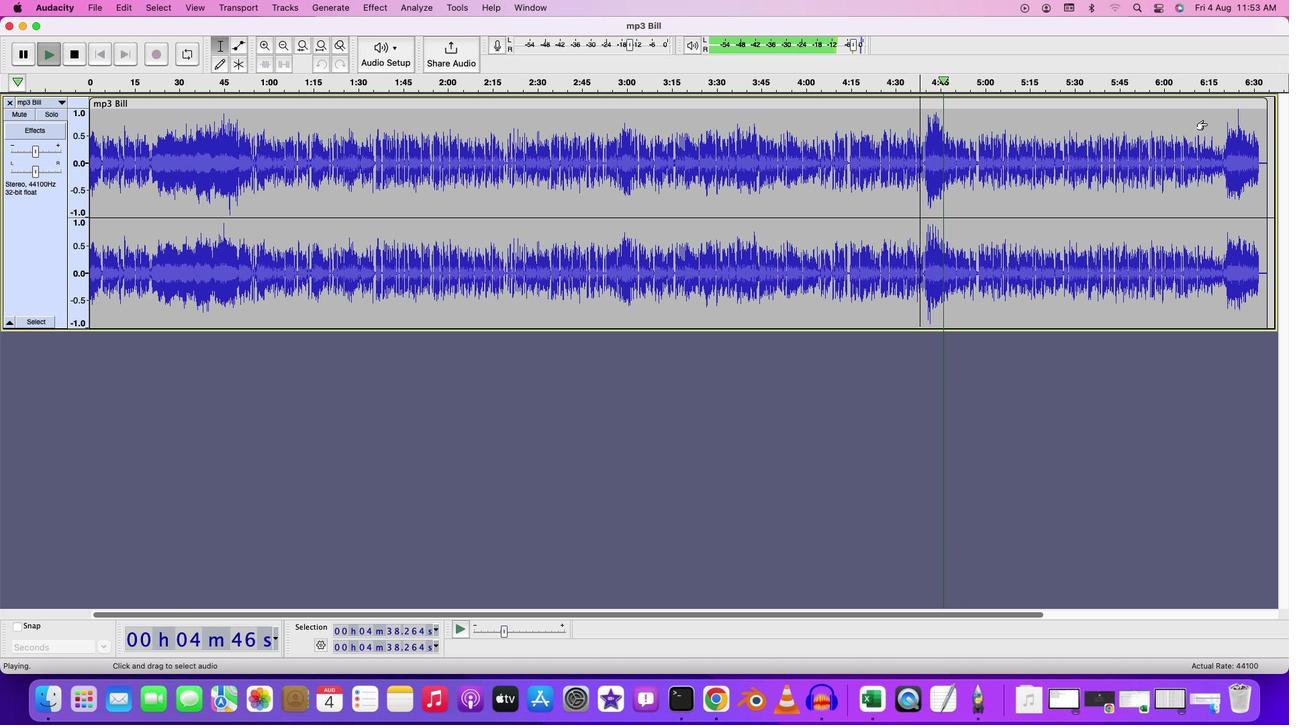 
Action: Key pressed Key.spaceKey.spaceKey.space
Screenshot: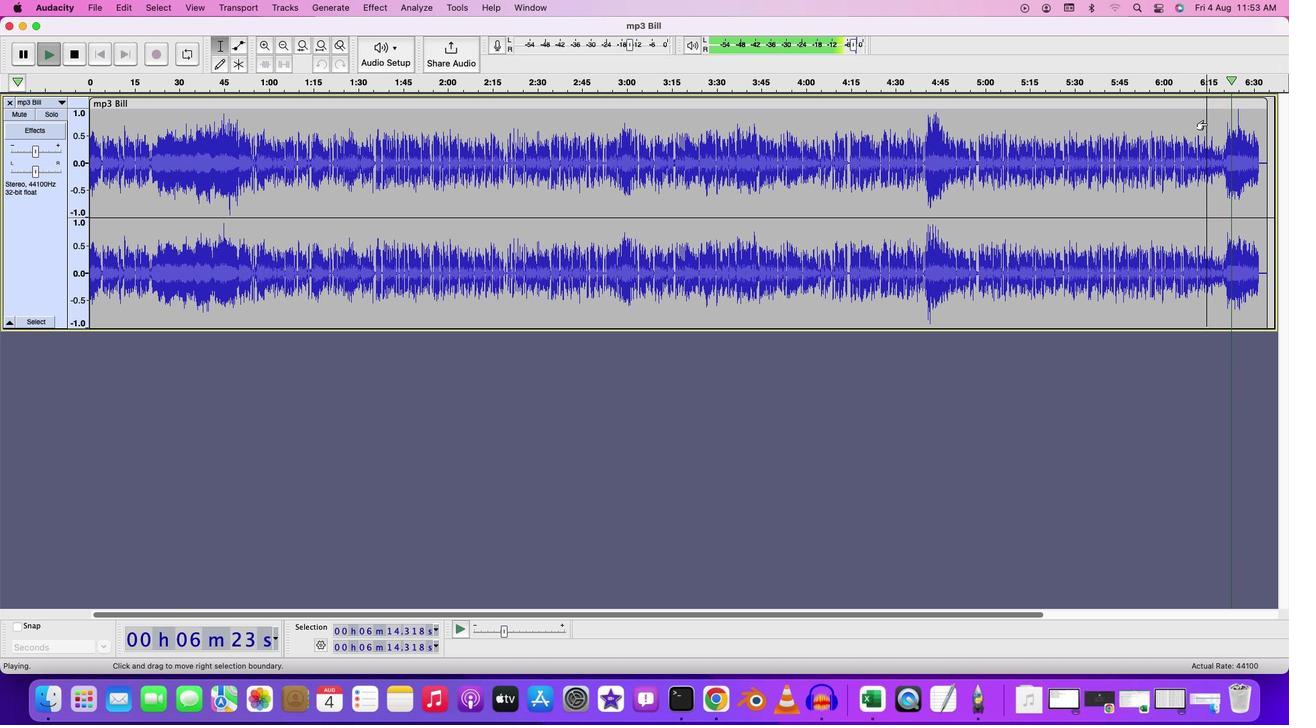 
Action: Mouse moved to (98, 8)
Screenshot: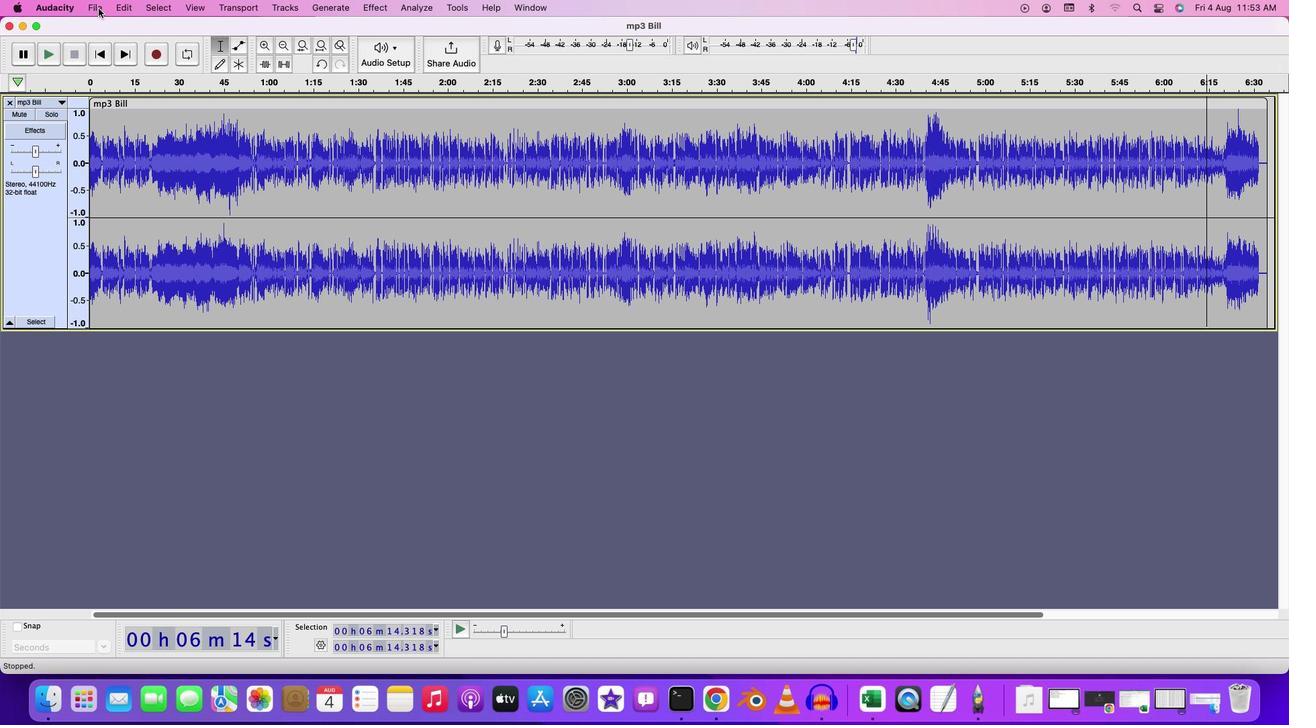 
Action: Mouse pressed left at (98, 8)
Screenshot: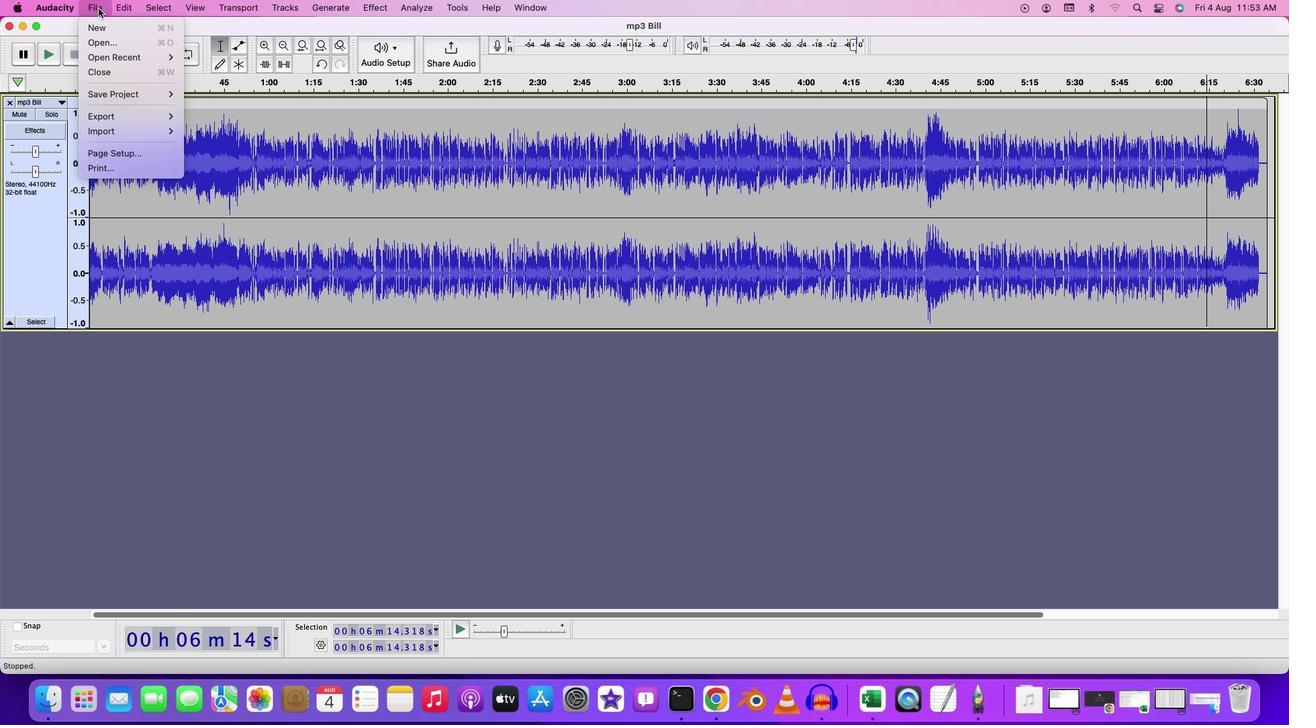 
Action: Mouse moved to (199, 114)
Screenshot: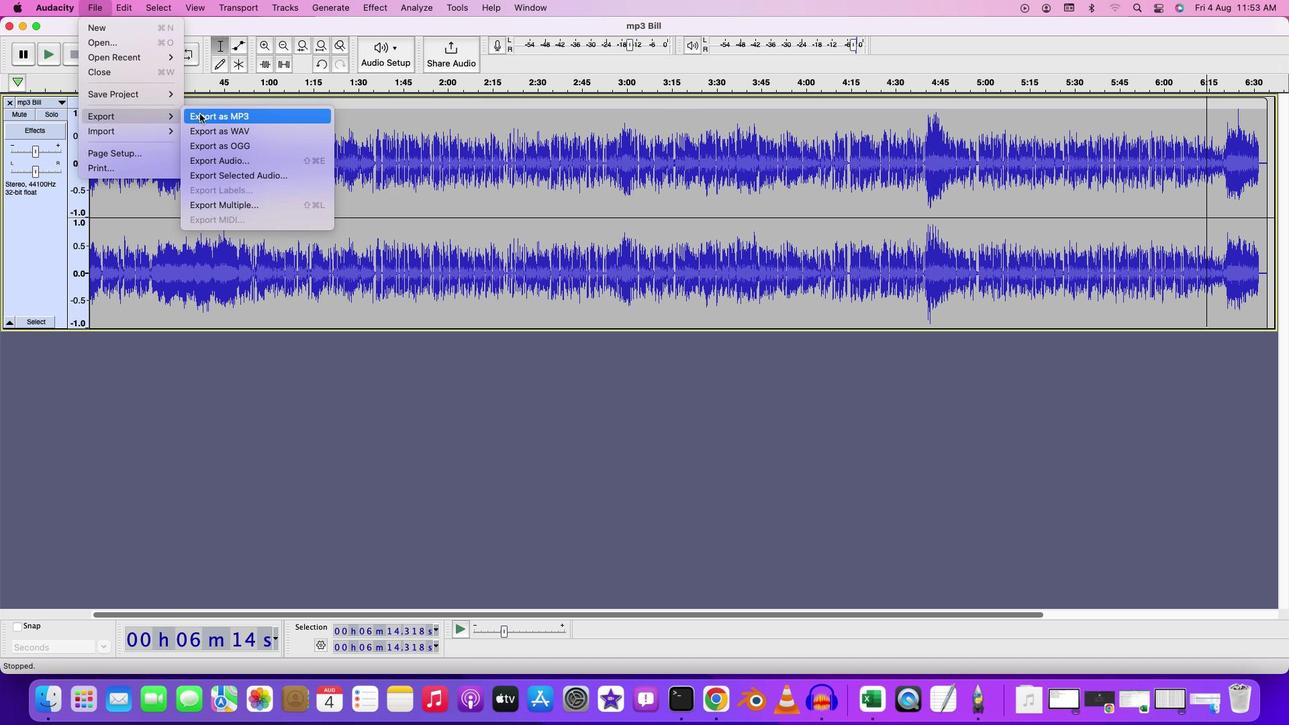 
Action: Mouse pressed left at (199, 114)
Screenshot: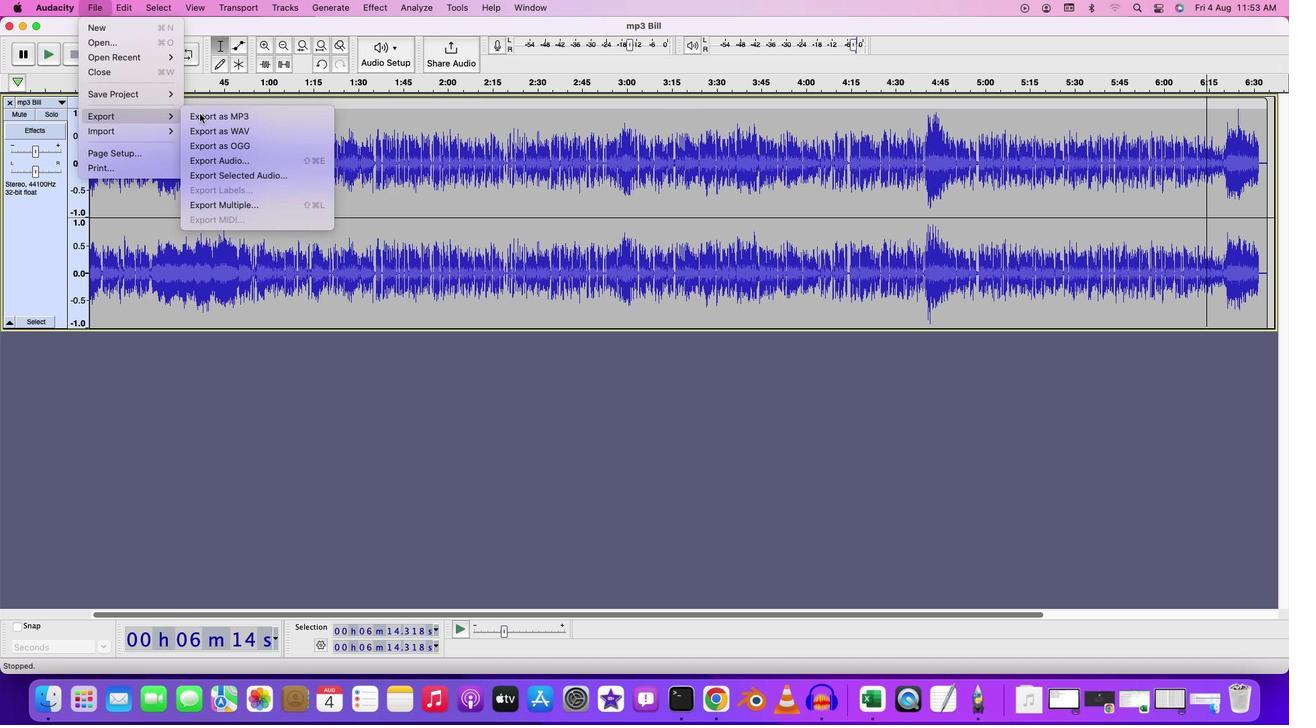
Action: Mouse moved to (682, 177)
Screenshot: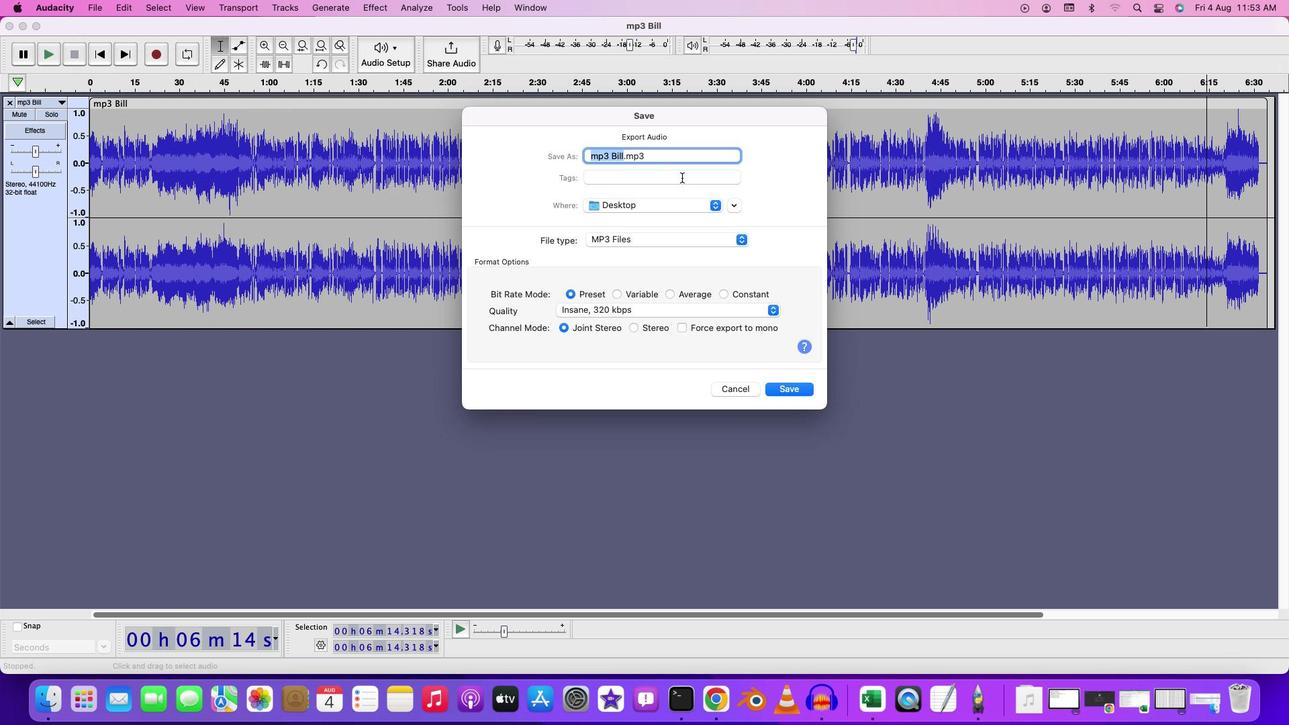 
Action: Key pressed Key.backspaceKey.shift'C''o''m''p''r''e''s''s''o'Key.backspace'e''s'Key.backspace'd'
Screenshot: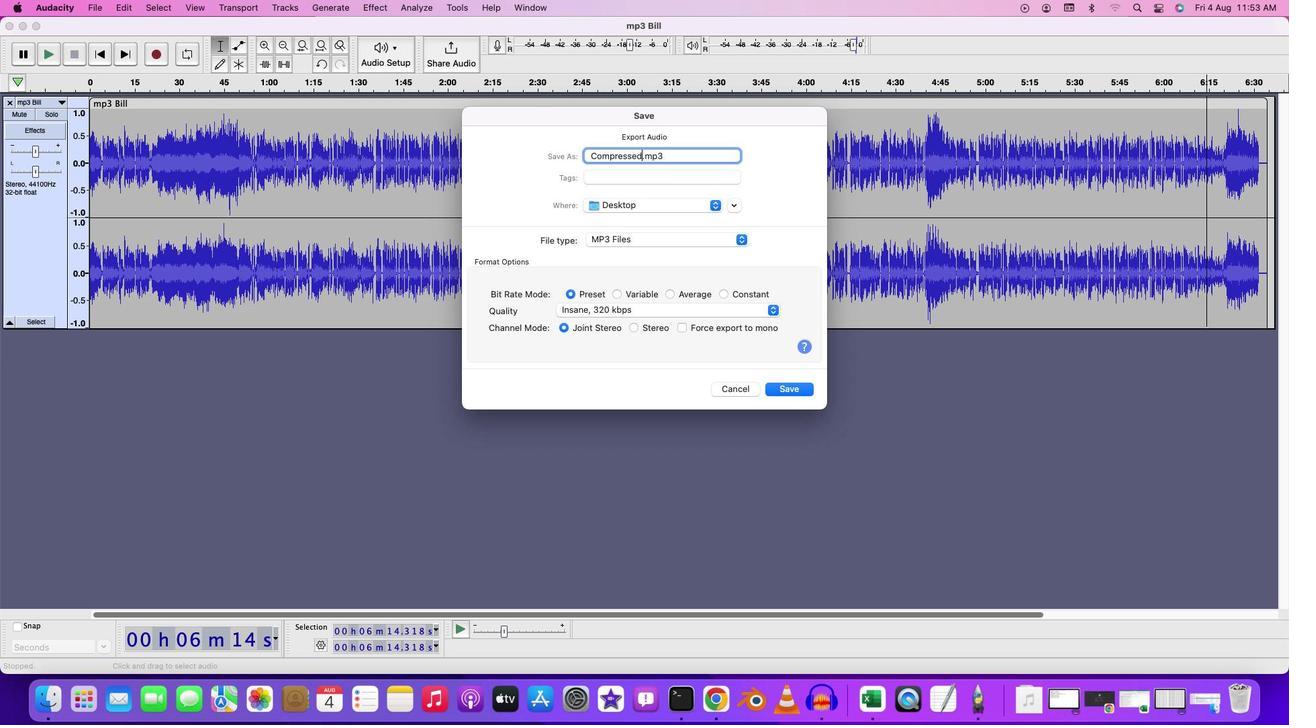 
Action: Mouse moved to (574, 292)
Screenshot: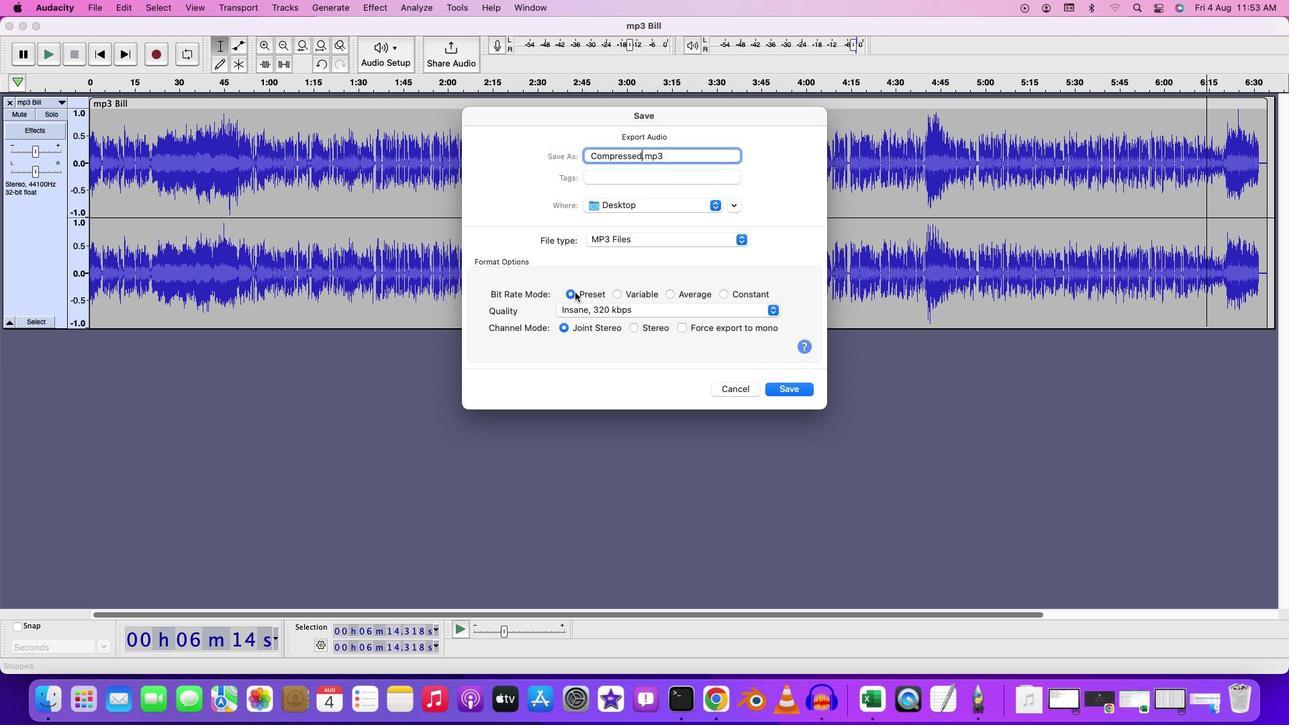 
Action: Mouse pressed left at (574, 292)
Screenshot: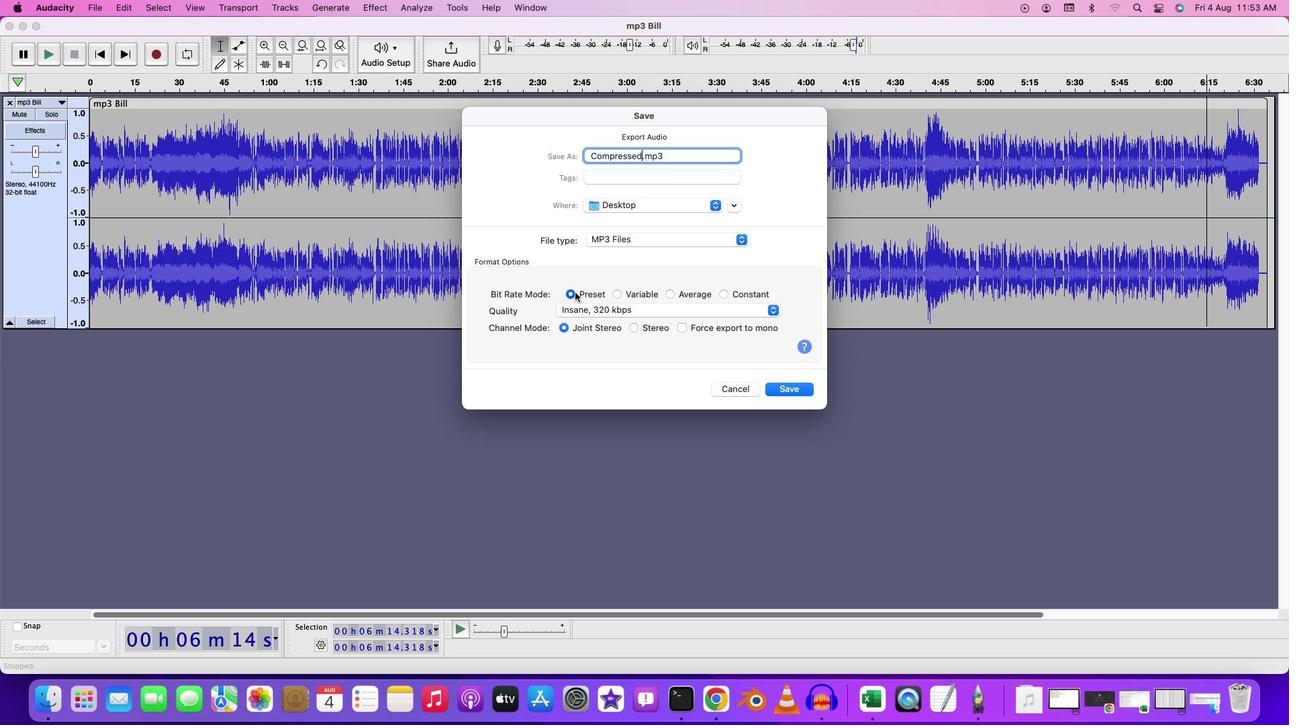 
Action: Mouse moved to (767, 309)
Screenshot: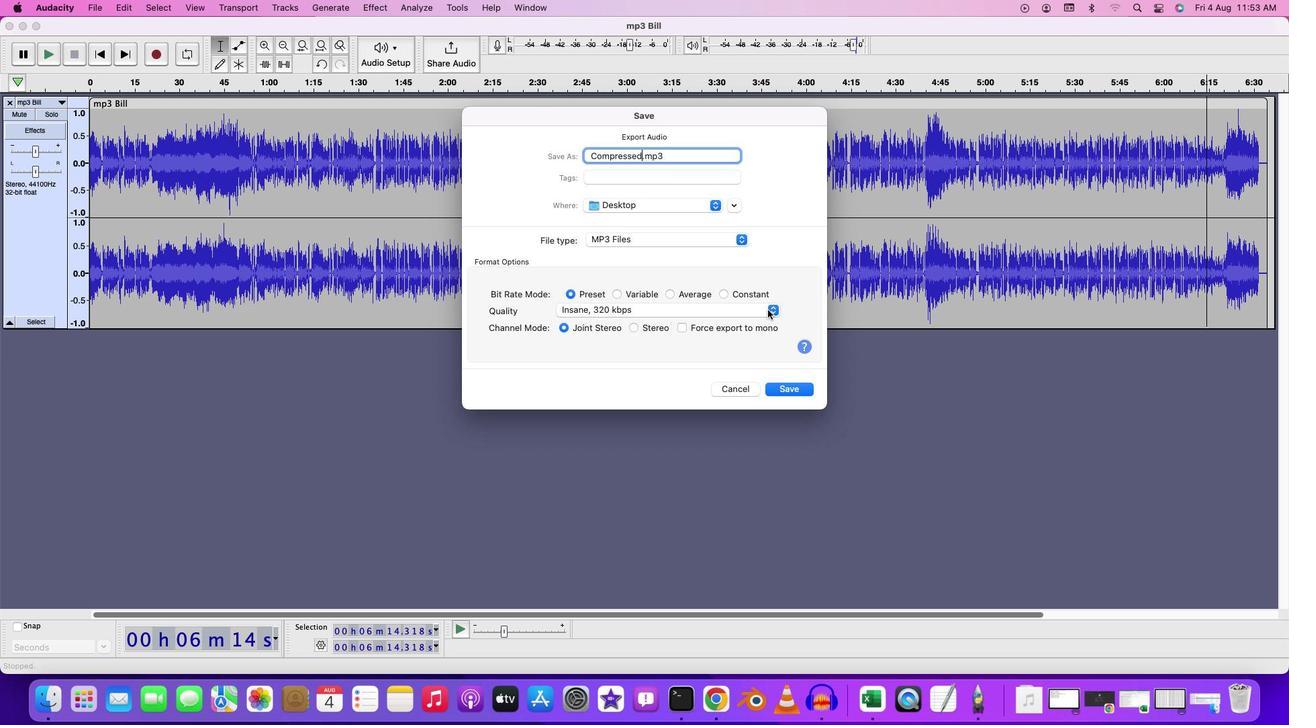 
Action: Mouse pressed left at (767, 309)
Screenshot: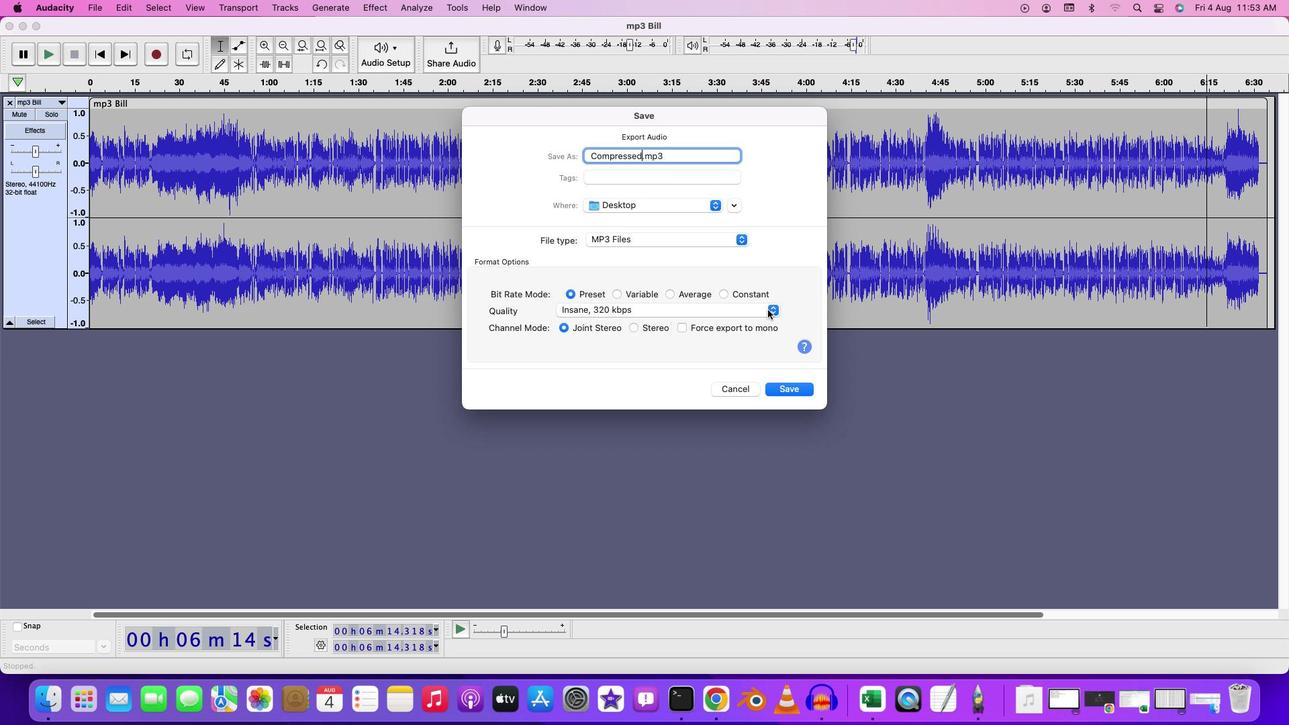 
Action: Mouse moved to (601, 321)
Screenshot: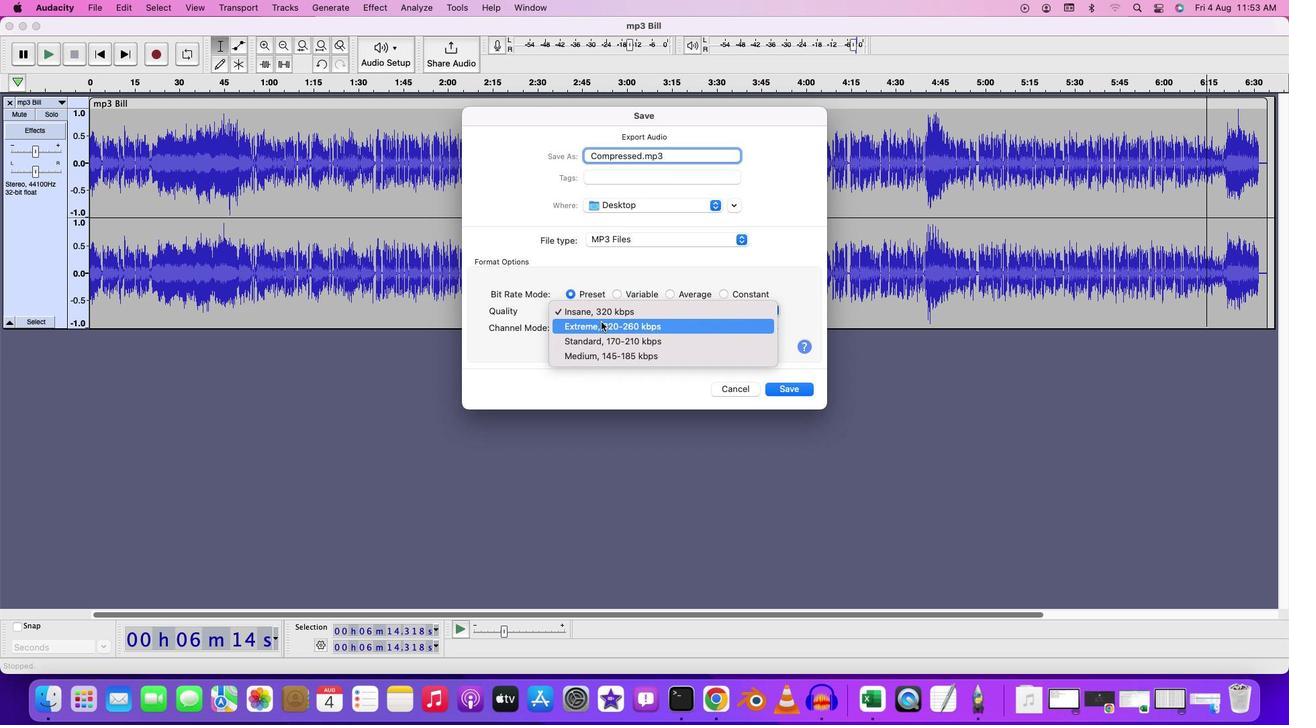 
Action: Mouse pressed left at (601, 321)
Screenshot: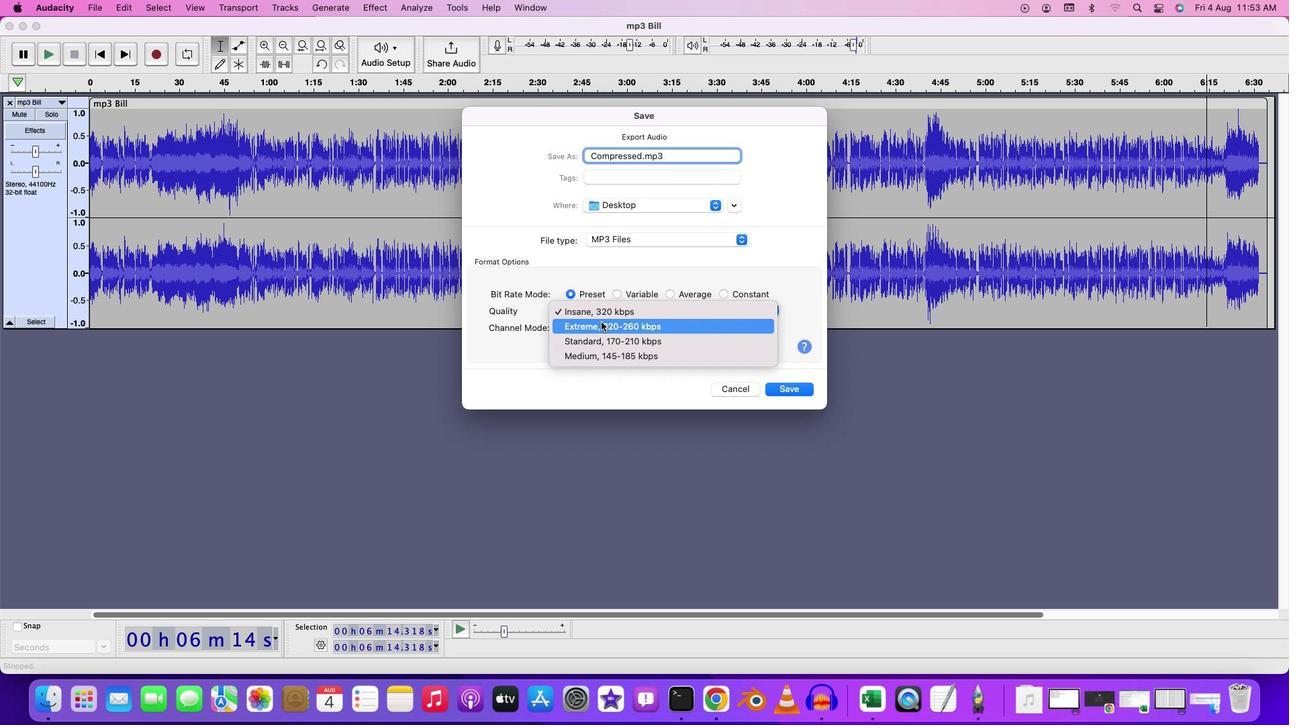 
Action: Mouse moved to (787, 389)
Screenshot: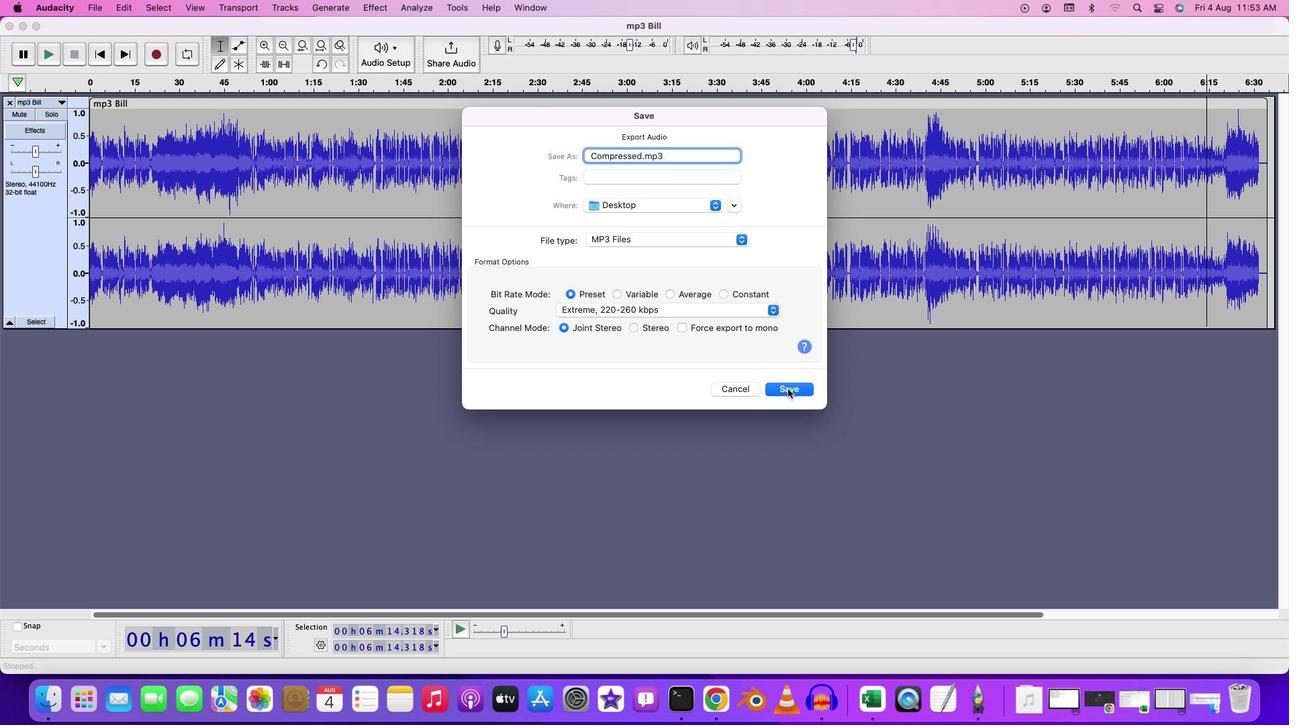 
Action: Mouse pressed left at (787, 389)
Screenshot: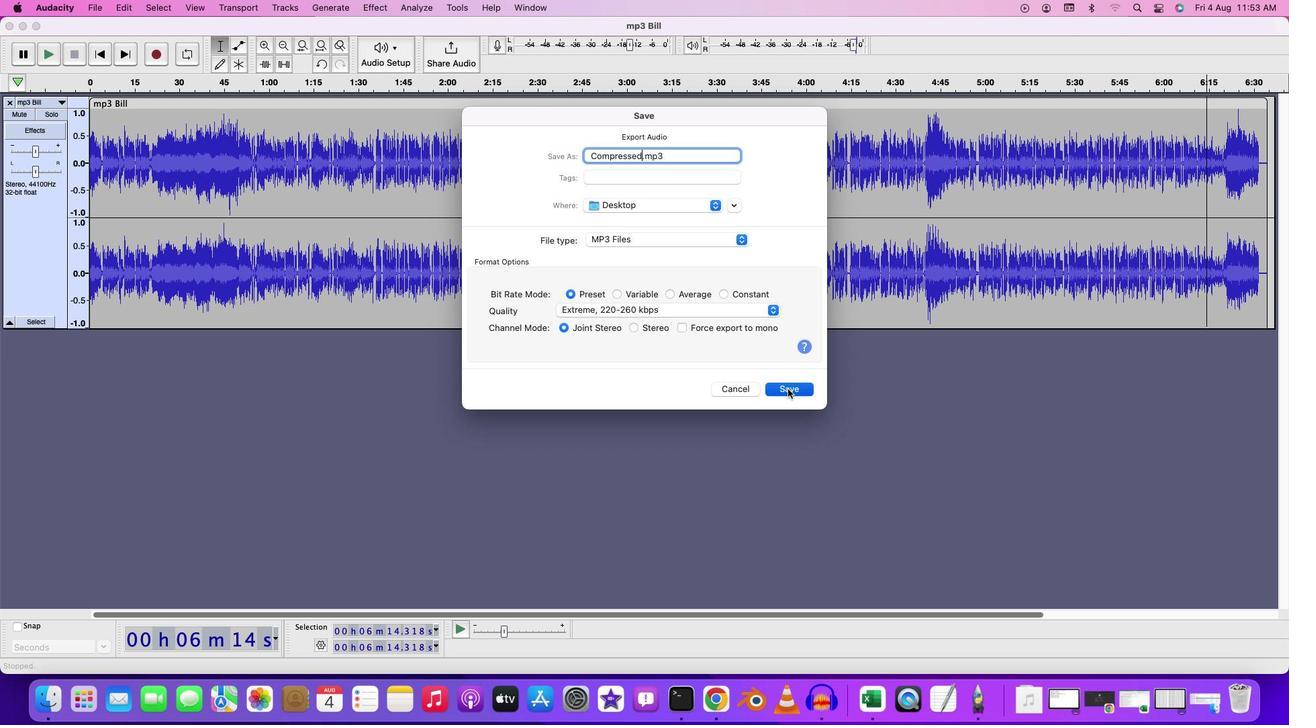 
Action: Mouse moved to (767, 478)
Screenshot: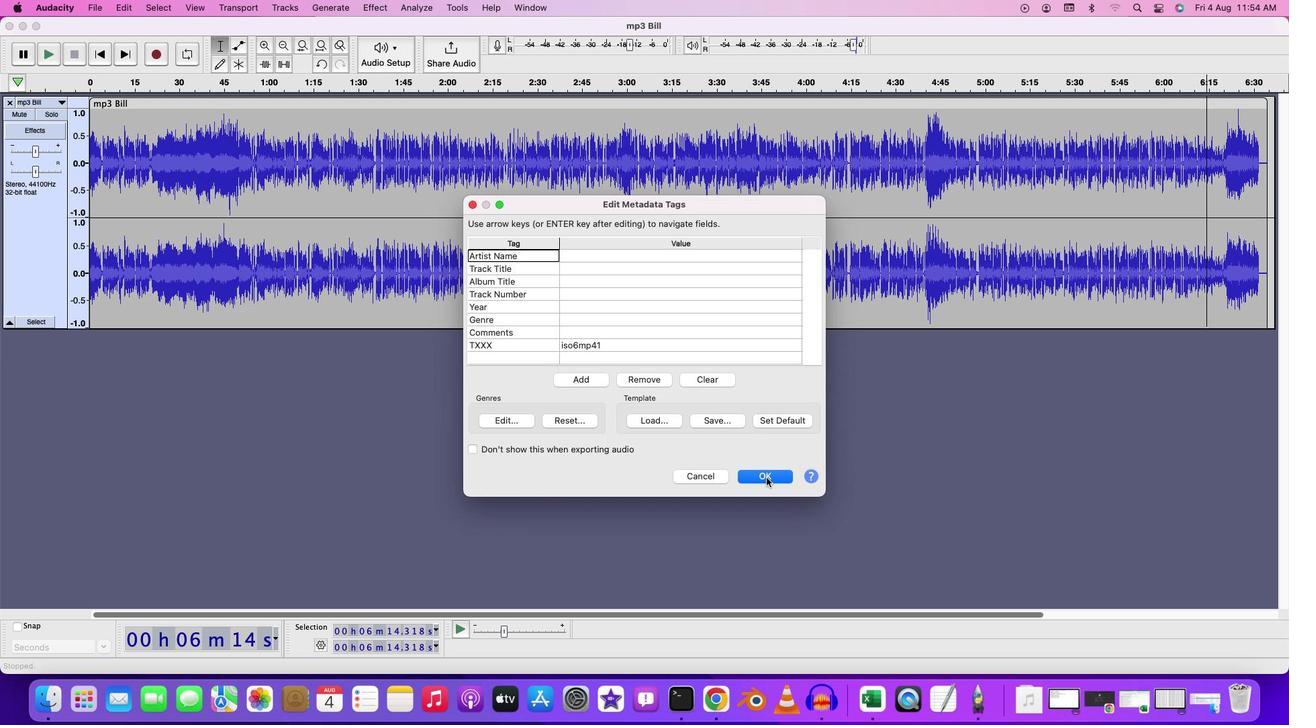 
Action: Mouse pressed left at (767, 478)
Screenshot: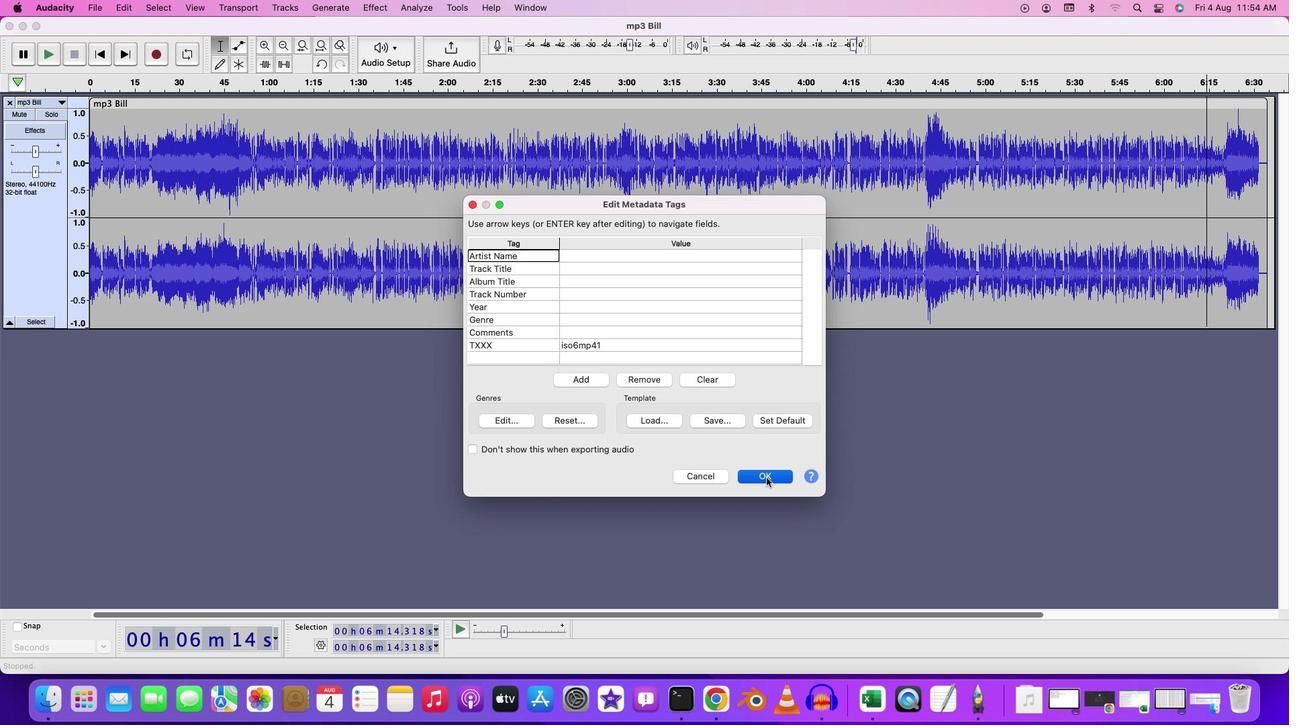
Action: Mouse moved to (648, 409)
Screenshot: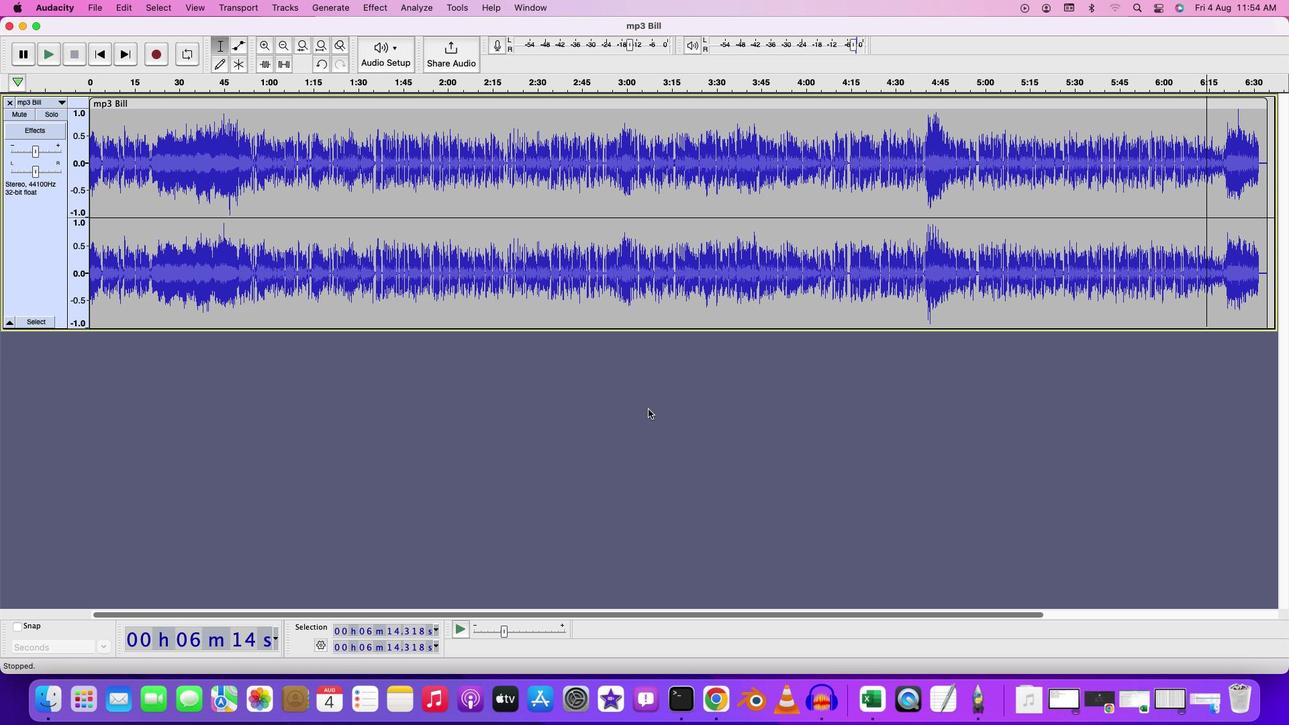 
Action: Mouse pressed left at (648, 409)
Screenshot: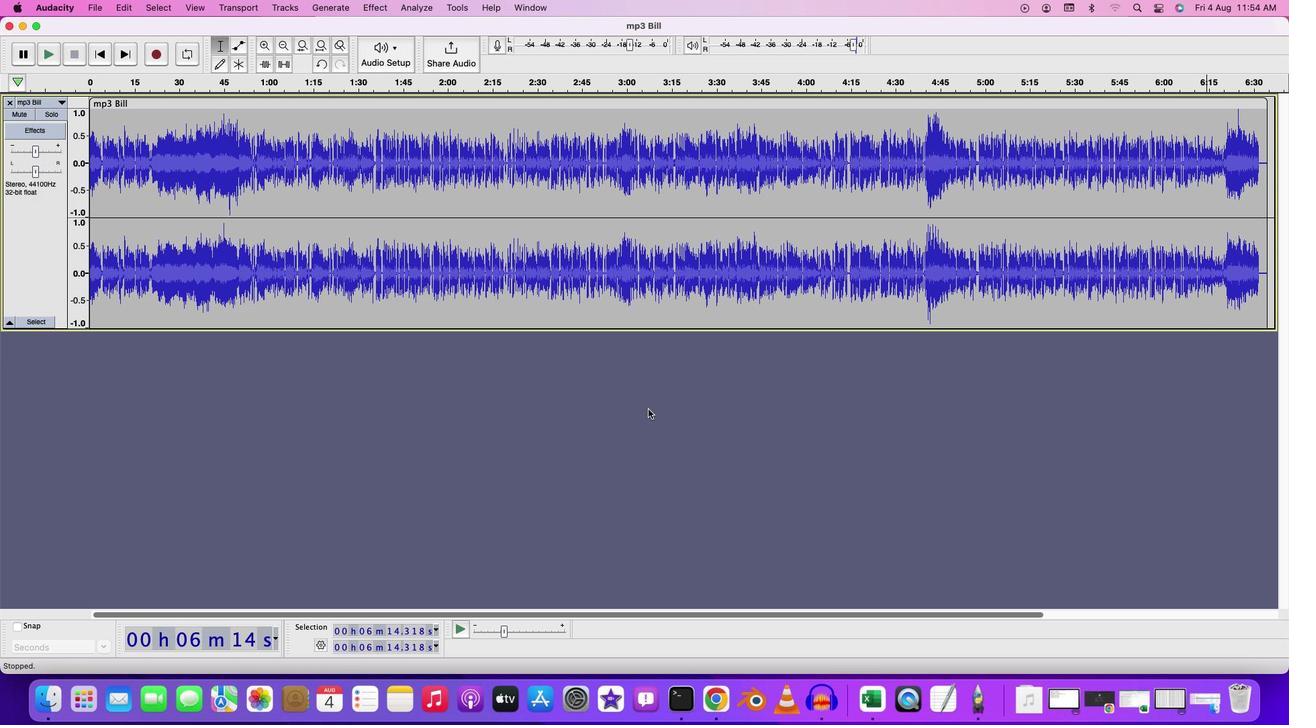 
